 Task: Check the picks of the 2023 Victory Lane Racing NASCAR Cup Series for the race "Ambetter Health 400" on the track "Atlanta".
Action: Mouse moved to (184, 349)
Screenshot: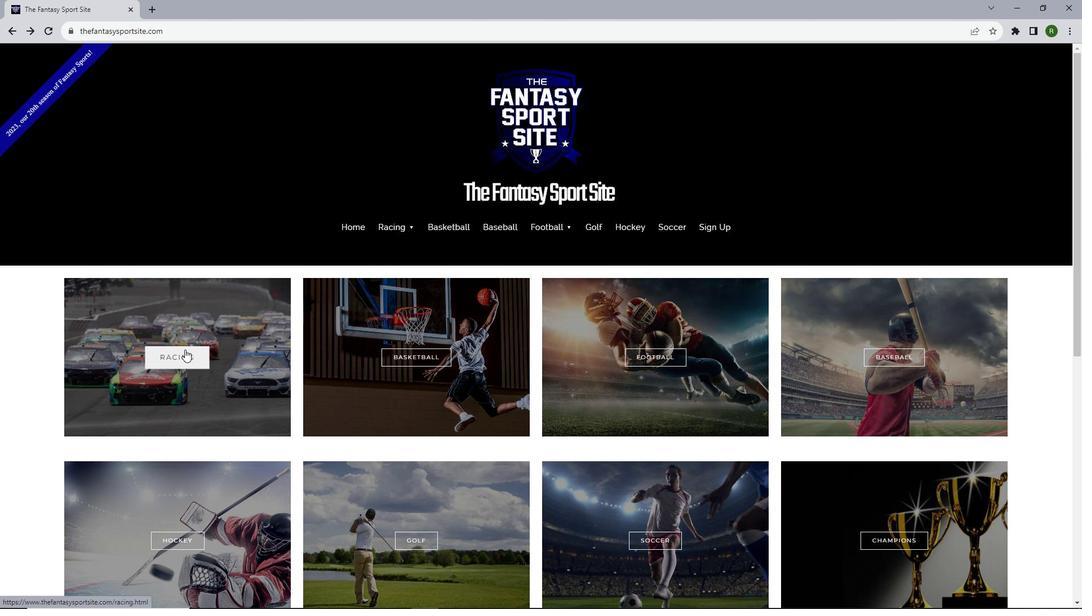 
Action: Mouse pressed left at (184, 349)
Screenshot: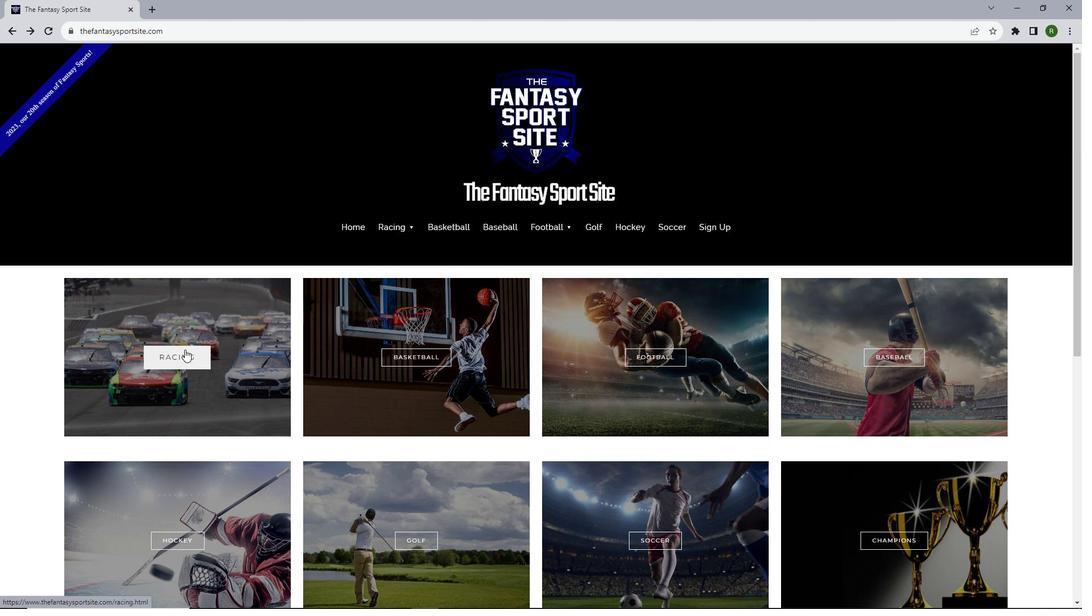 
Action: Mouse moved to (228, 315)
Screenshot: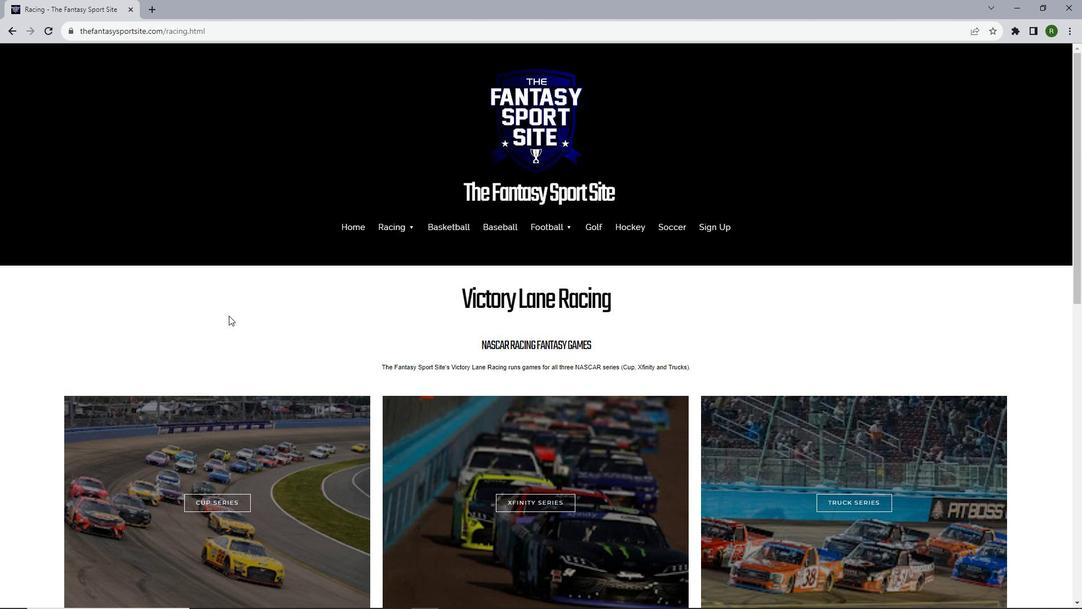 
Action: Mouse scrolled (228, 315) with delta (0, 0)
Screenshot: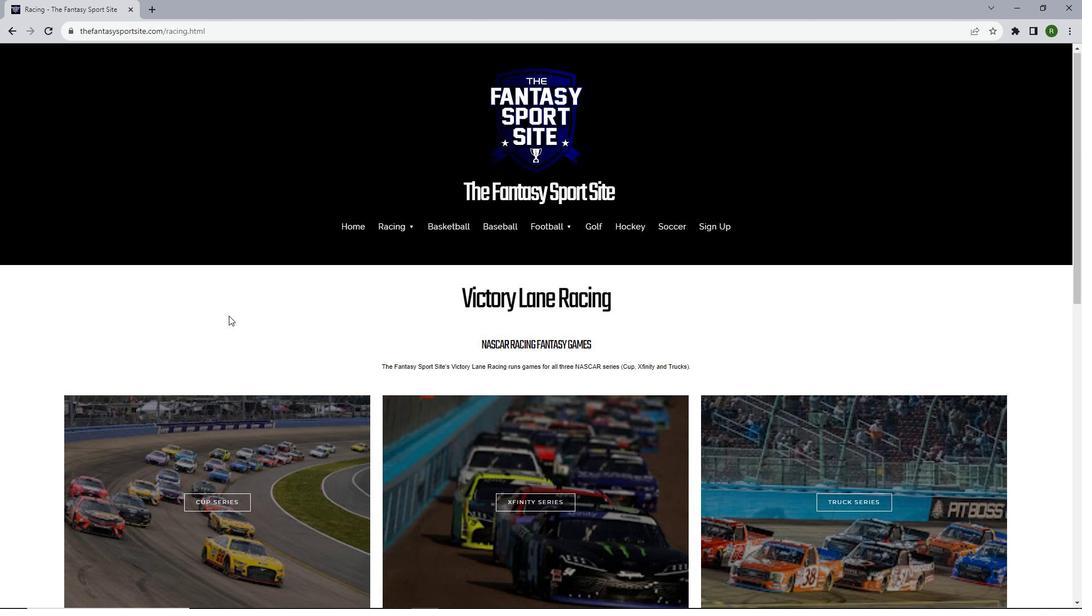 
Action: Mouse moved to (229, 450)
Screenshot: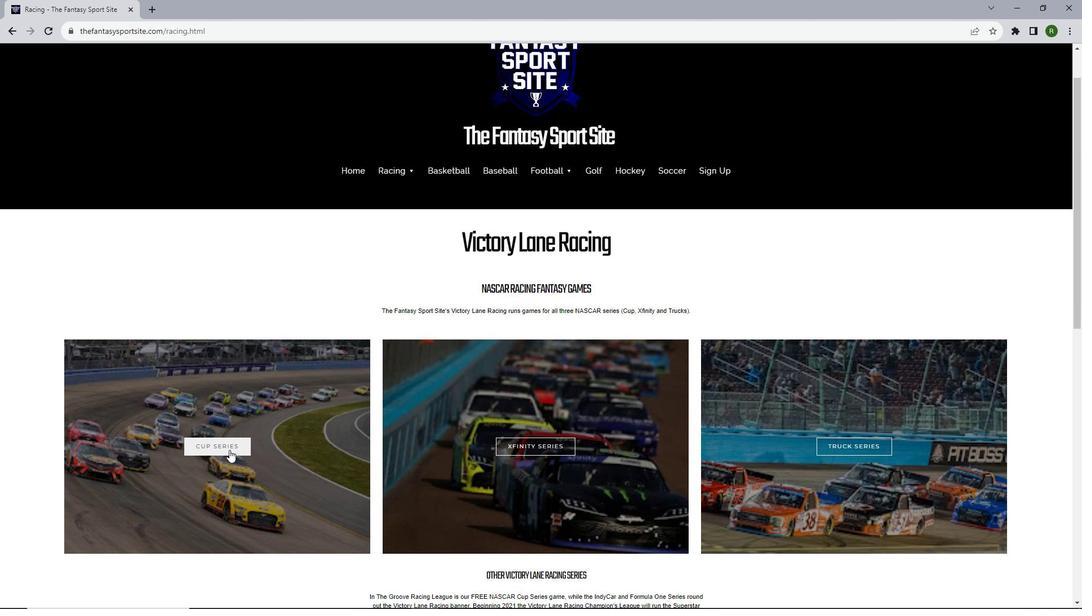 
Action: Mouse pressed left at (229, 450)
Screenshot: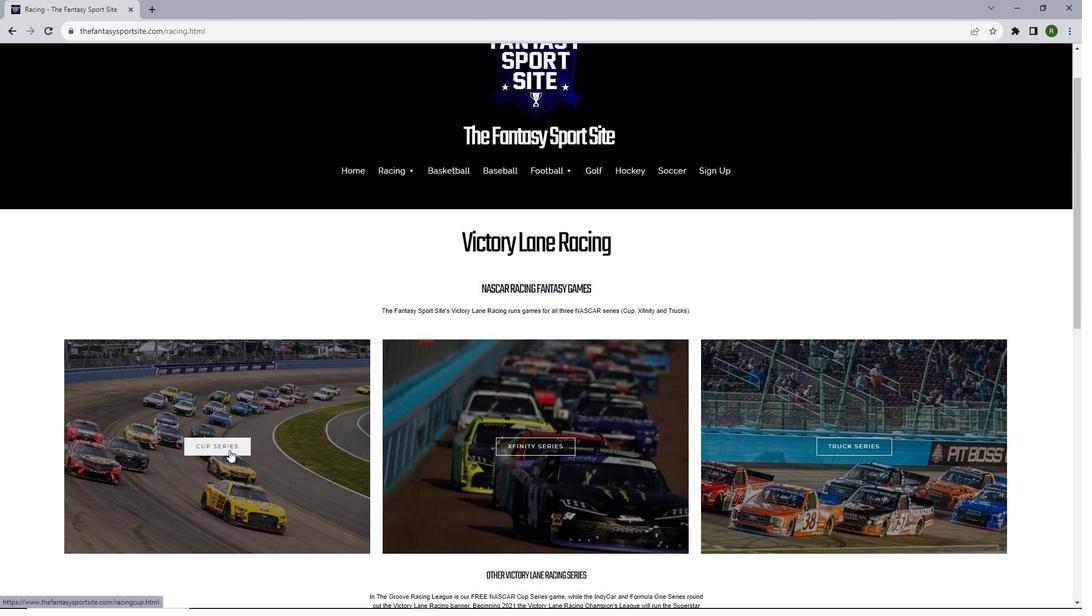 
Action: Mouse moved to (443, 389)
Screenshot: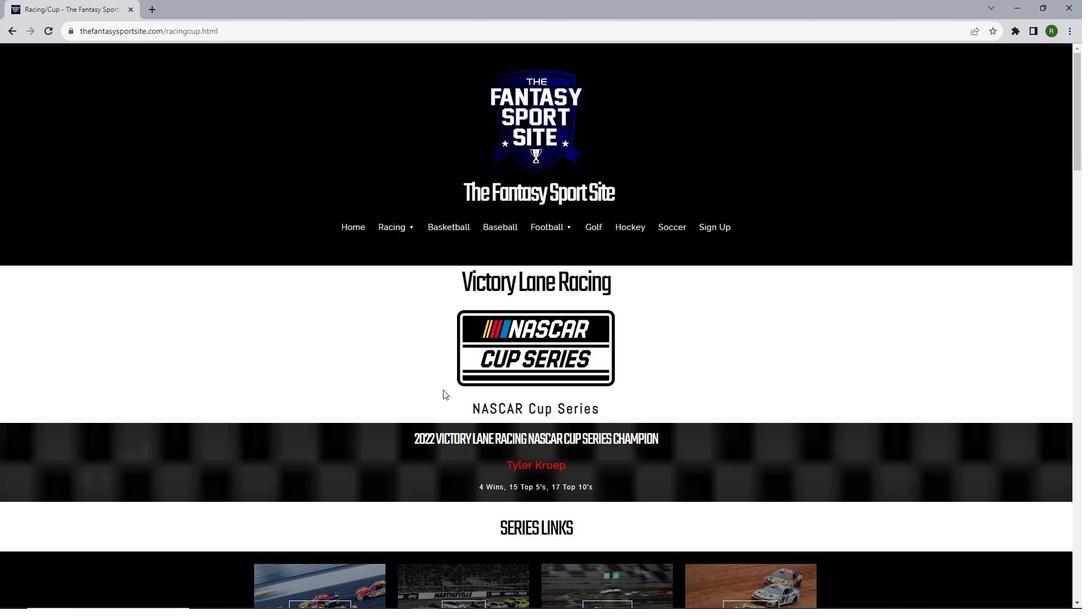 
Action: Mouse scrolled (443, 389) with delta (0, 0)
Screenshot: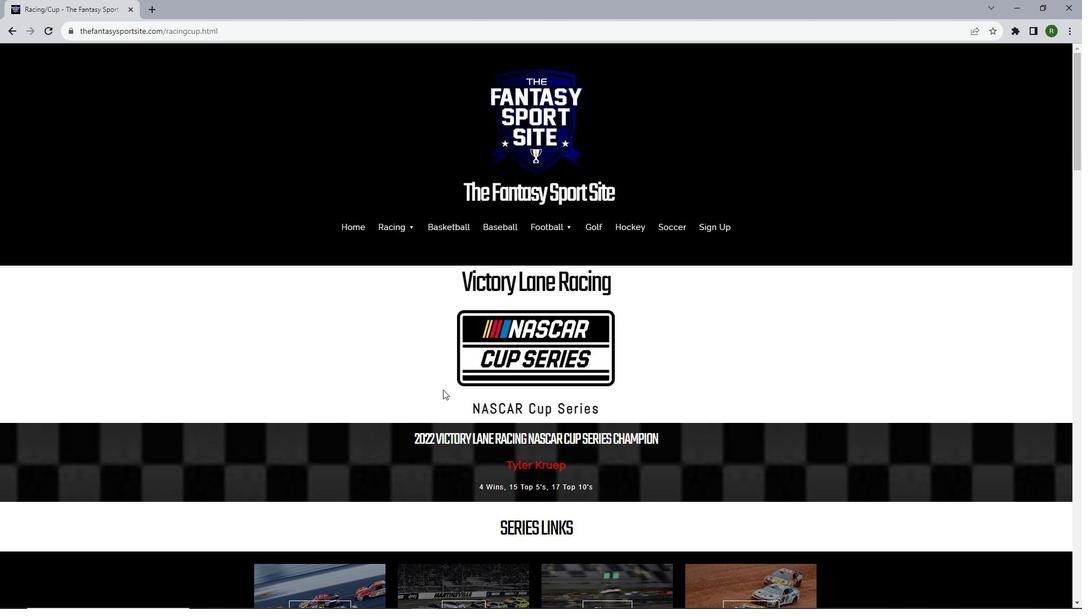 
Action: Mouse scrolled (443, 389) with delta (0, 0)
Screenshot: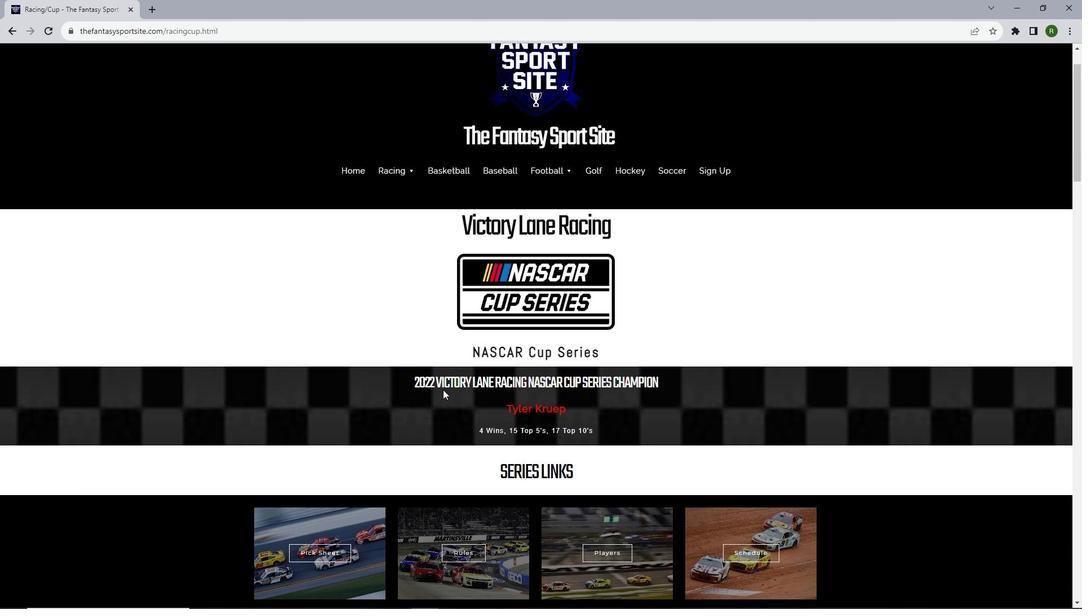 
Action: Mouse scrolled (443, 389) with delta (0, 0)
Screenshot: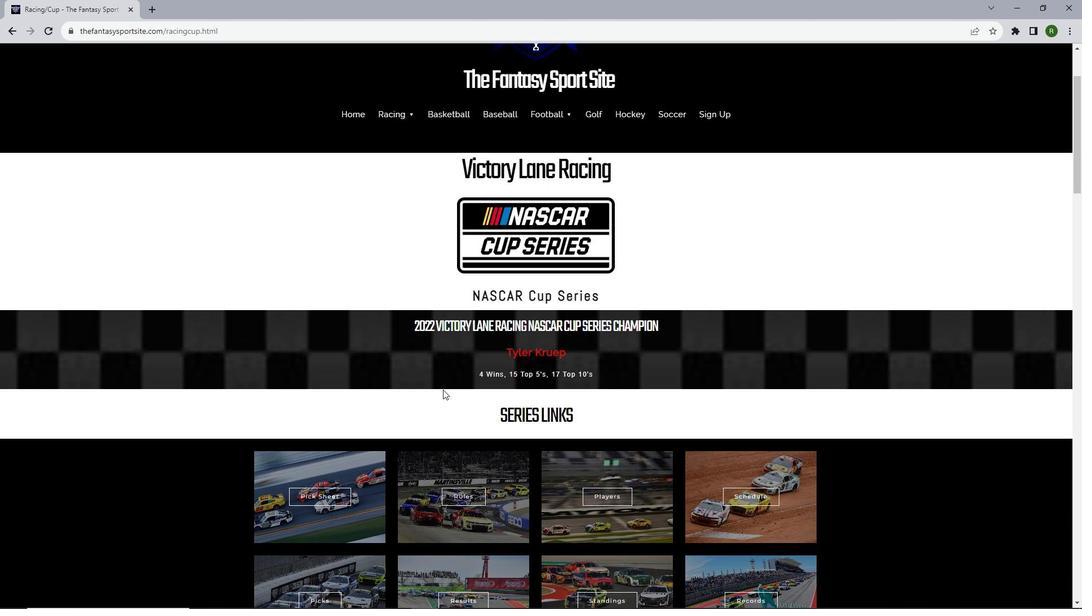 
Action: Mouse scrolled (443, 389) with delta (0, 0)
Screenshot: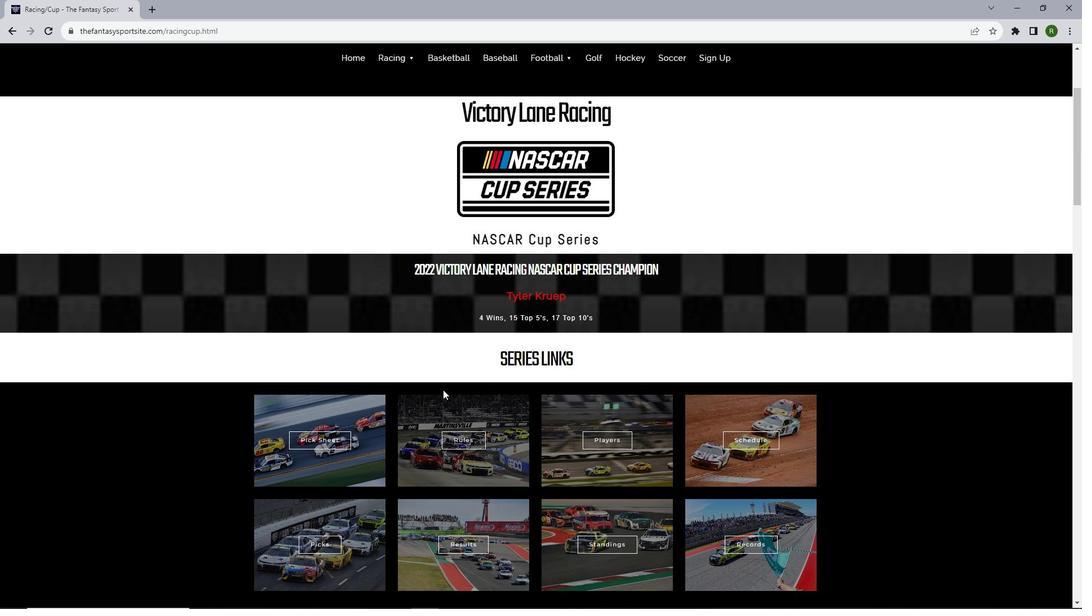 
Action: Mouse scrolled (443, 389) with delta (0, 0)
Screenshot: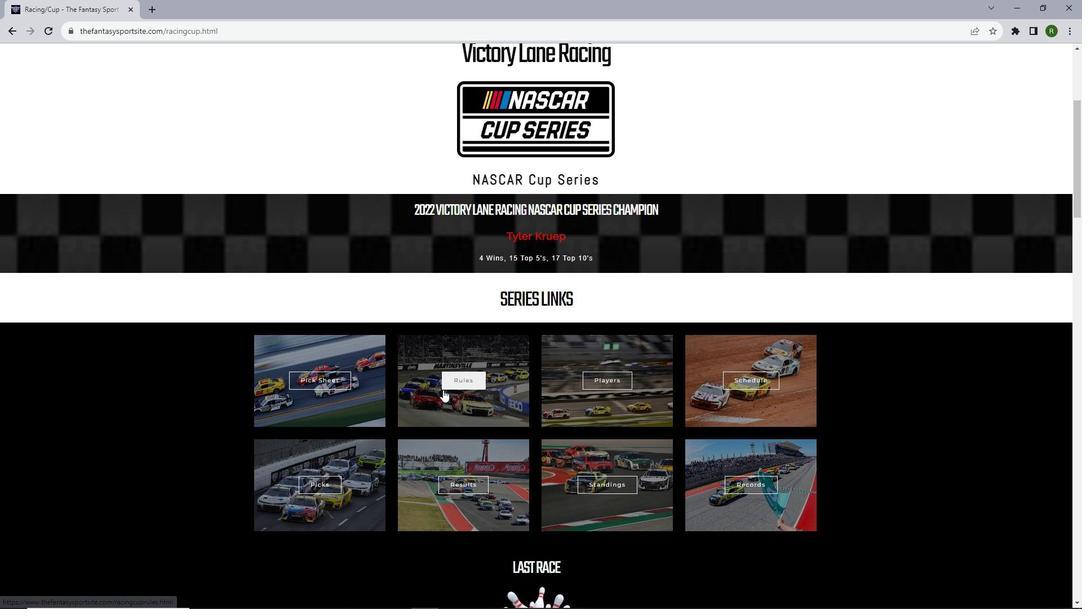 
Action: Mouse moved to (307, 434)
Screenshot: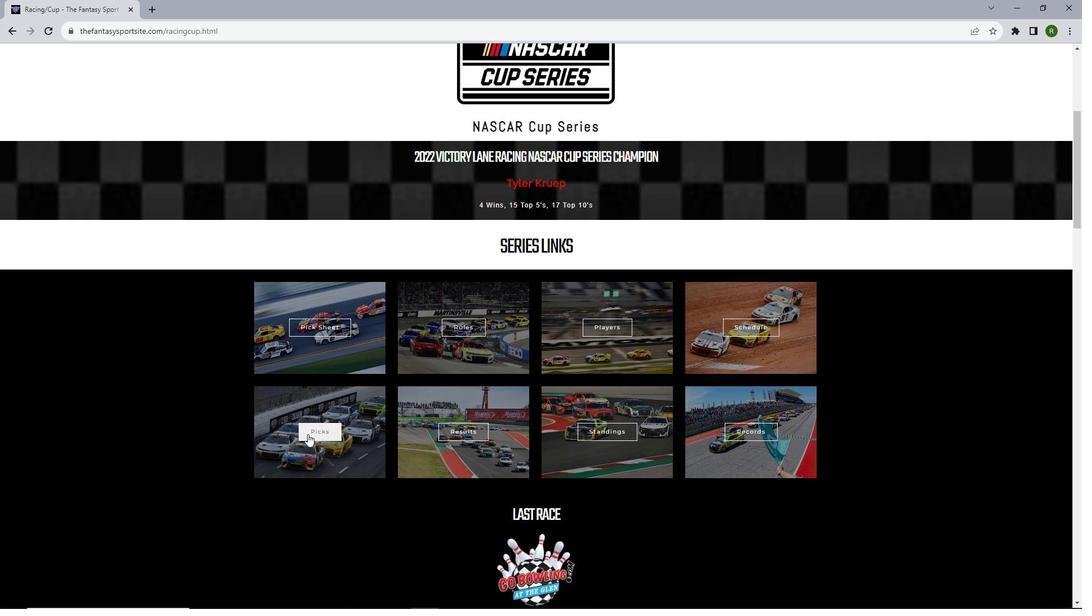 
Action: Mouse pressed left at (307, 434)
Screenshot: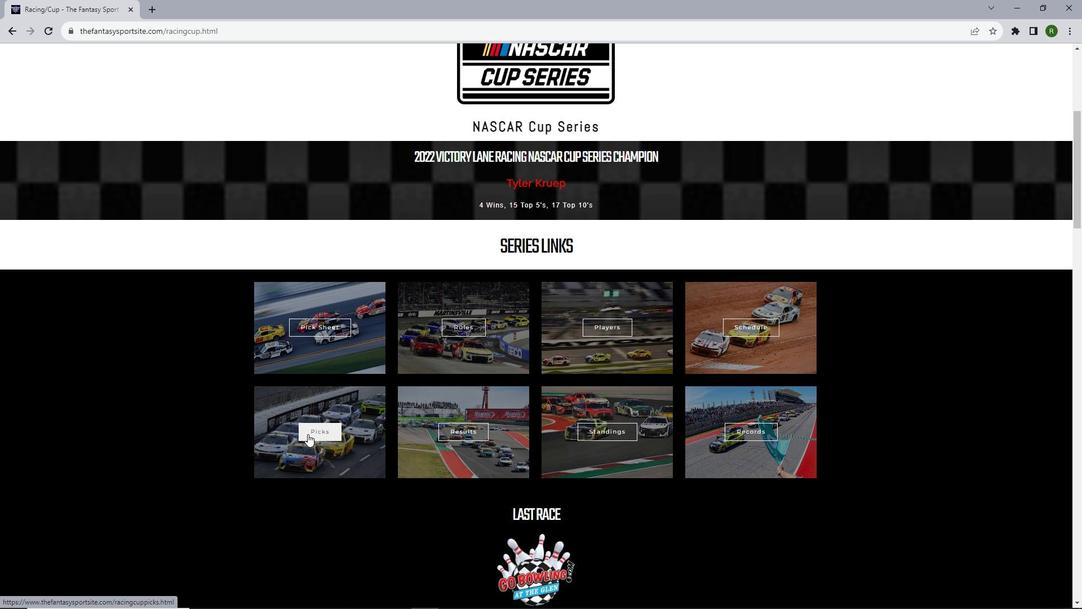 
Action: Mouse scrolled (307, 433) with delta (0, 0)
Screenshot: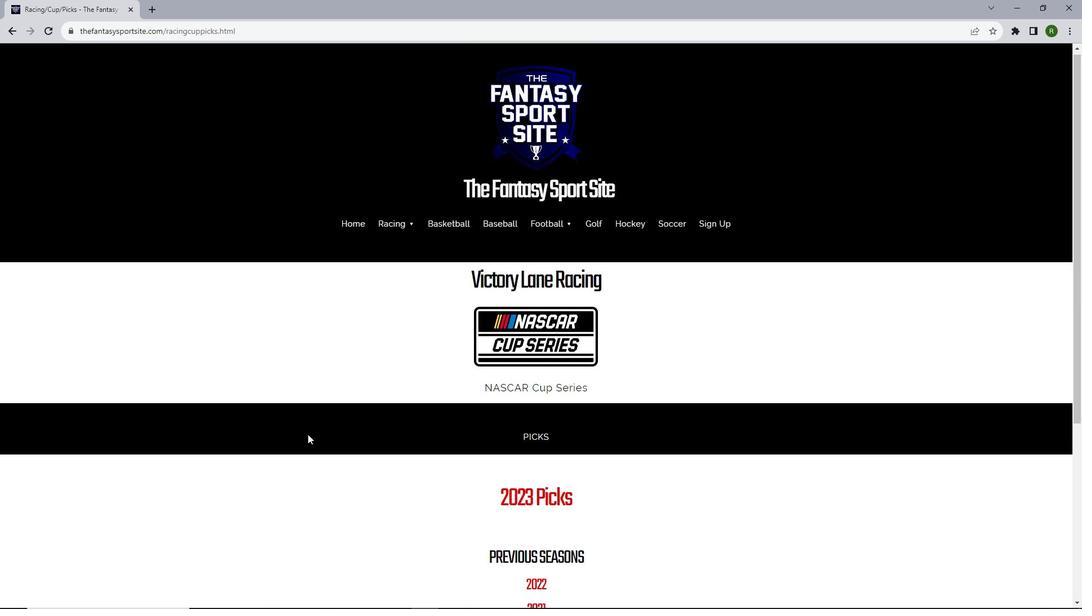 
Action: Mouse scrolled (307, 433) with delta (0, 0)
Screenshot: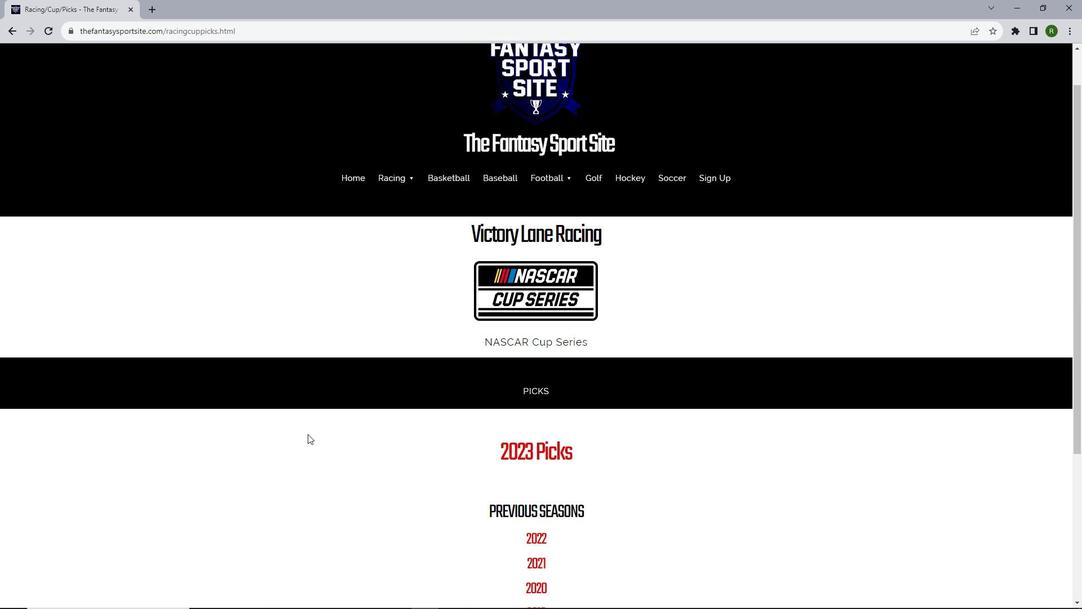 
Action: Mouse moved to (508, 388)
Screenshot: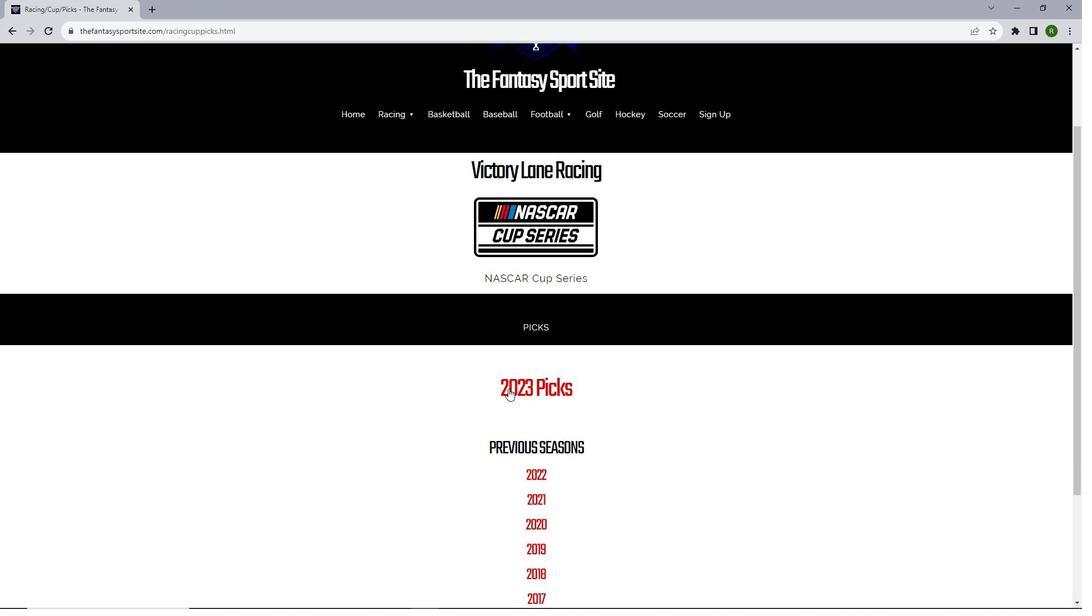 
Action: Mouse pressed left at (508, 388)
Screenshot: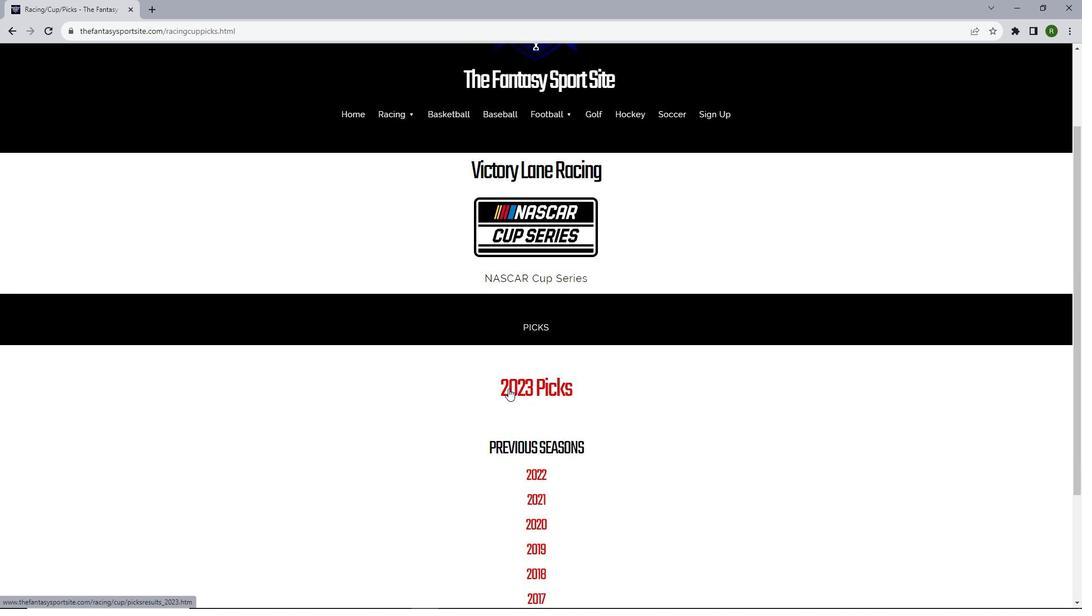 
Action: Mouse moved to (544, 166)
Screenshot: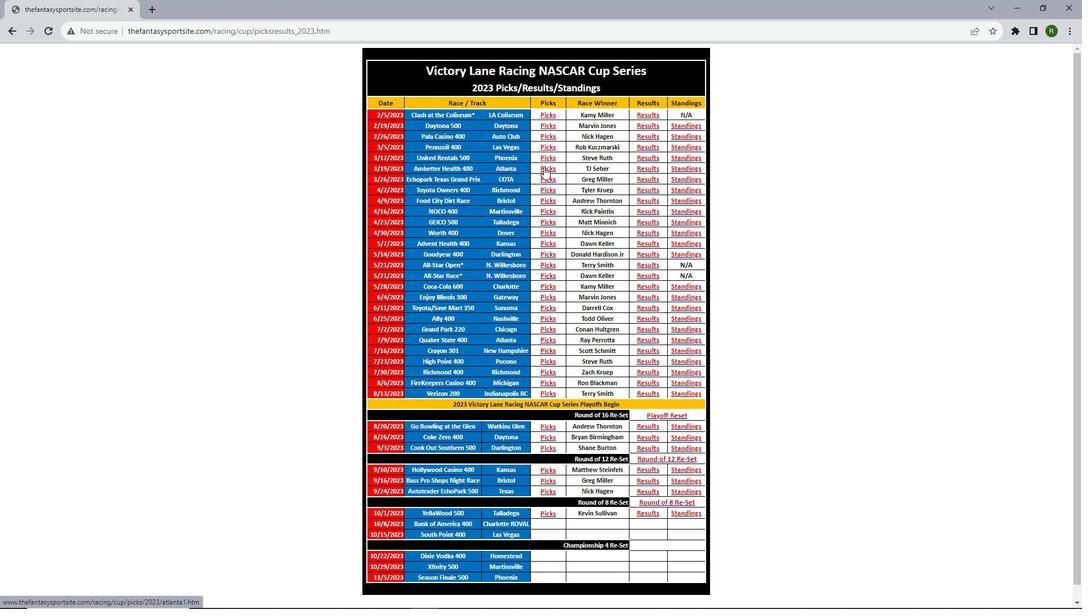 
Action: Mouse pressed left at (544, 166)
Screenshot: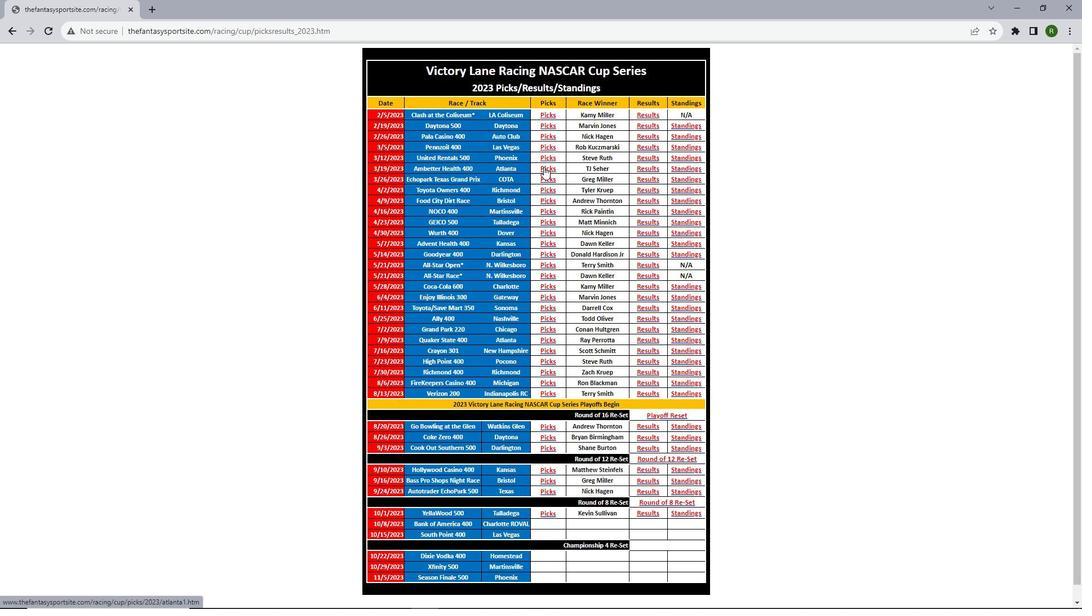 
Action: Mouse scrolled (544, 166) with delta (0, 0)
Screenshot: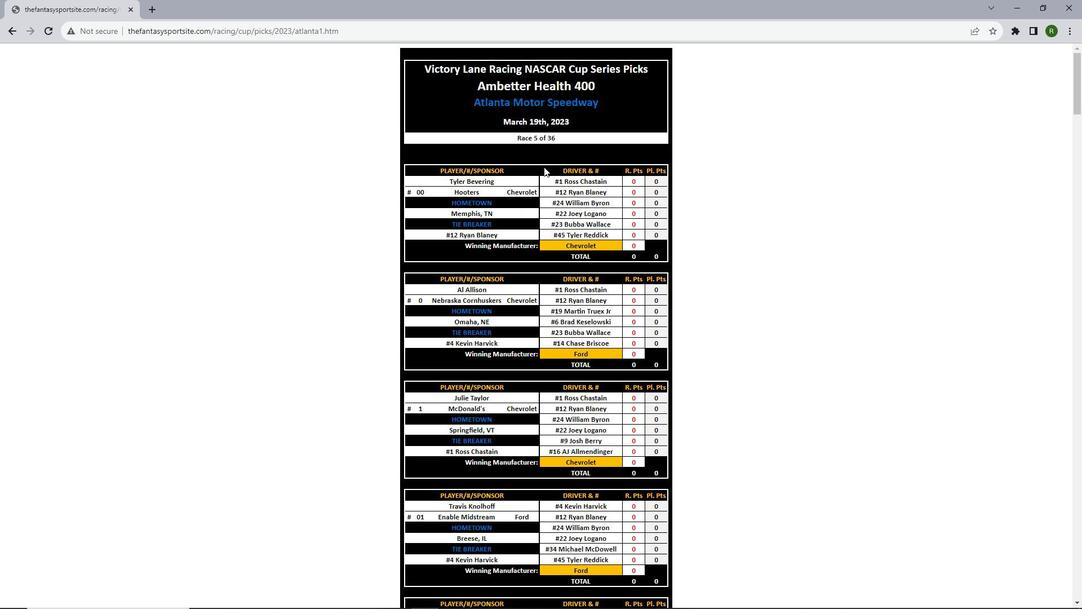 
Action: Mouse scrolled (544, 166) with delta (0, 0)
Screenshot: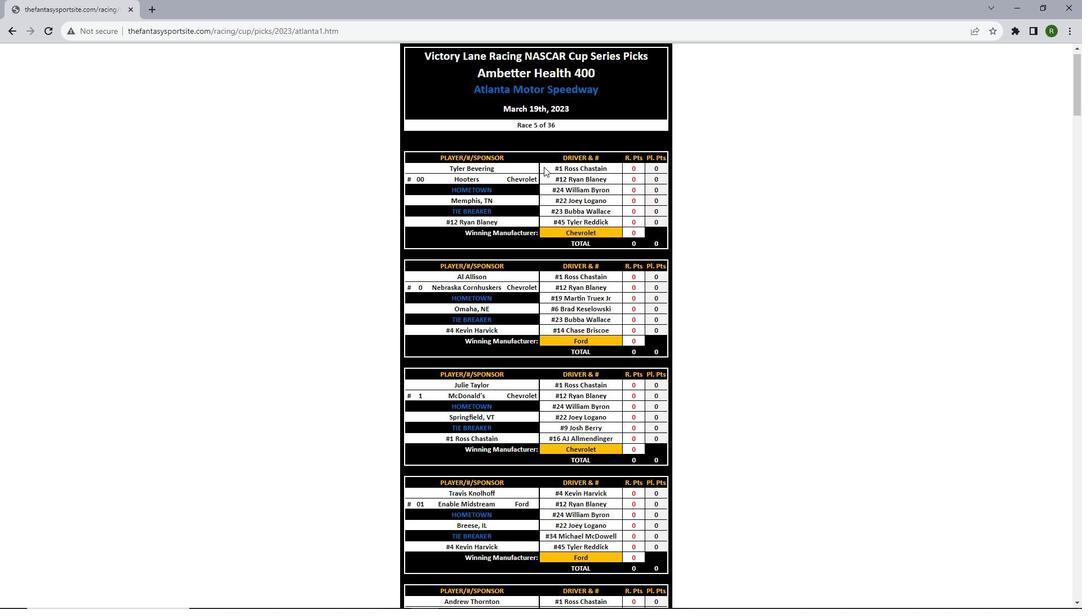 
Action: Mouse scrolled (544, 166) with delta (0, 0)
Screenshot: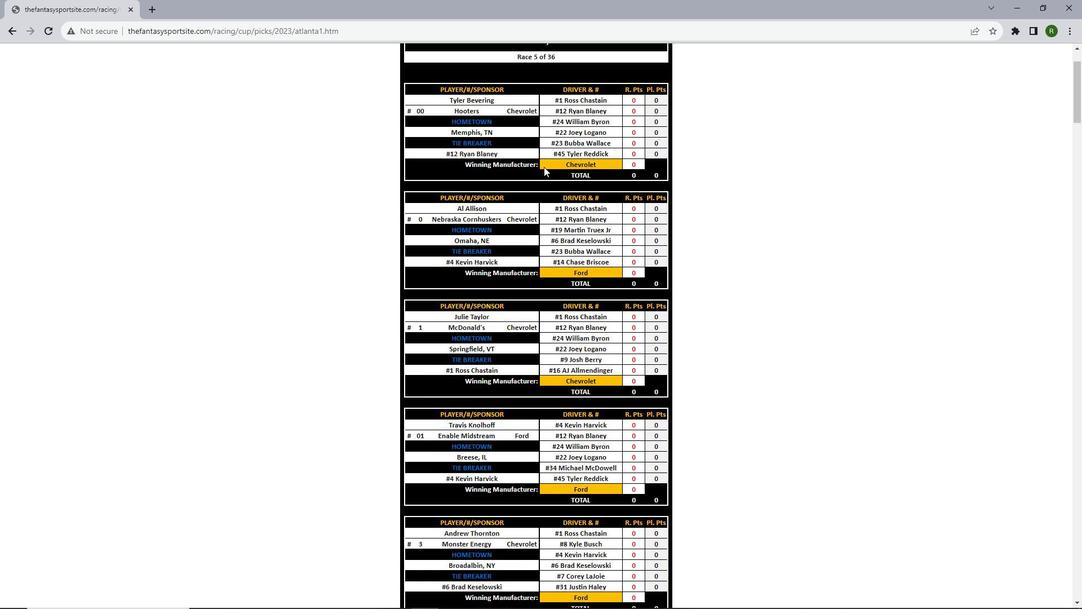 
Action: Mouse scrolled (544, 166) with delta (0, 0)
Screenshot: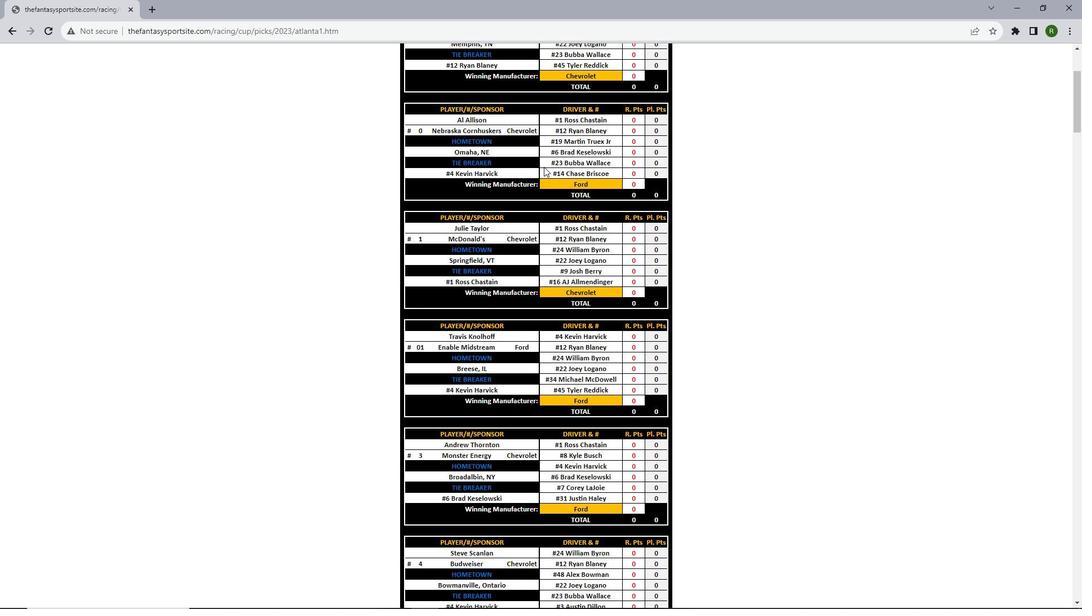 
Action: Mouse scrolled (544, 166) with delta (0, 0)
Screenshot: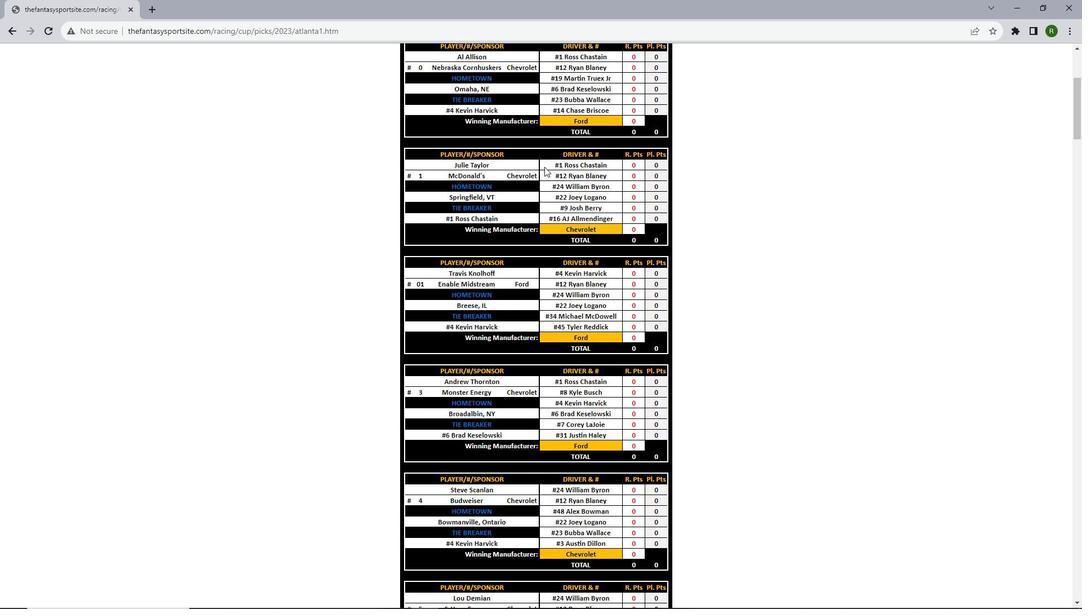 
Action: Mouse moved to (544, 166)
Screenshot: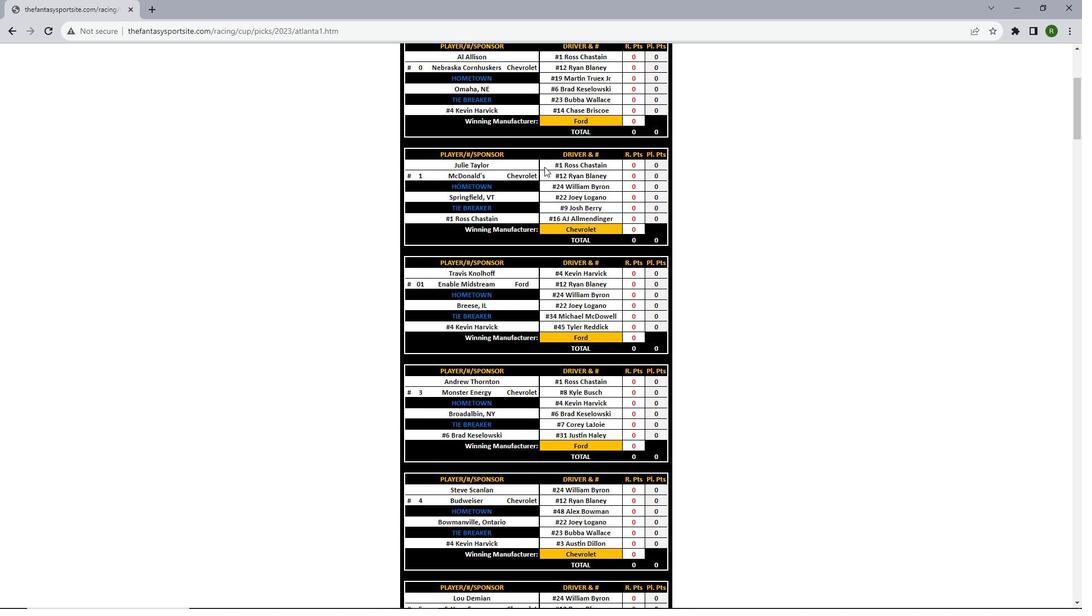
Action: Mouse scrolled (544, 166) with delta (0, 0)
Screenshot: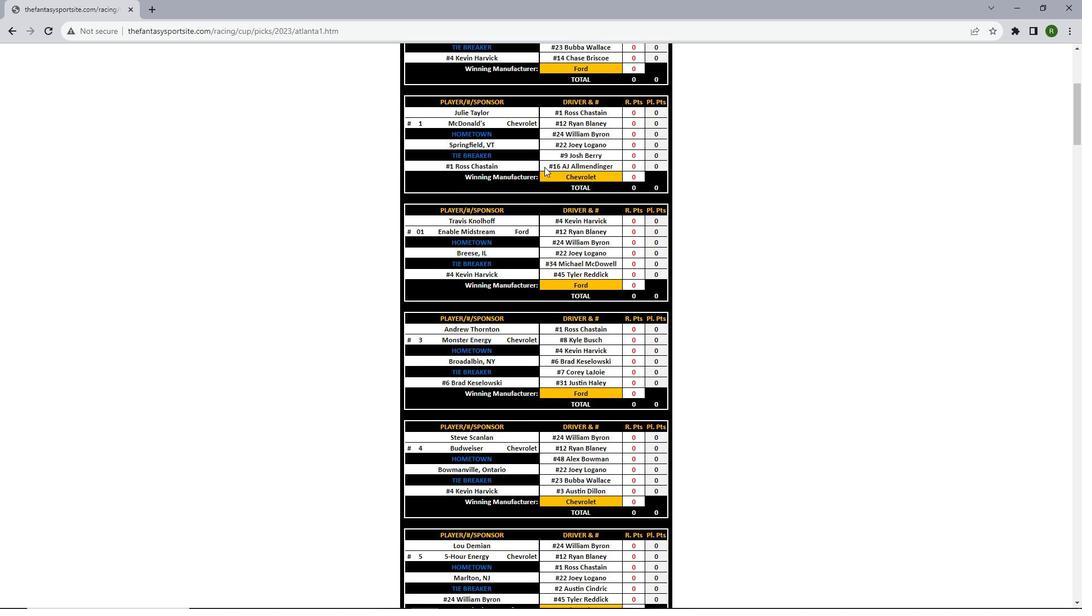 
Action: Mouse scrolled (544, 166) with delta (0, 0)
Screenshot: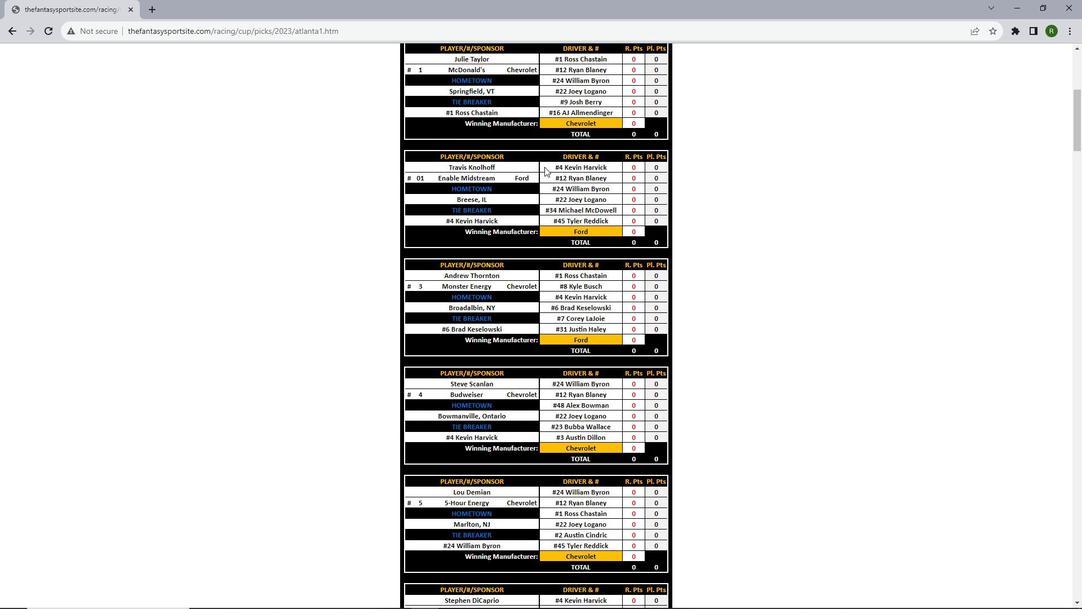 
Action: Mouse scrolled (544, 166) with delta (0, 0)
Screenshot: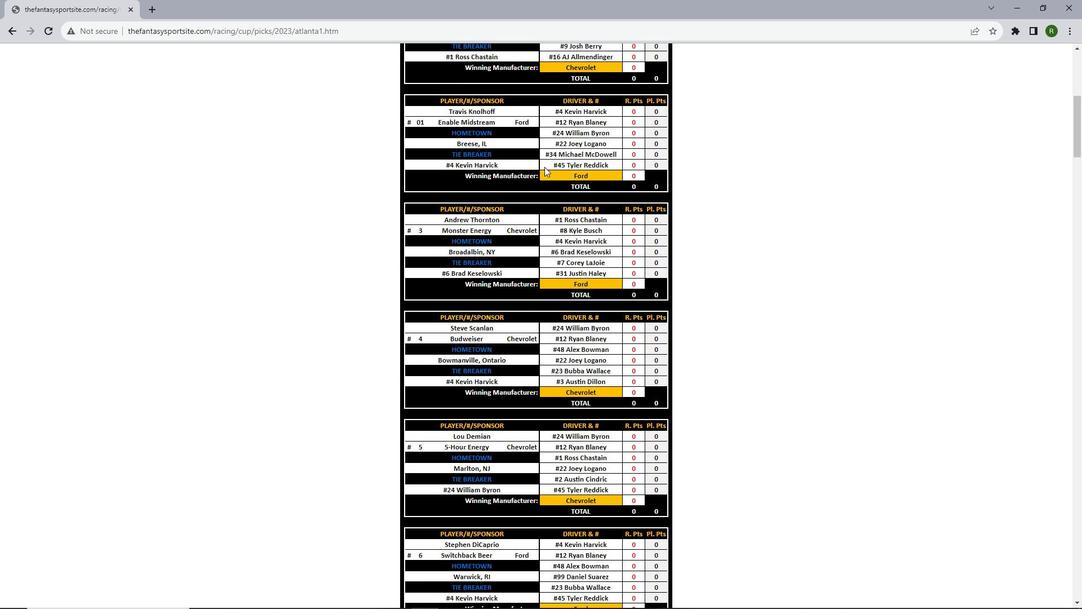 
Action: Mouse scrolled (544, 166) with delta (0, 0)
Screenshot: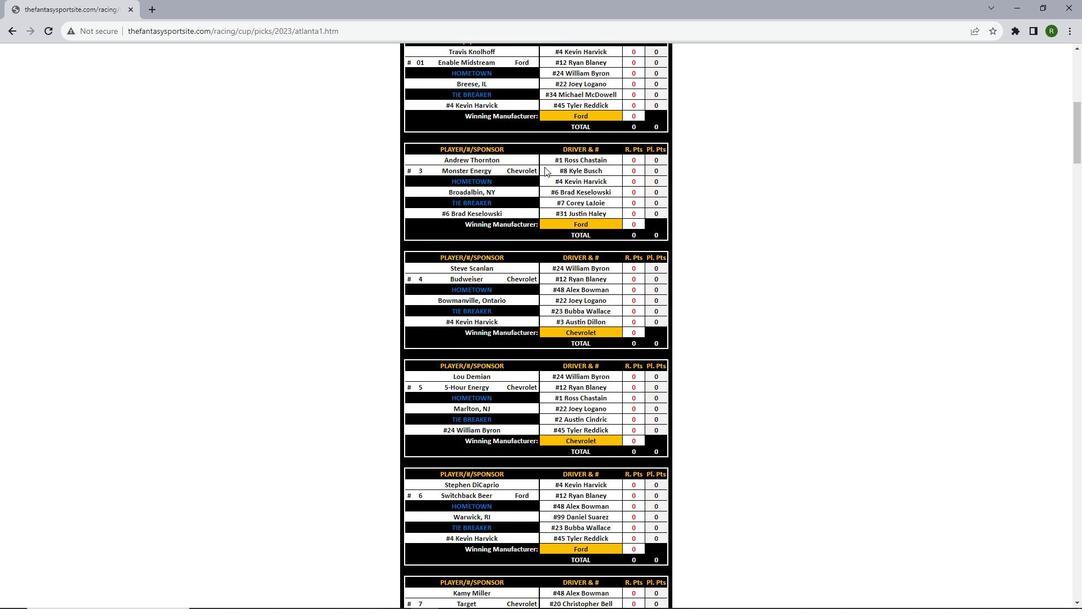
Action: Mouse scrolled (544, 166) with delta (0, 0)
Screenshot: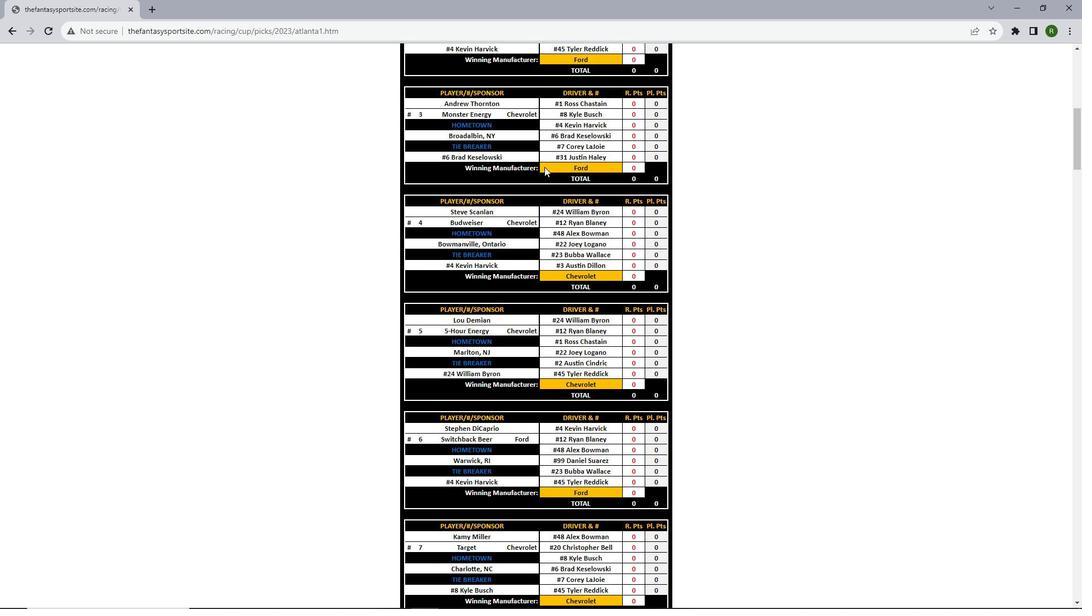 
Action: Mouse scrolled (544, 166) with delta (0, 0)
Screenshot: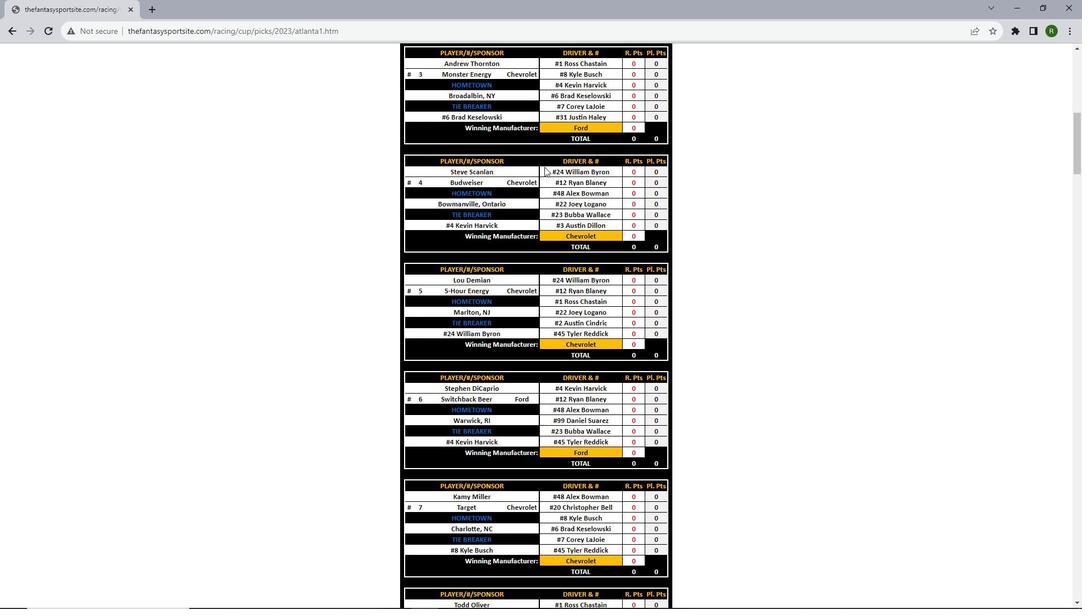 
Action: Mouse scrolled (544, 166) with delta (0, 0)
Screenshot: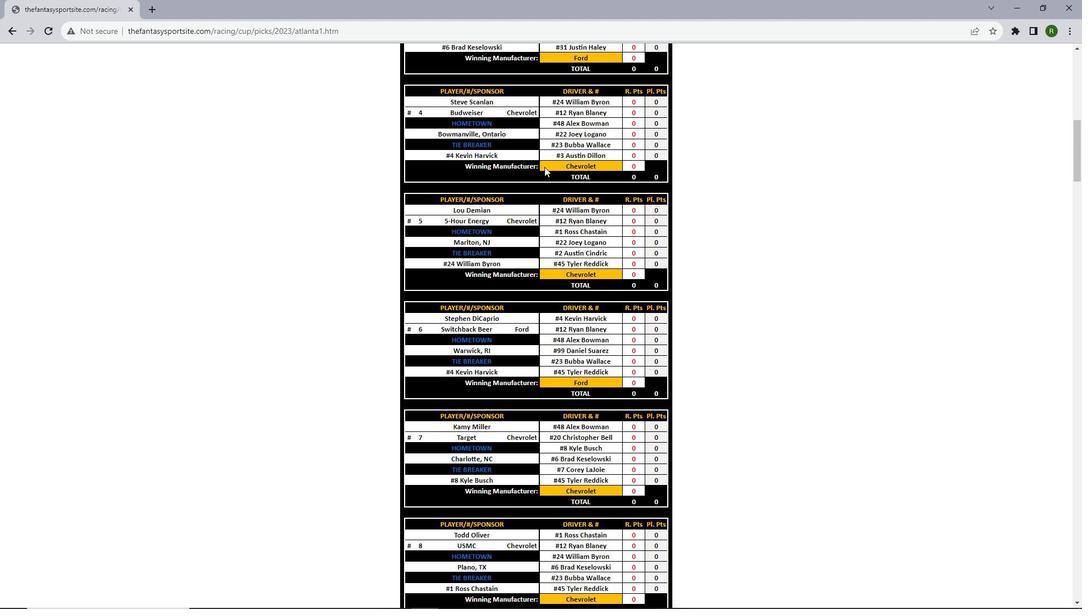 
Action: Mouse scrolled (544, 166) with delta (0, 0)
Screenshot: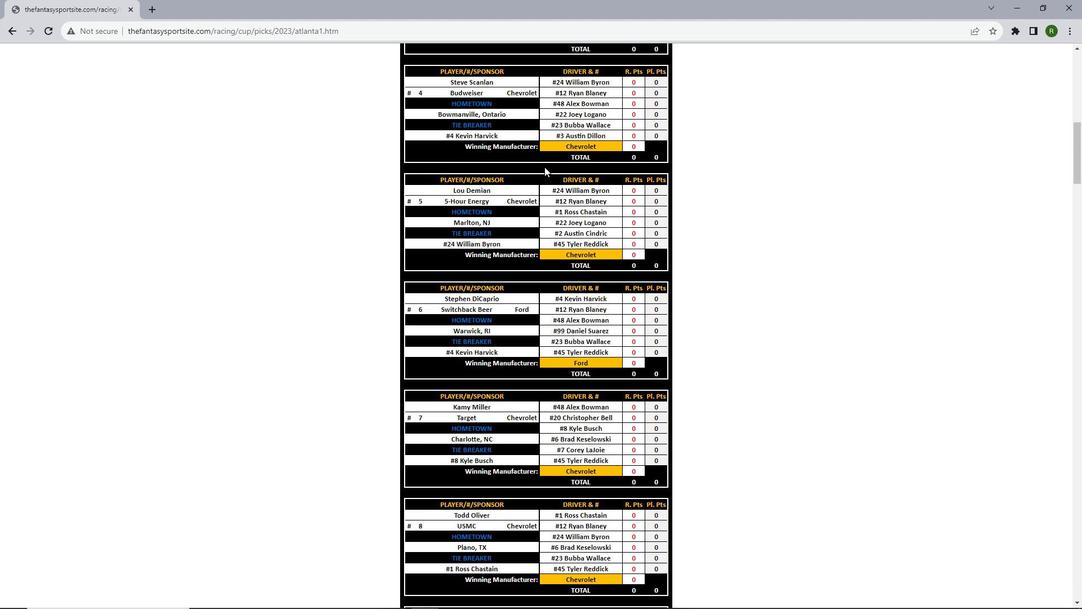 
Action: Mouse scrolled (544, 166) with delta (0, 0)
Screenshot: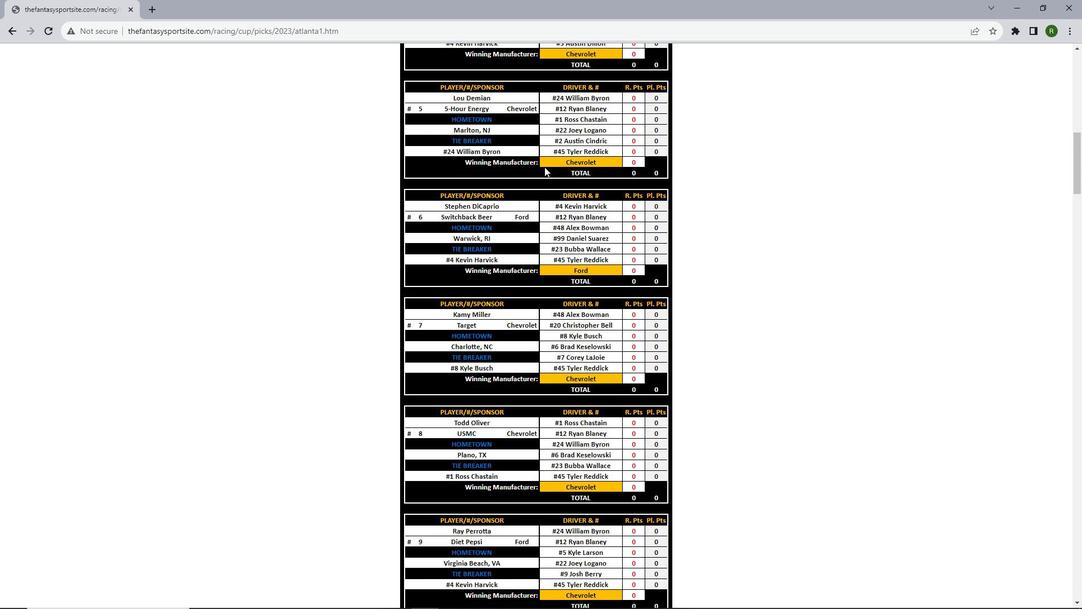 
Action: Mouse scrolled (544, 166) with delta (0, 0)
Screenshot: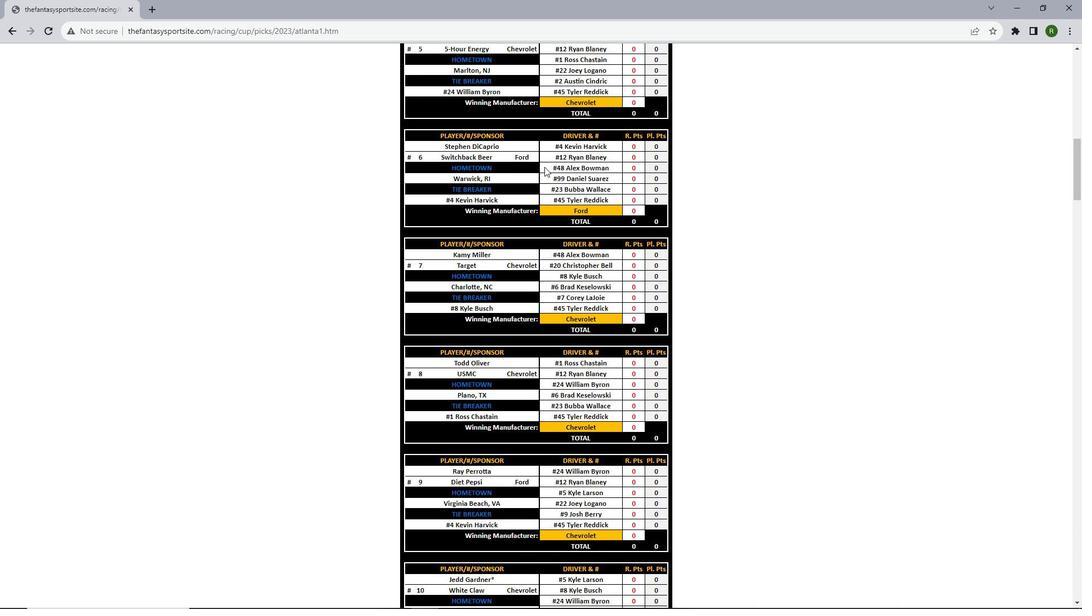 
Action: Mouse scrolled (544, 166) with delta (0, 0)
Screenshot: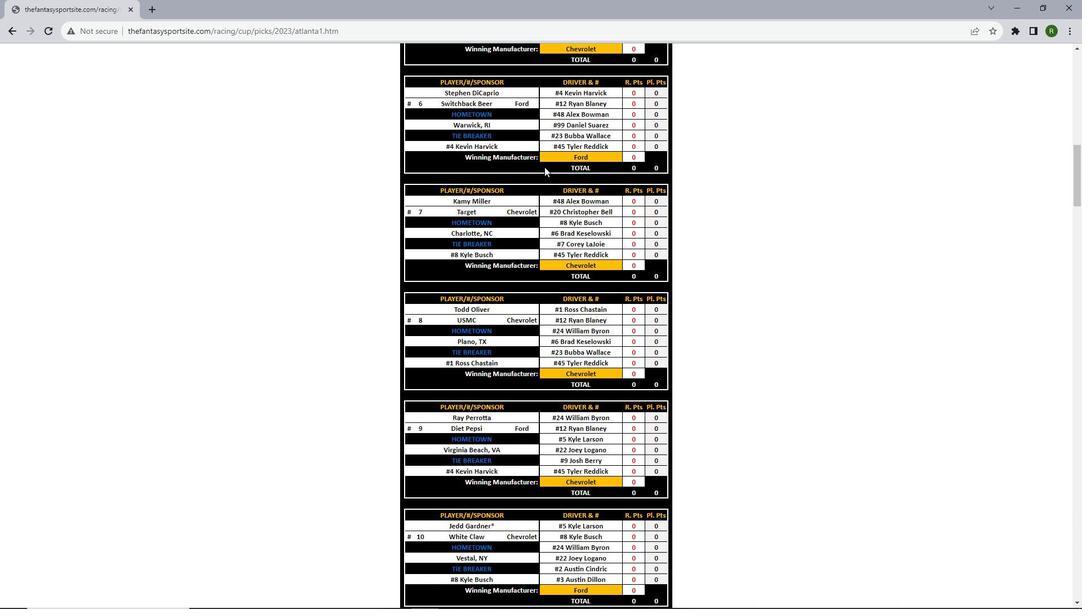 
Action: Mouse scrolled (544, 166) with delta (0, 0)
Screenshot: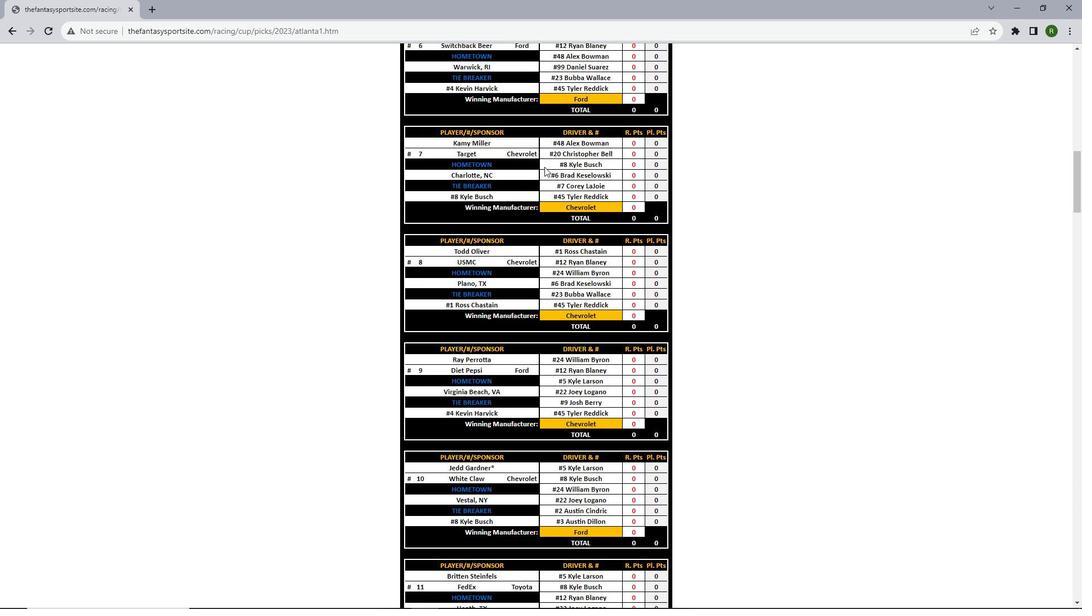 
Action: Mouse scrolled (544, 166) with delta (0, 0)
Screenshot: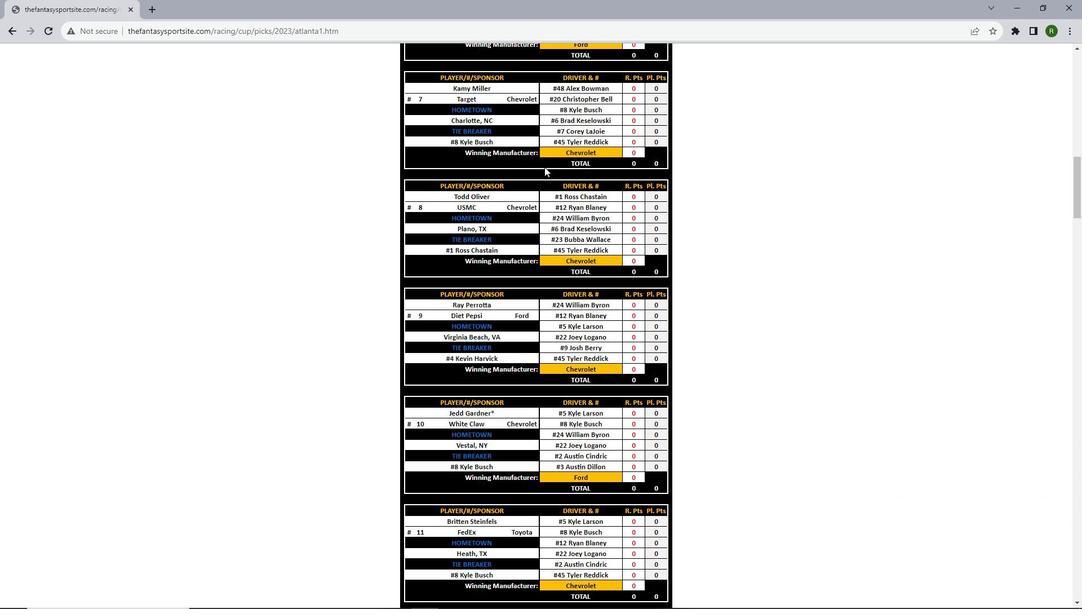 
Action: Mouse scrolled (544, 166) with delta (0, 0)
Screenshot: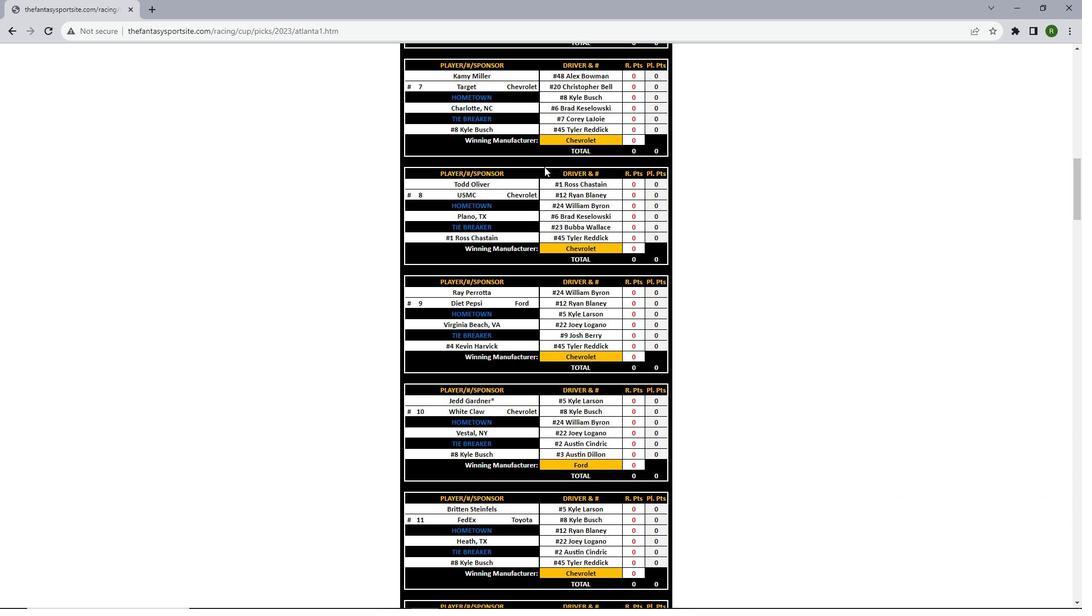 
Action: Mouse scrolled (544, 166) with delta (0, 0)
Screenshot: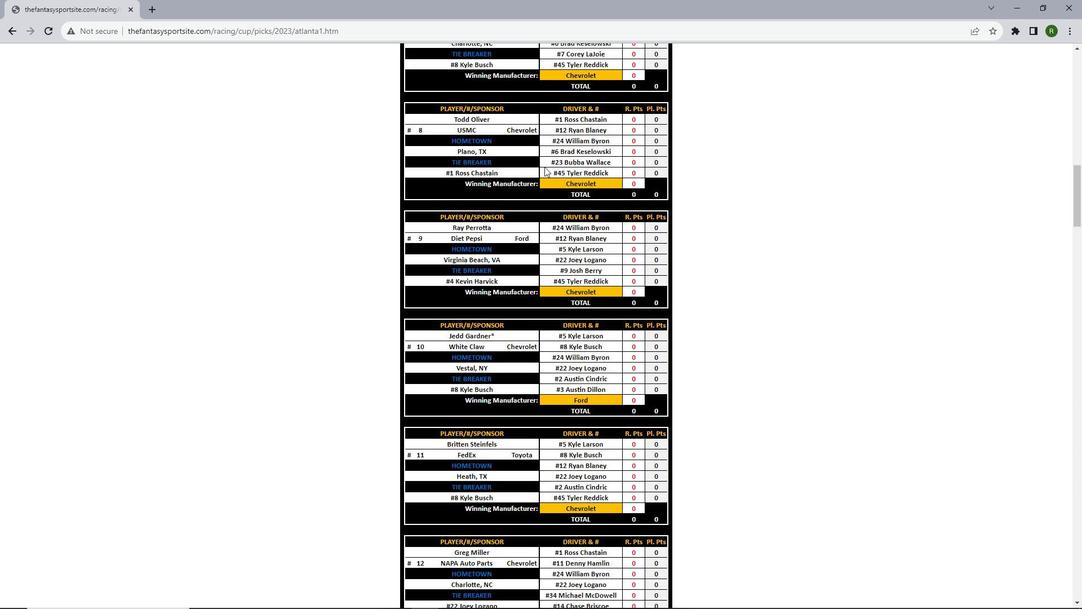 
Action: Mouse scrolled (544, 166) with delta (0, 0)
Screenshot: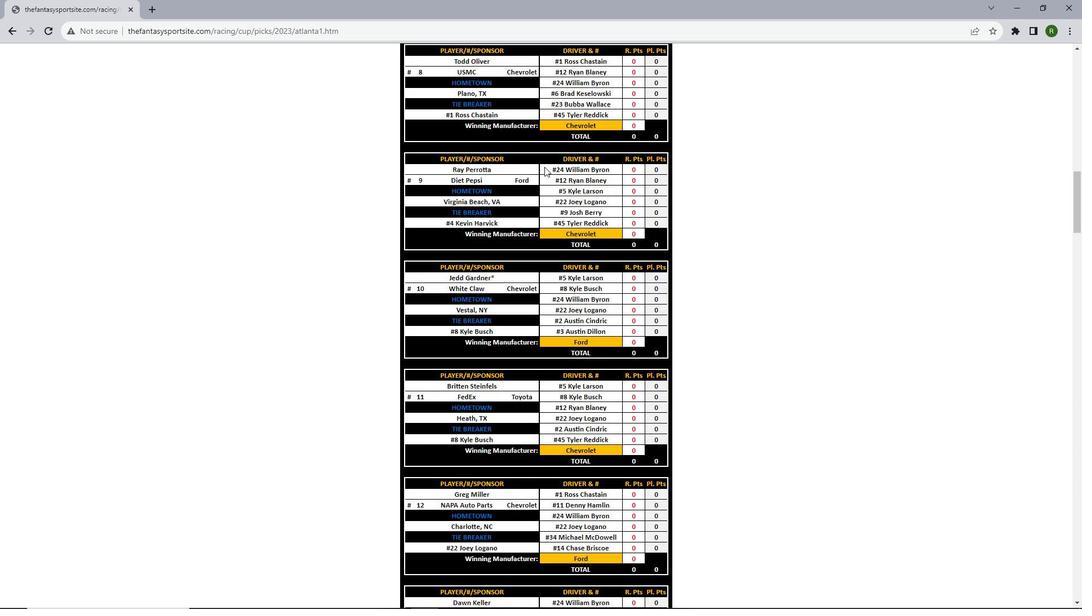 
Action: Mouse scrolled (544, 166) with delta (0, 0)
Screenshot: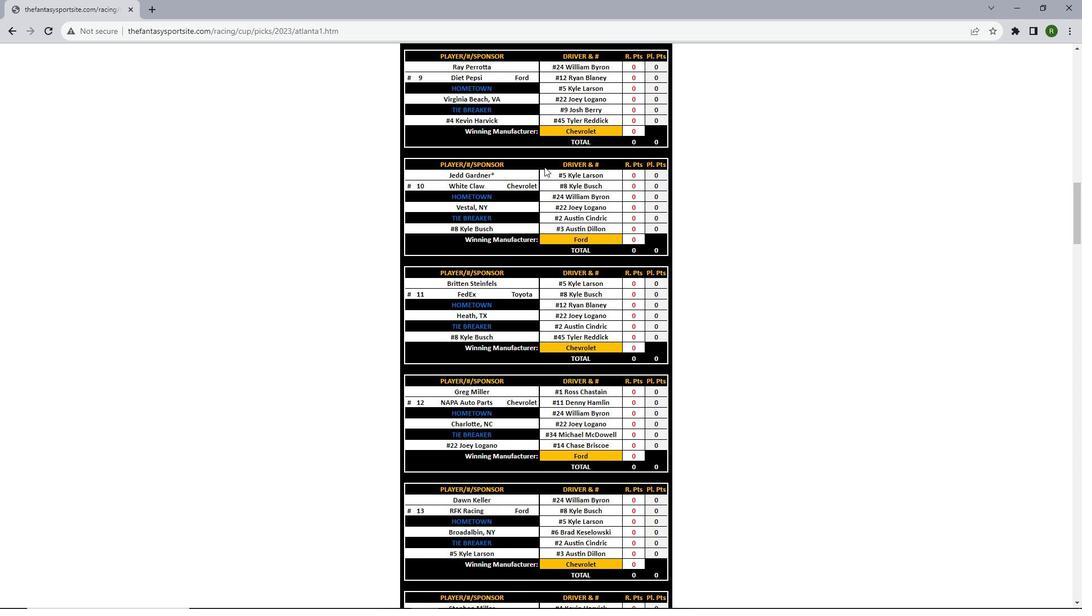 
Action: Mouse scrolled (544, 166) with delta (0, 0)
Screenshot: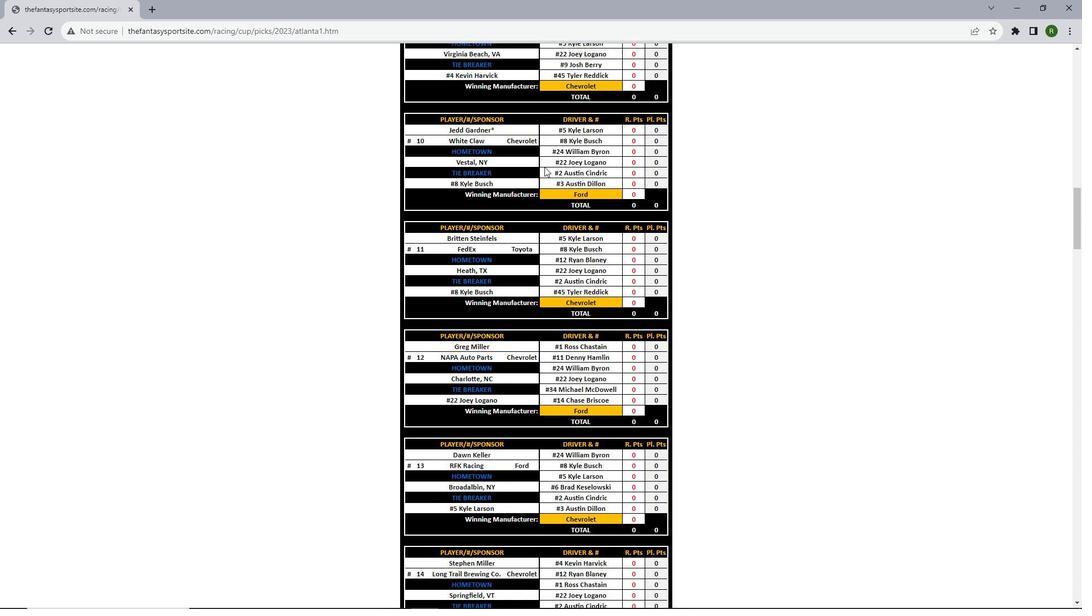 
Action: Mouse scrolled (544, 166) with delta (0, 0)
Screenshot: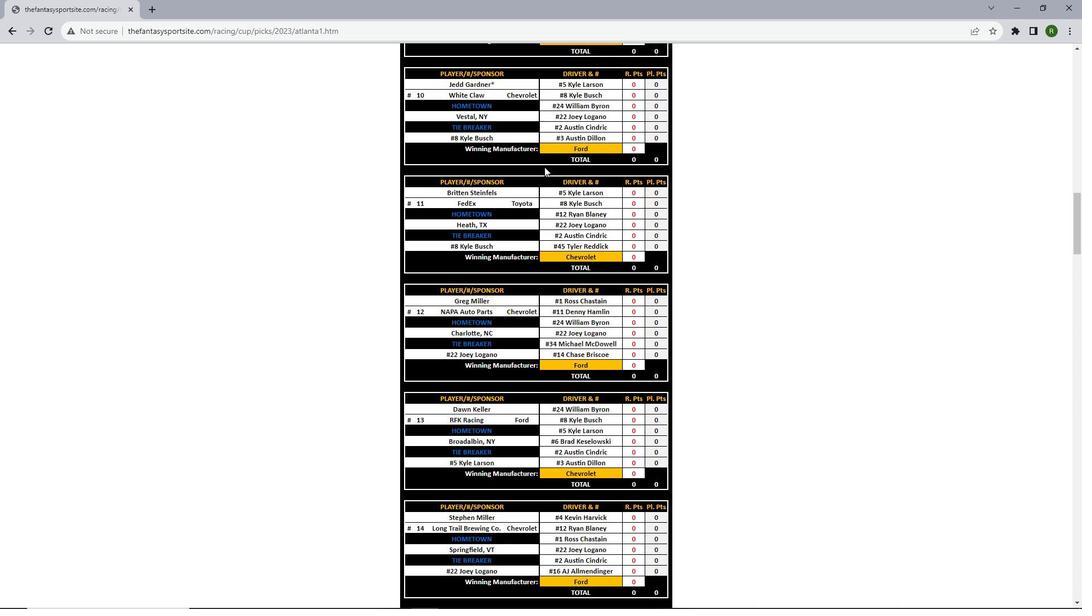 
Action: Mouse scrolled (544, 166) with delta (0, 0)
Screenshot: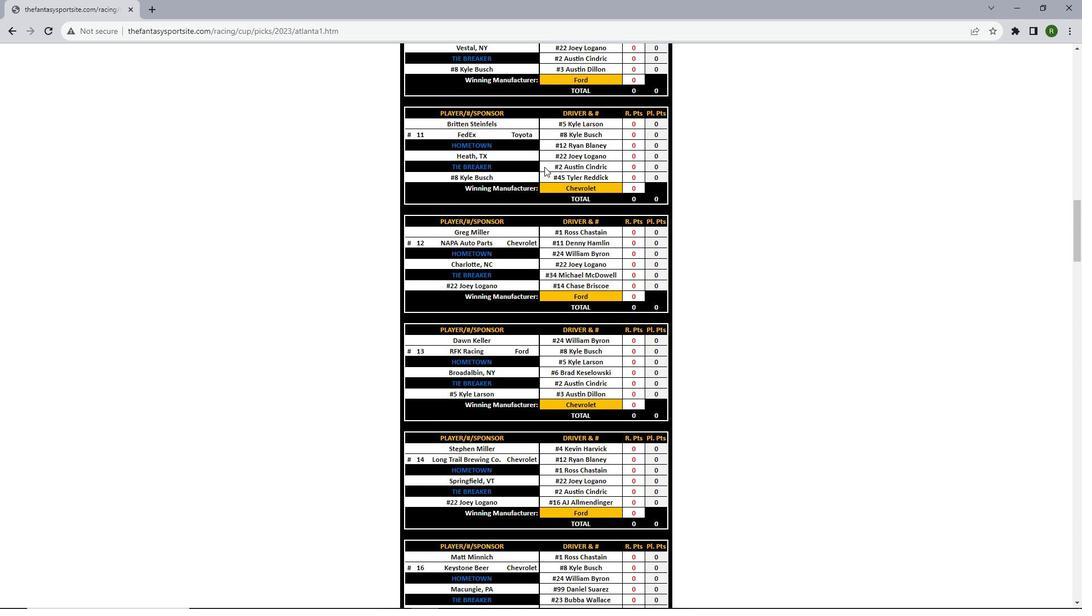 
Action: Mouse scrolled (544, 166) with delta (0, 0)
Screenshot: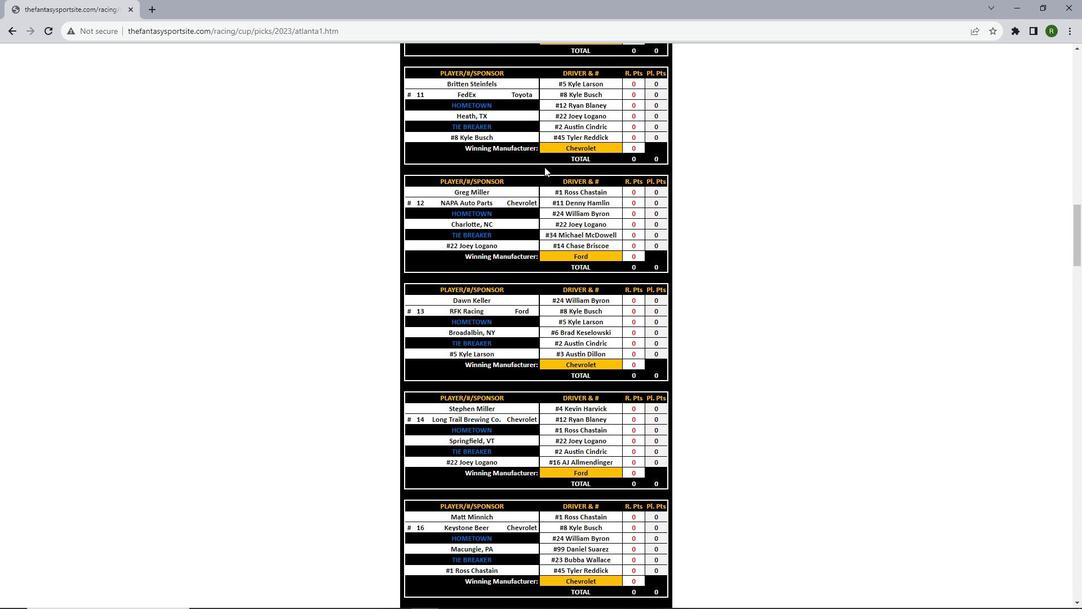 
Action: Mouse scrolled (544, 166) with delta (0, 0)
Screenshot: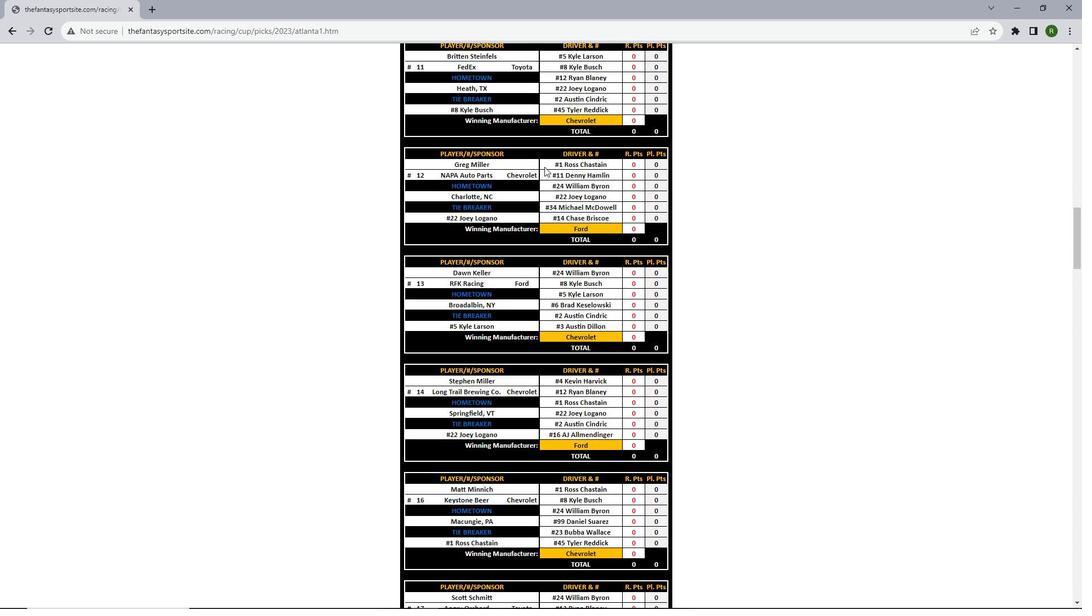 
Action: Mouse scrolled (544, 166) with delta (0, 0)
Screenshot: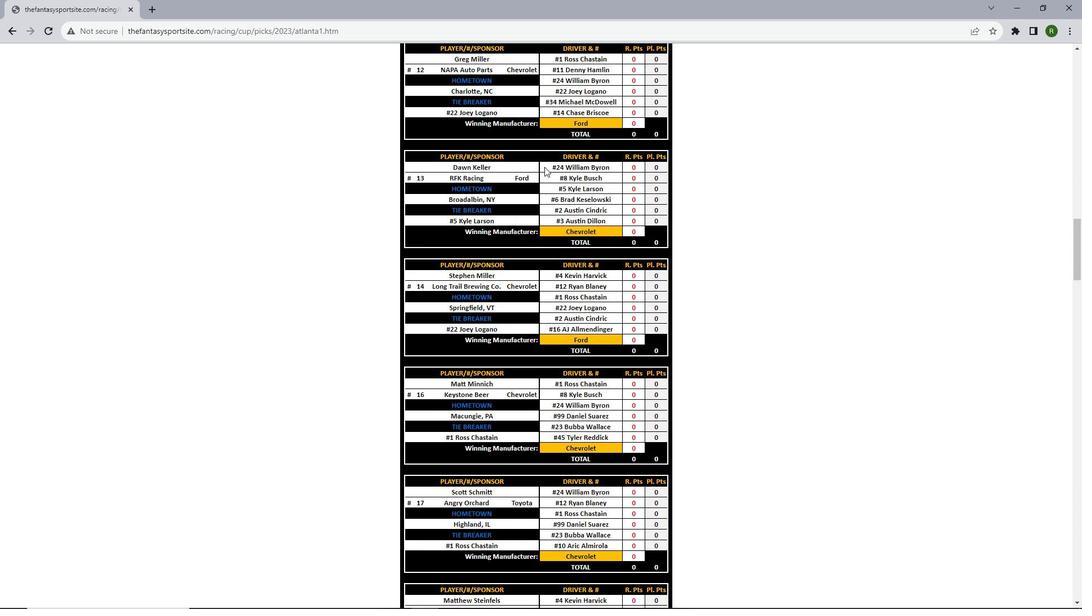 
Action: Mouse scrolled (544, 166) with delta (0, 0)
Screenshot: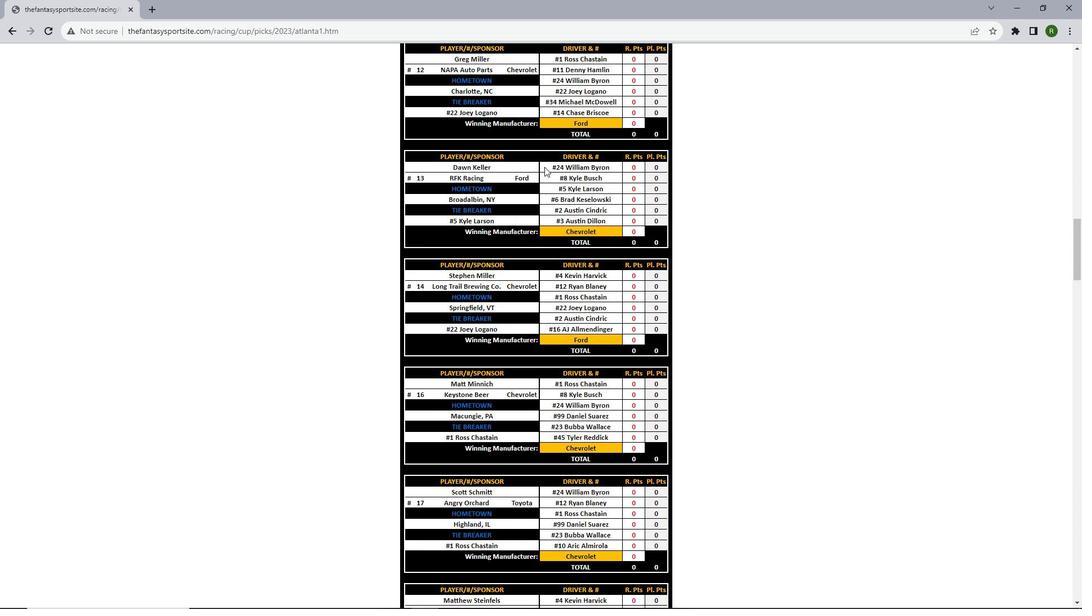 
Action: Mouse scrolled (544, 166) with delta (0, 0)
Screenshot: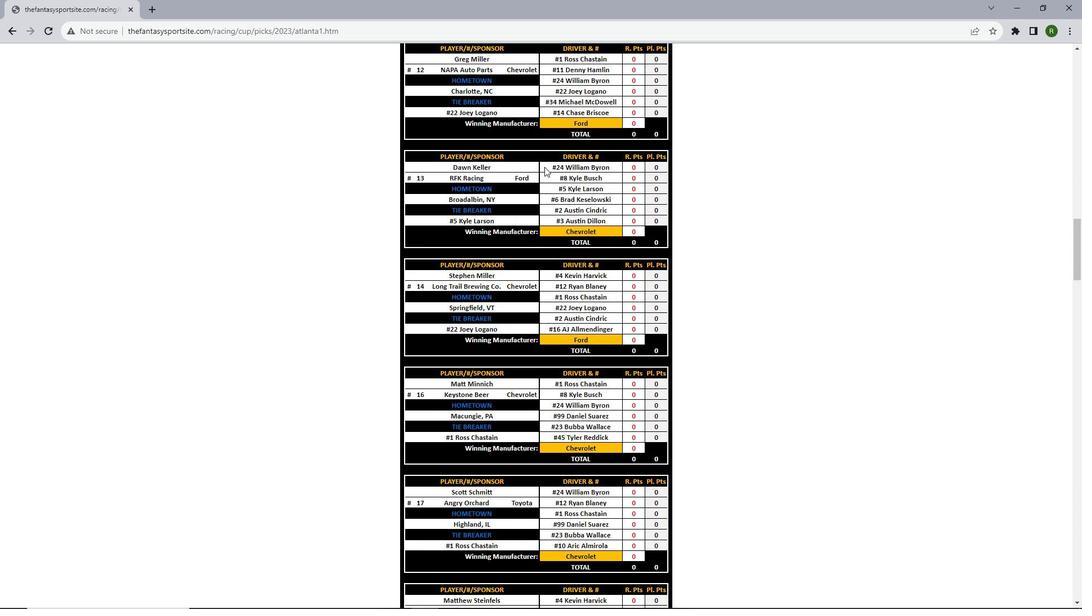 
Action: Mouse scrolled (544, 166) with delta (0, 0)
Screenshot: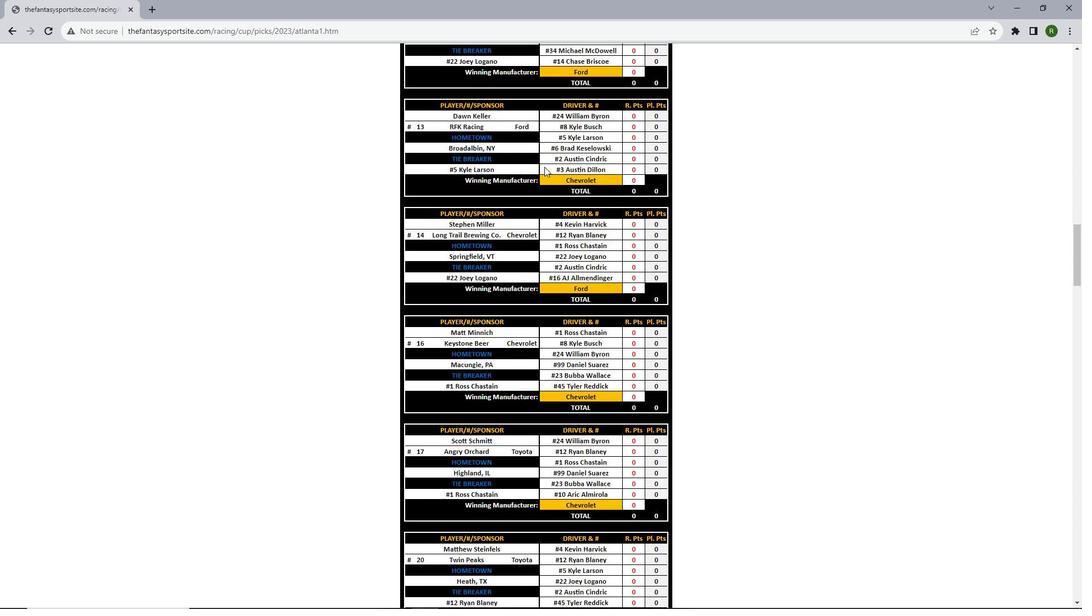
Action: Mouse scrolled (544, 166) with delta (0, 0)
Screenshot: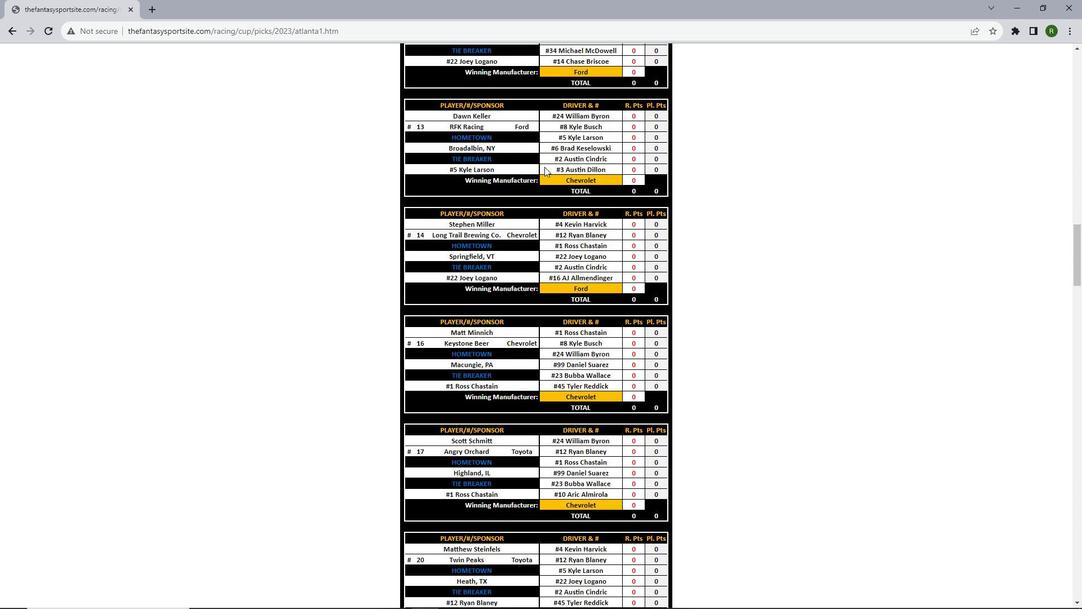 
Action: Mouse scrolled (544, 166) with delta (0, 0)
Screenshot: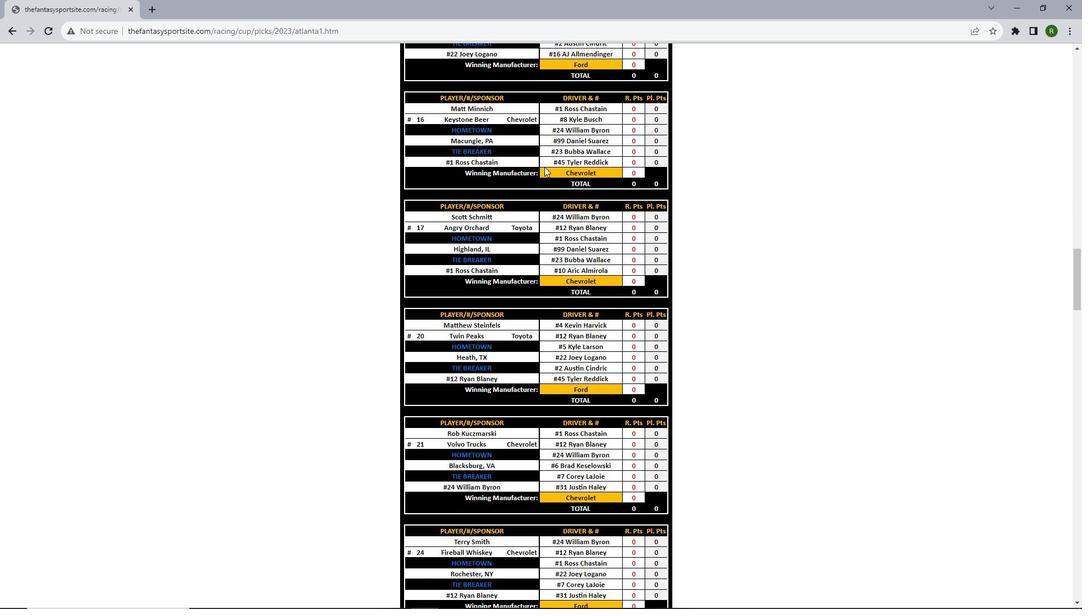 
Action: Mouse scrolled (544, 166) with delta (0, 0)
Screenshot: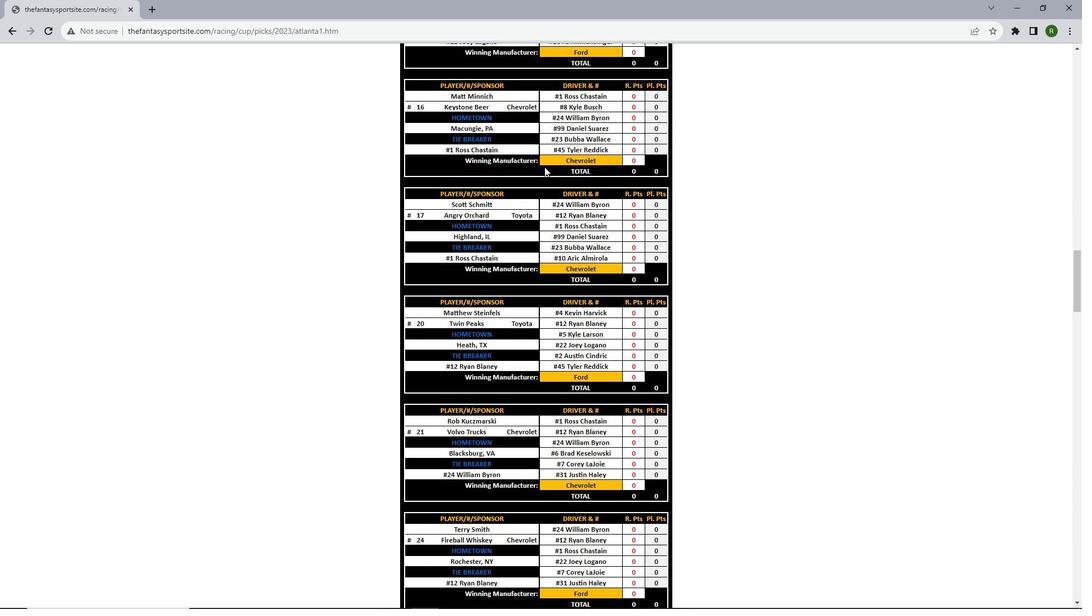 
Action: Mouse scrolled (544, 166) with delta (0, 0)
Screenshot: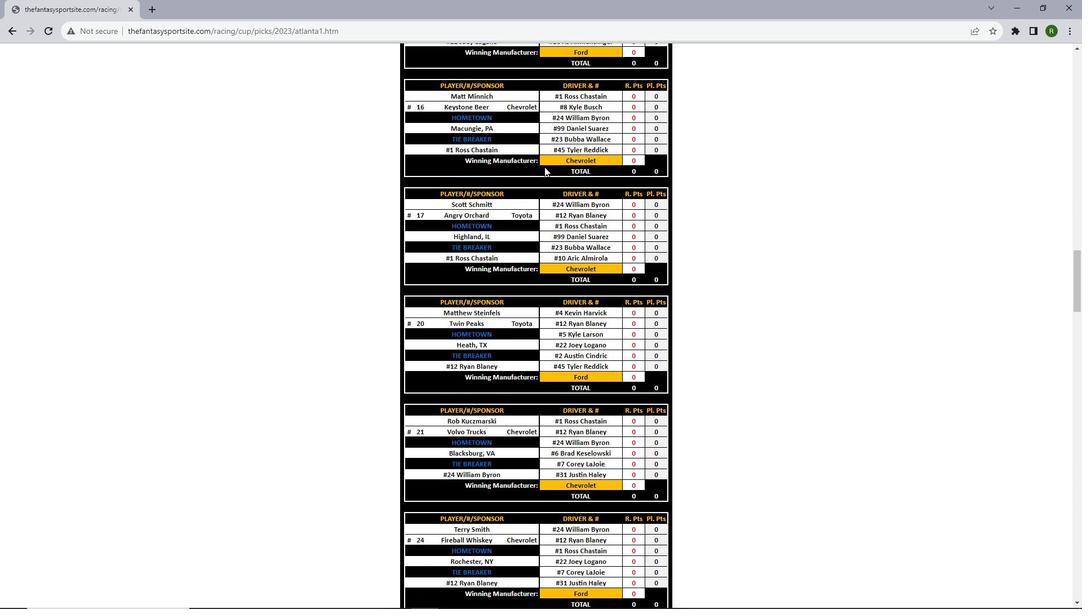 
Action: Mouse scrolled (544, 166) with delta (0, 0)
Screenshot: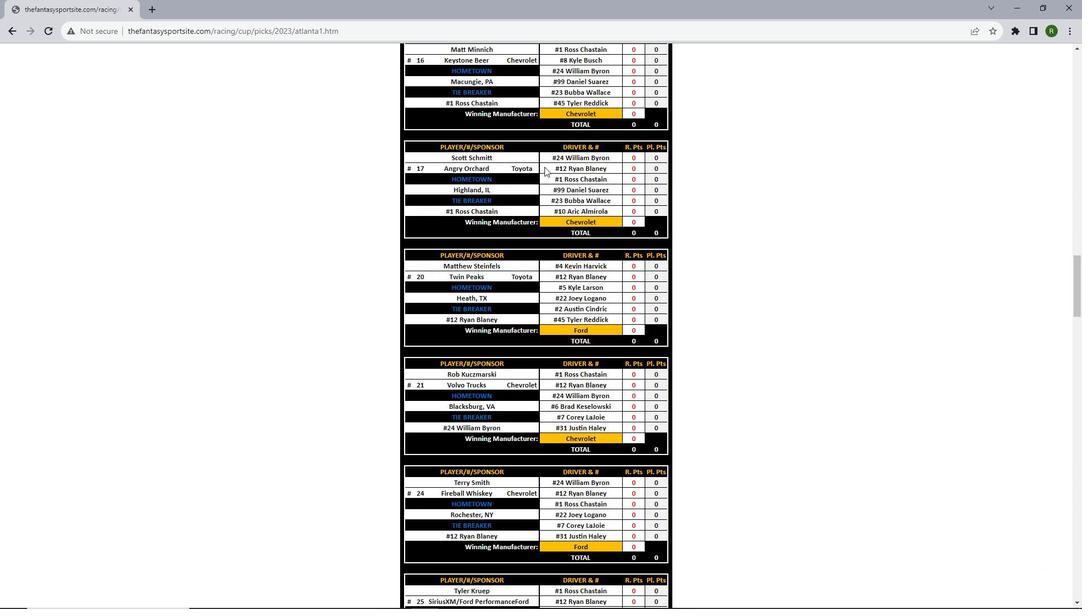 
Action: Mouse scrolled (544, 166) with delta (0, 0)
Screenshot: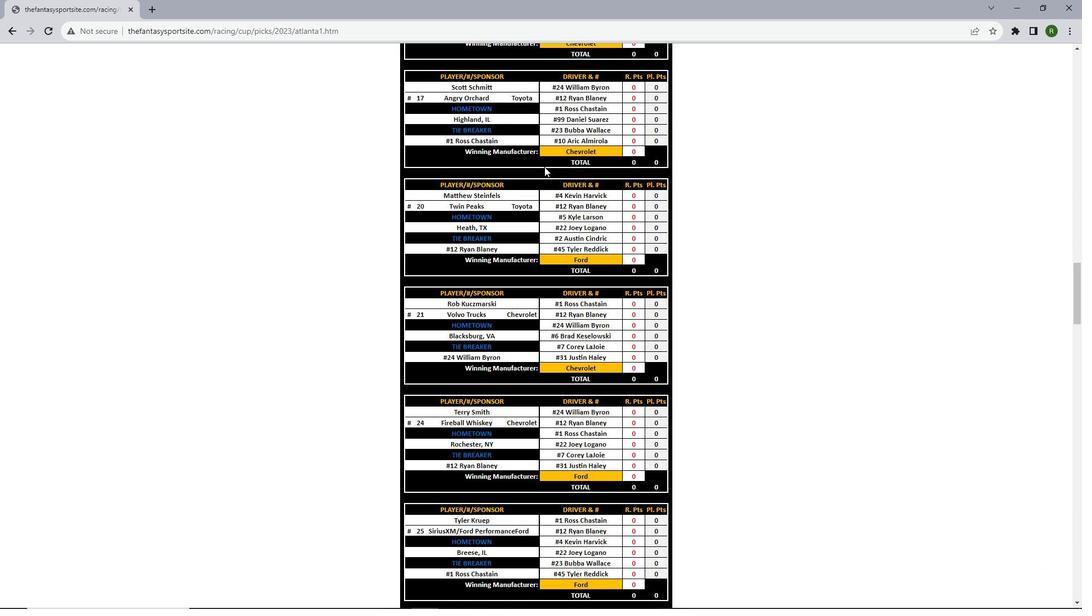 
Action: Mouse scrolled (544, 166) with delta (0, 0)
Screenshot: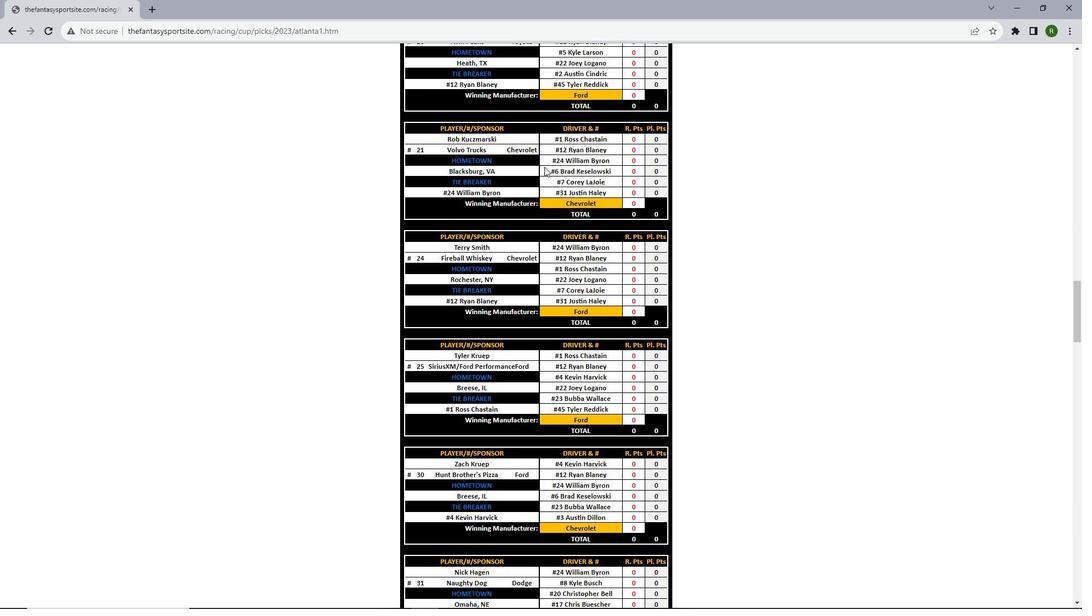 
Action: Mouse scrolled (544, 166) with delta (0, 0)
Screenshot: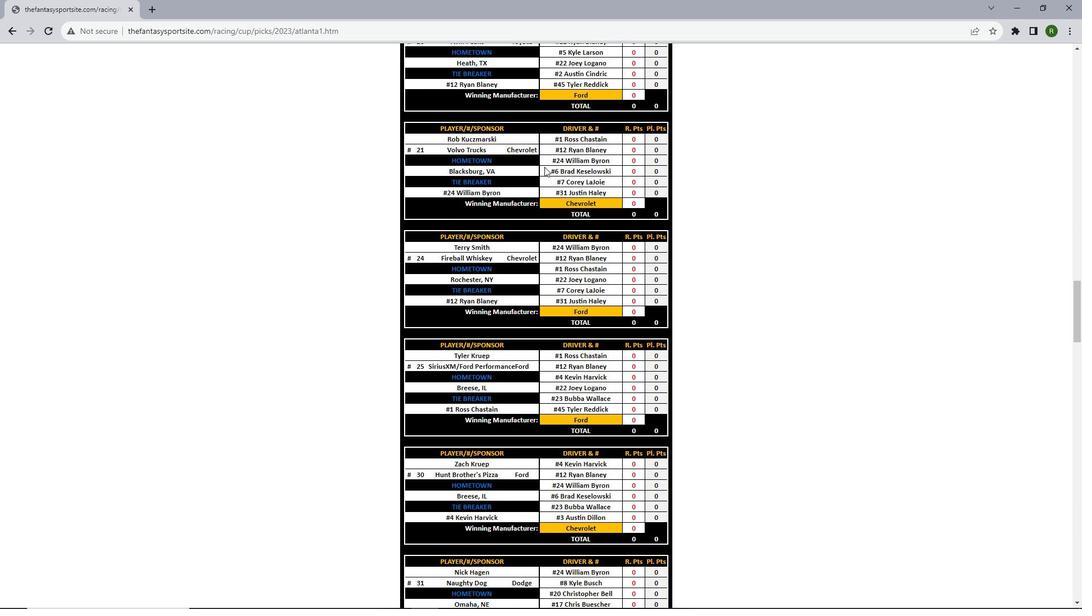 
Action: Mouse scrolled (544, 166) with delta (0, 0)
Screenshot: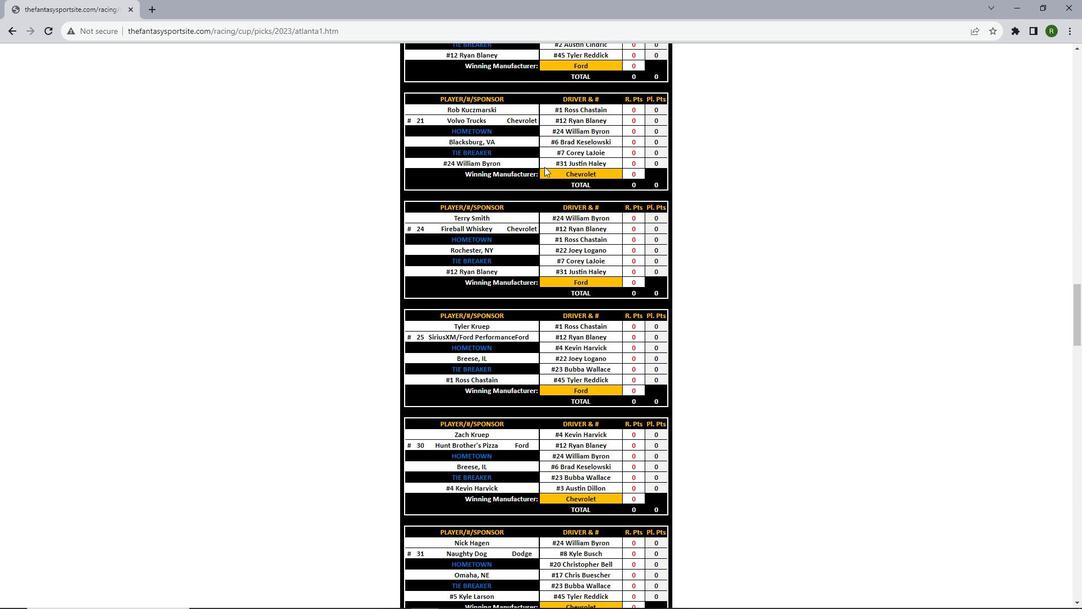 
Action: Mouse scrolled (544, 166) with delta (0, 0)
Screenshot: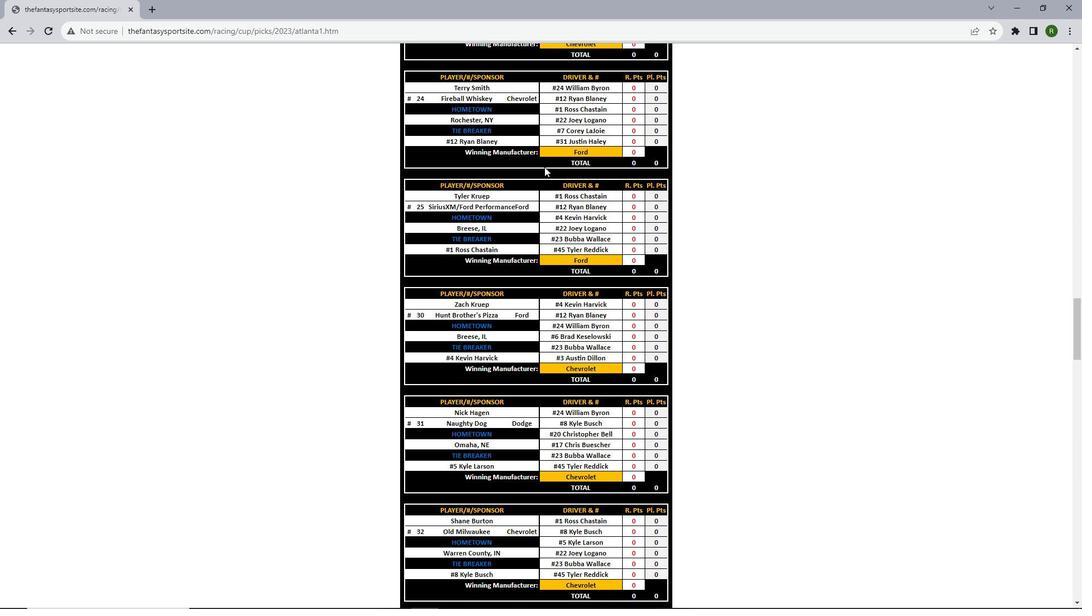 
Action: Mouse scrolled (544, 166) with delta (0, 0)
Screenshot: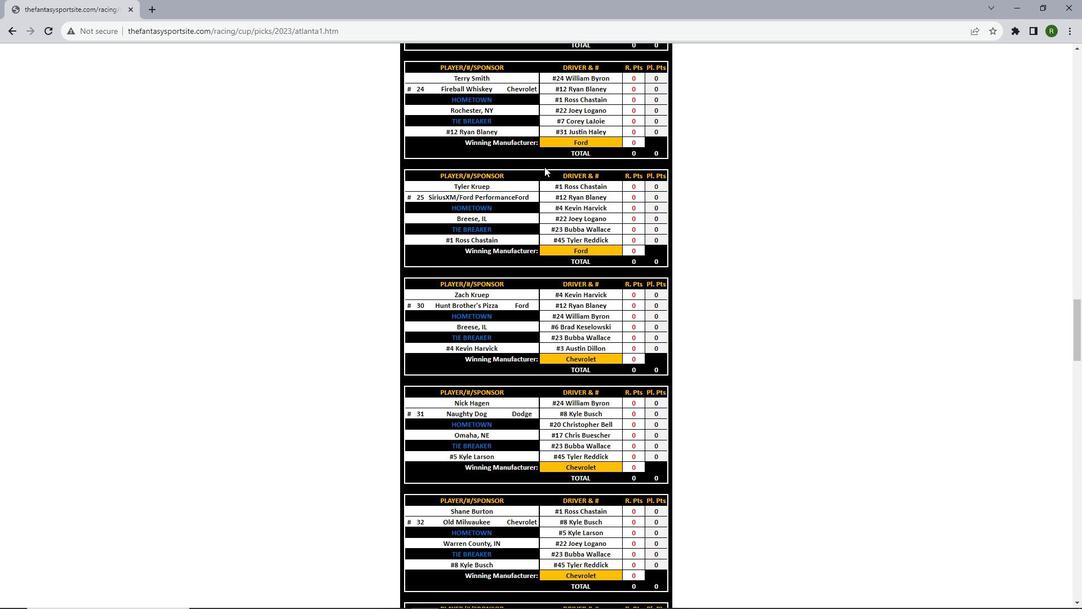 
Action: Mouse scrolled (544, 166) with delta (0, 0)
Screenshot: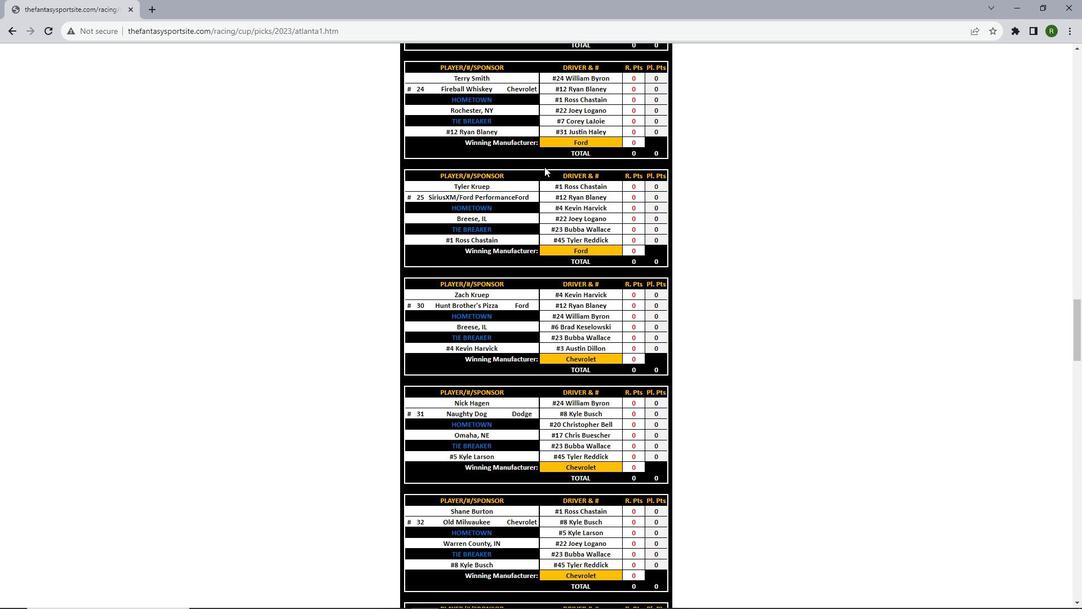 
Action: Mouse scrolled (544, 166) with delta (0, 0)
Screenshot: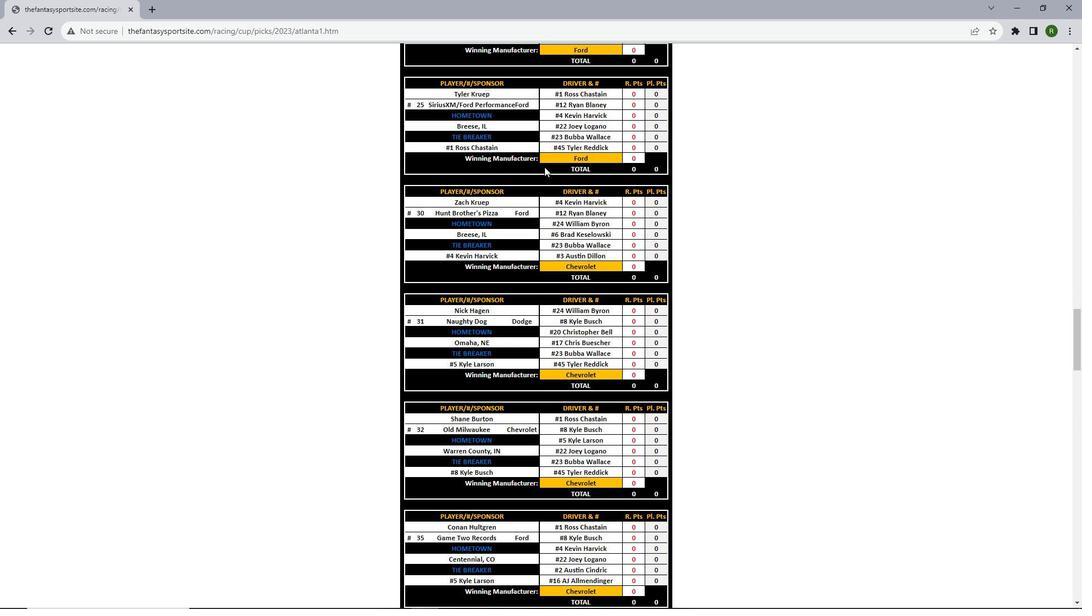 
Action: Mouse scrolled (544, 166) with delta (0, 0)
Screenshot: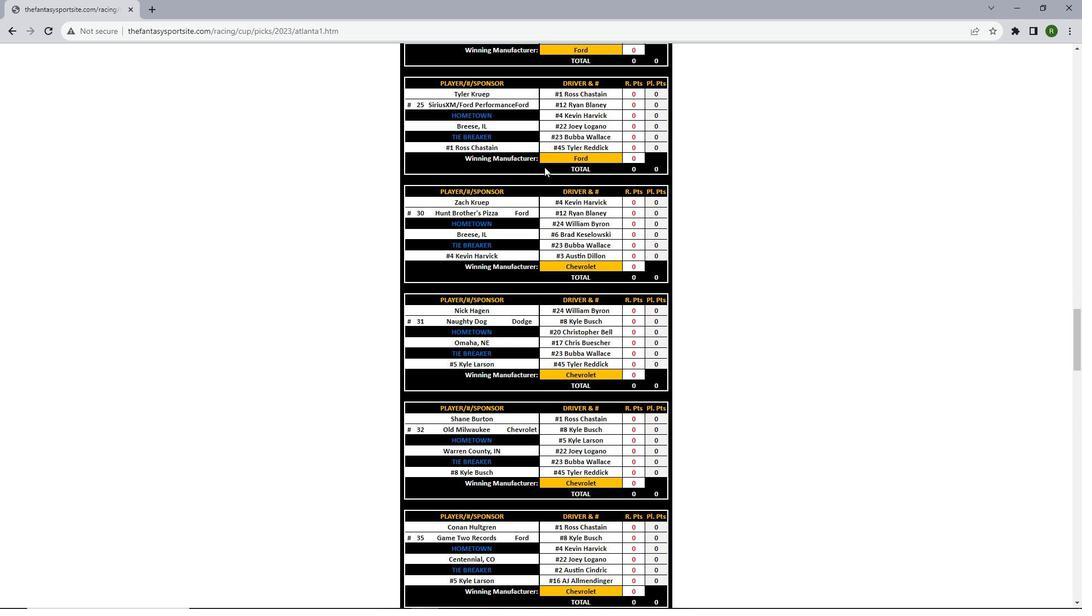
Action: Mouse scrolled (544, 166) with delta (0, 0)
Screenshot: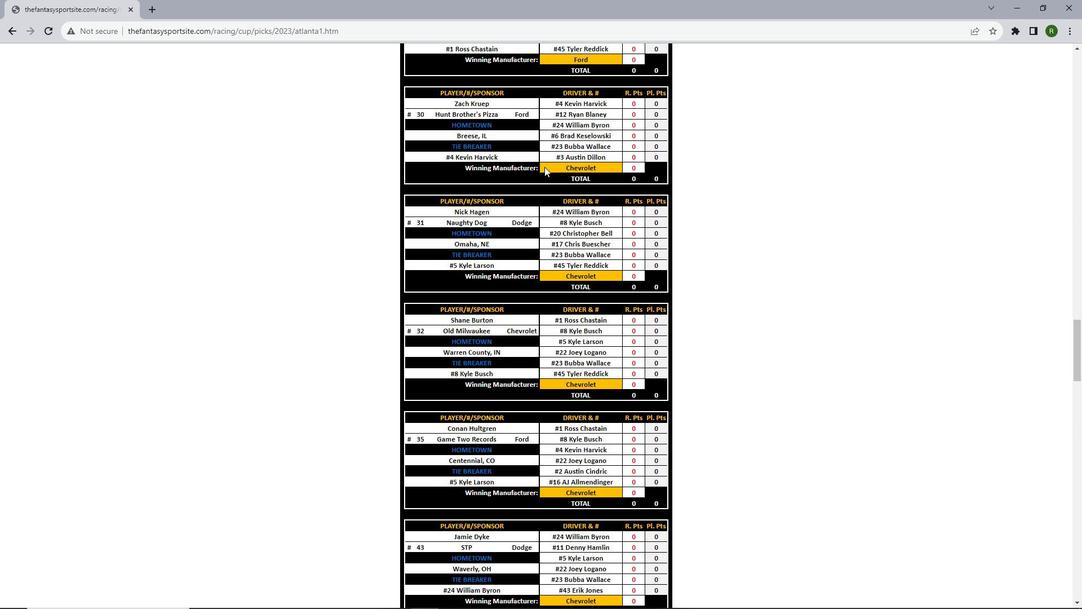 
Action: Mouse scrolled (544, 166) with delta (0, 0)
Screenshot: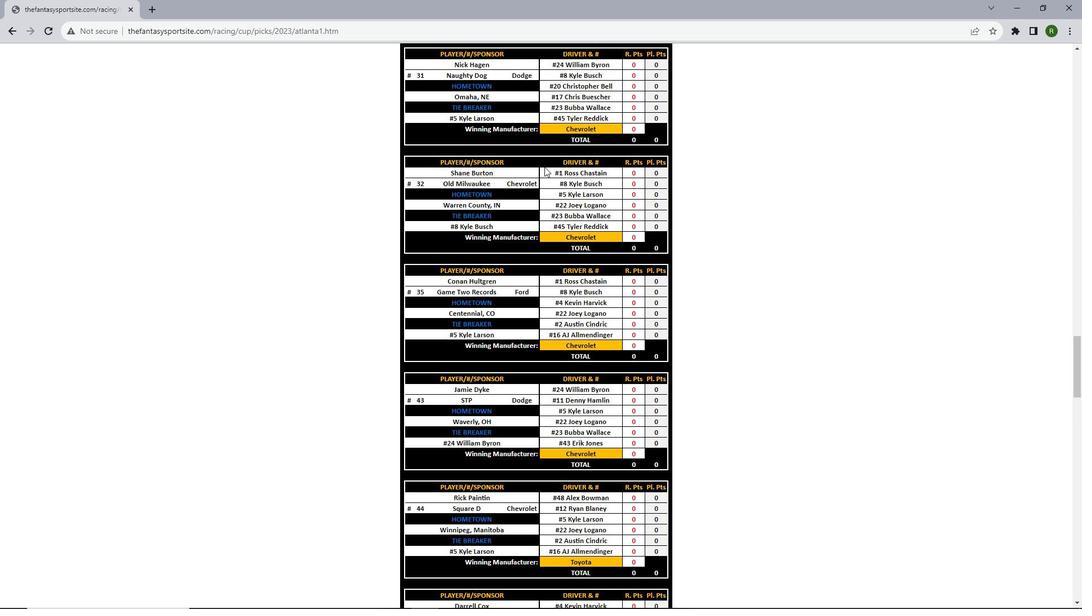 
Action: Mouse scrolled (544, 166) with delta (0, 0)
Screenshot: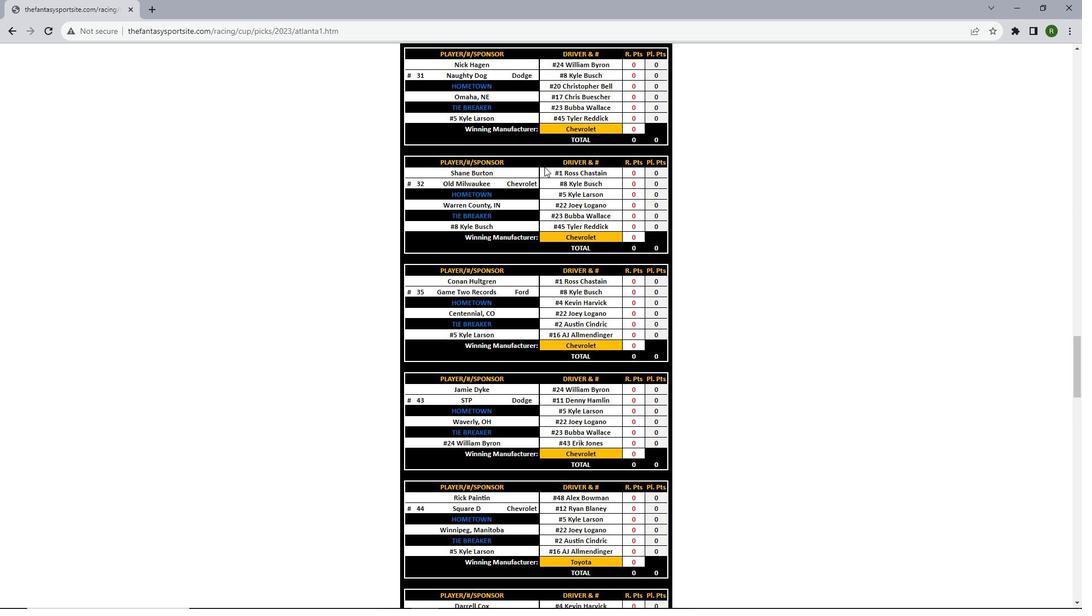 
Action: Mouse scrolled (544, 166) with delta (0, 0)
Screenshot: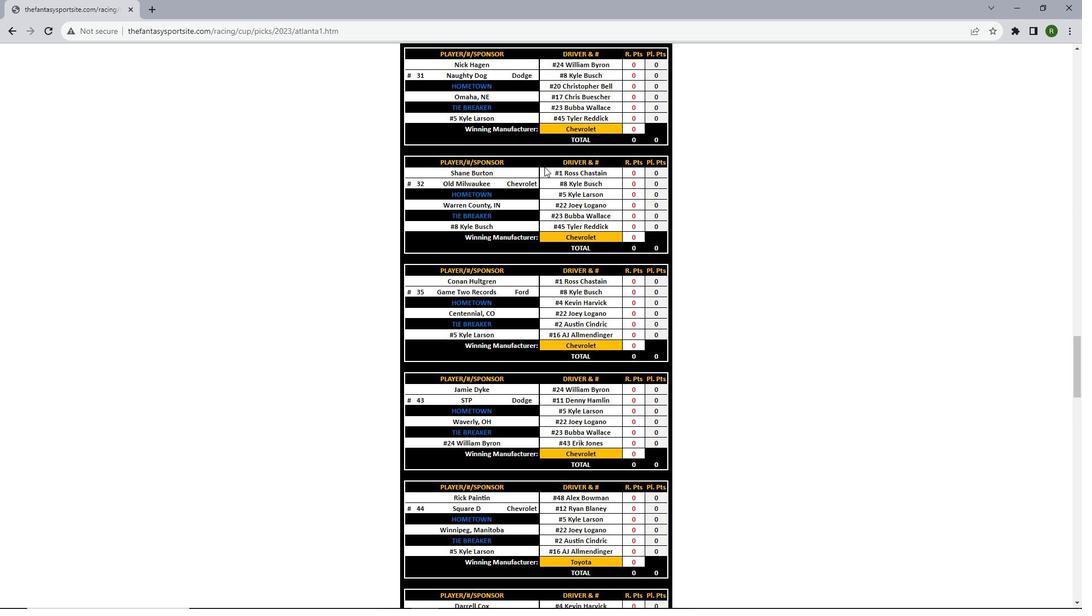
Action: Mouse scrolled (544, 166) with delta (0, 0)
Screenshot: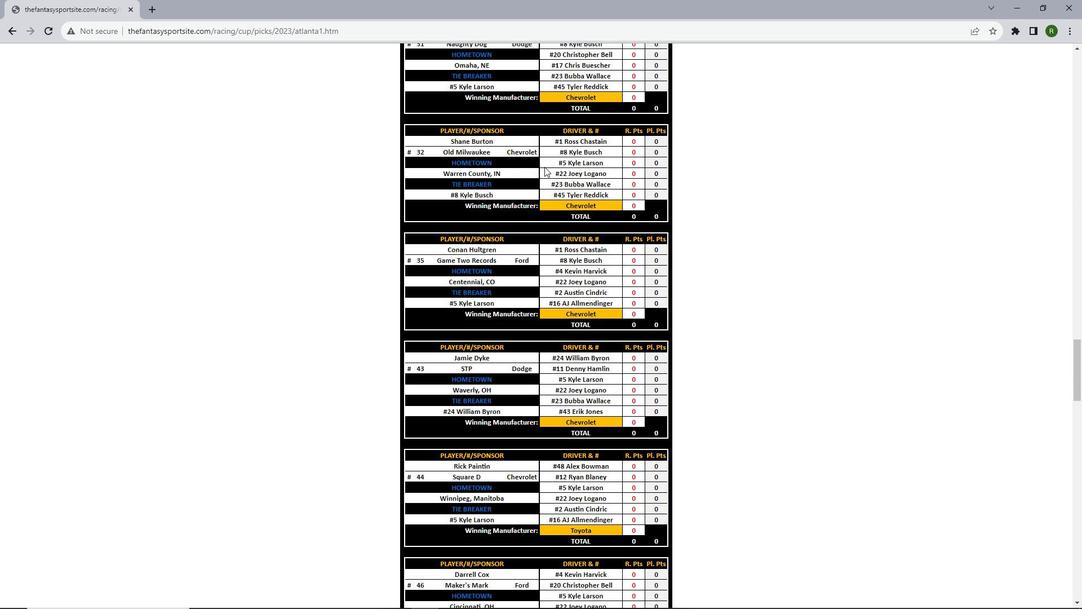 
Action: Mouse scrolled (544, 166) with delta (0, 0)
Screenshot: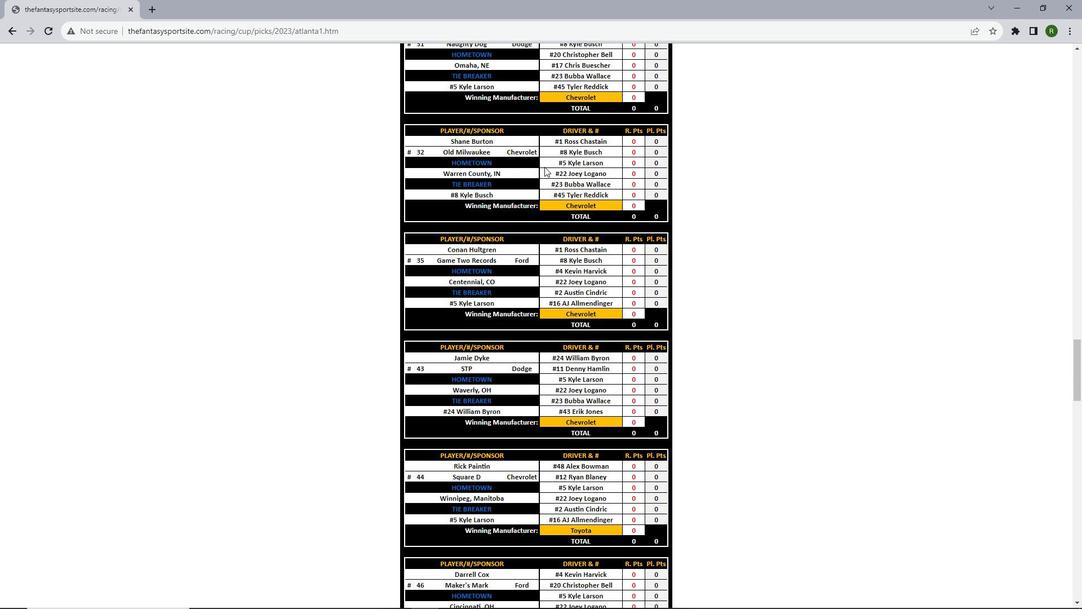 
Action: Mouse scrolled (544, 166) with delta (0, 0)
Screenshot: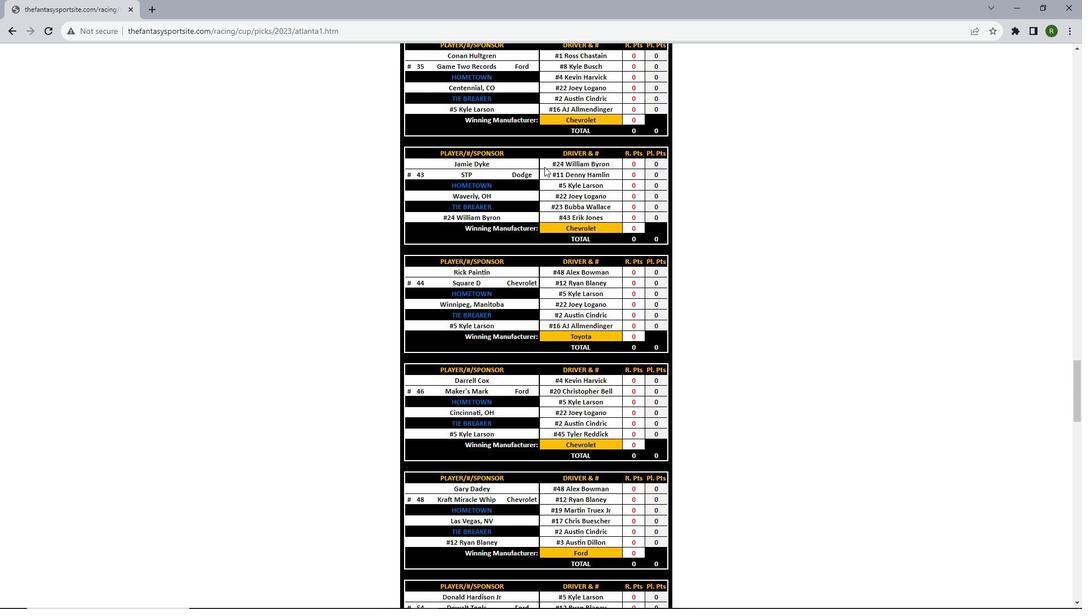 
Action: Mouse scrolled (544, 166) with delta (0, 0)
Screenshot: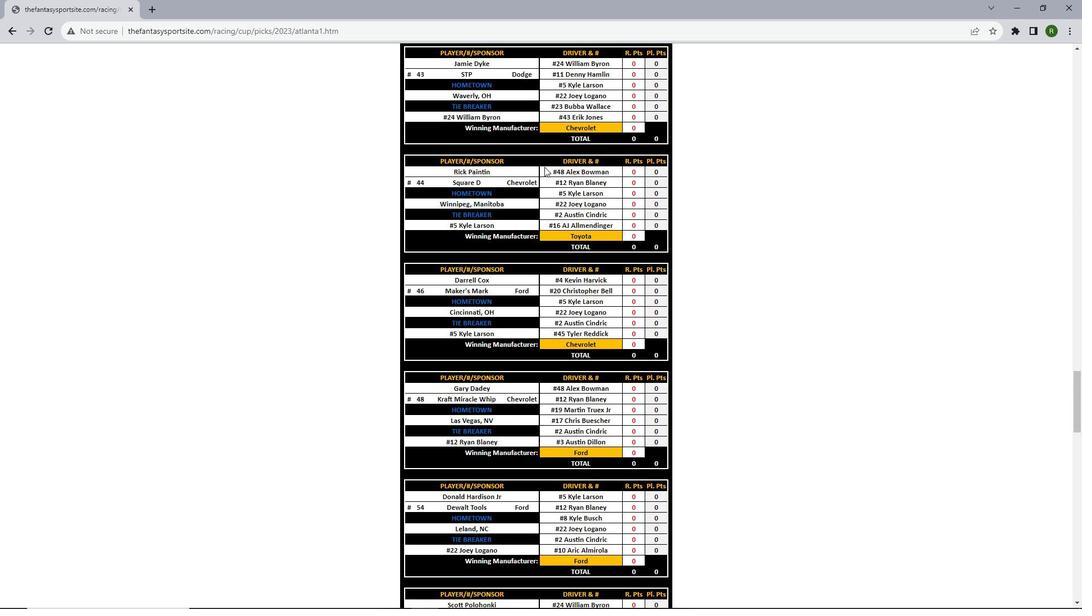 
Action: Mouse scrolled (544, 166) with delta (0, 0)
Screenshot: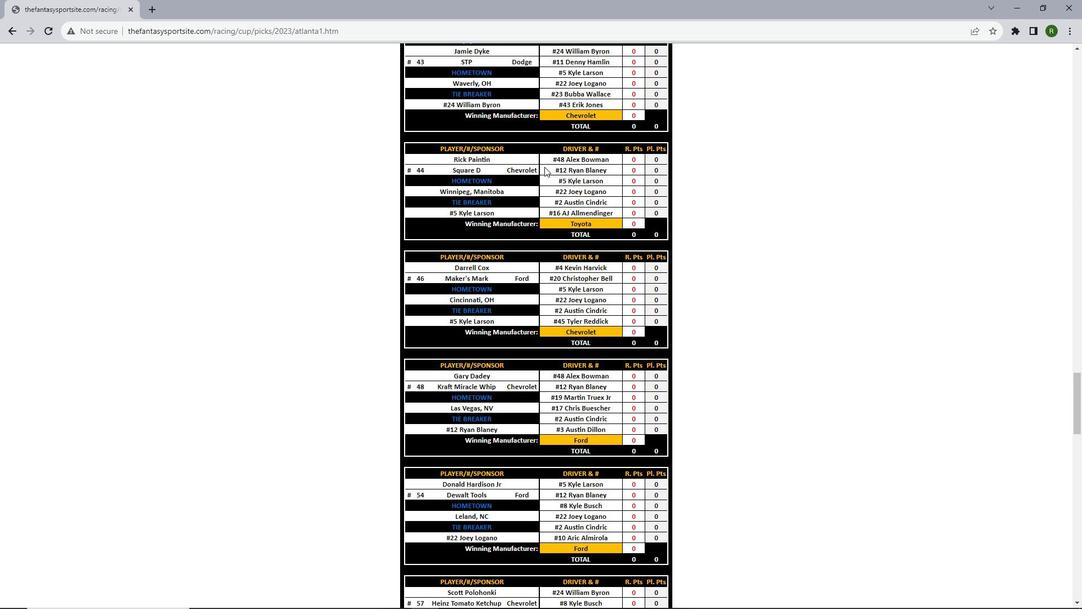 
Action: Mouse scrolled (544, 166) with delta (0, 0)
Screenshot: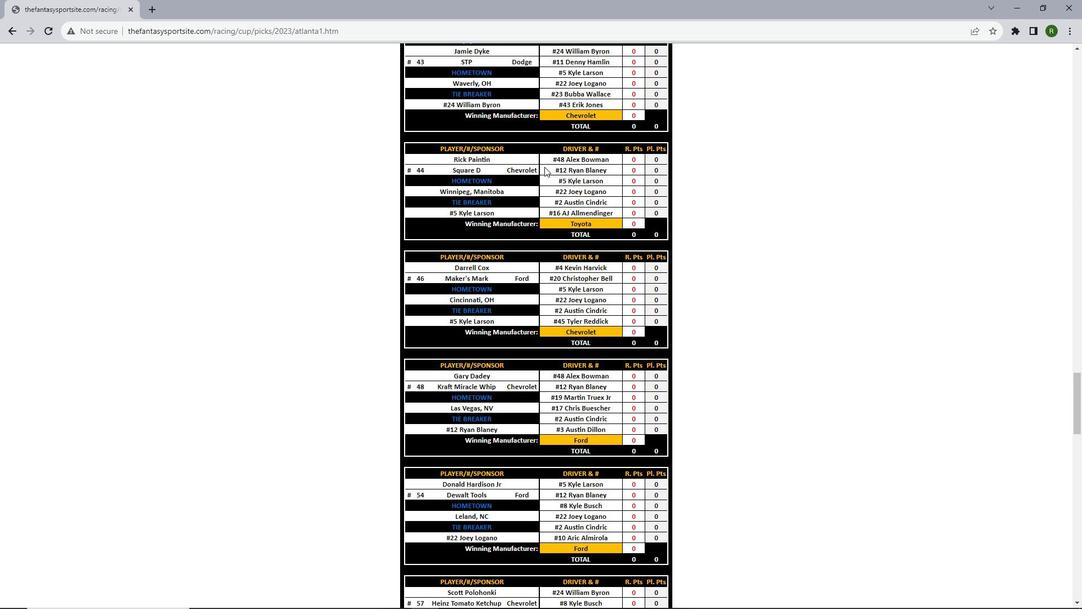 
Action: Mouse scrolled (544, 166) with delta (0, 0)
Screenshot: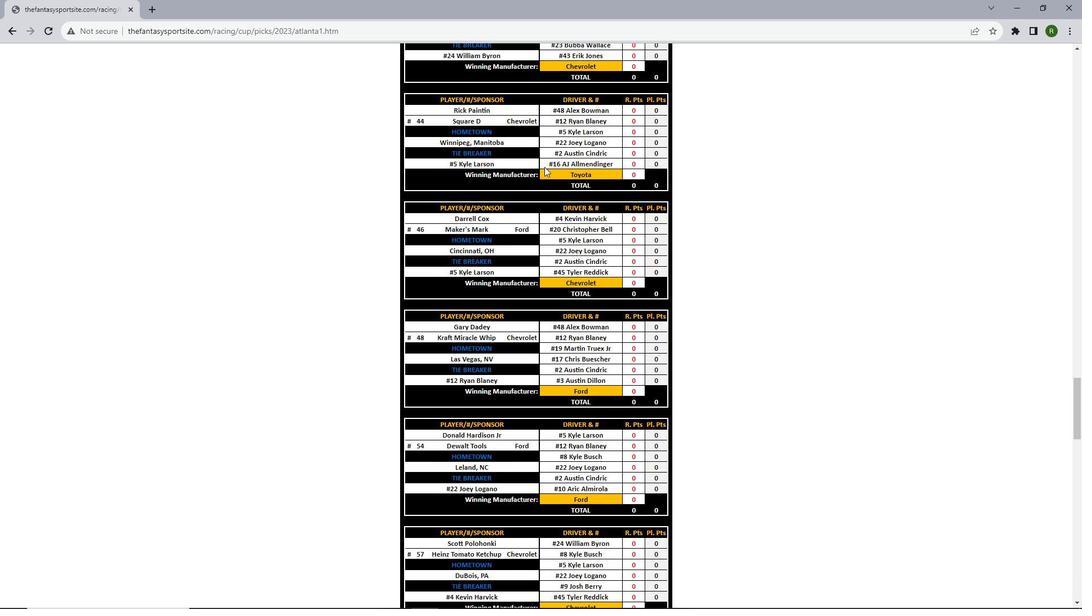 
Action: Mouse scrolled (544, 166) with delta (0, 0)
Screenshot: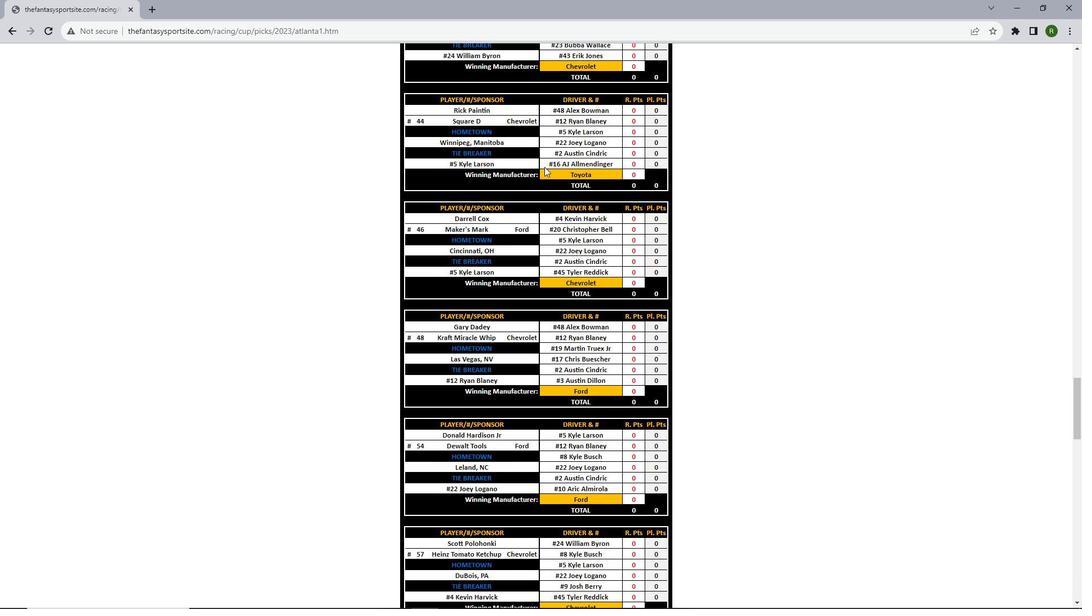 
Action: Mouse scrolled (544, 166) with delta (0, 0)
Screenshot: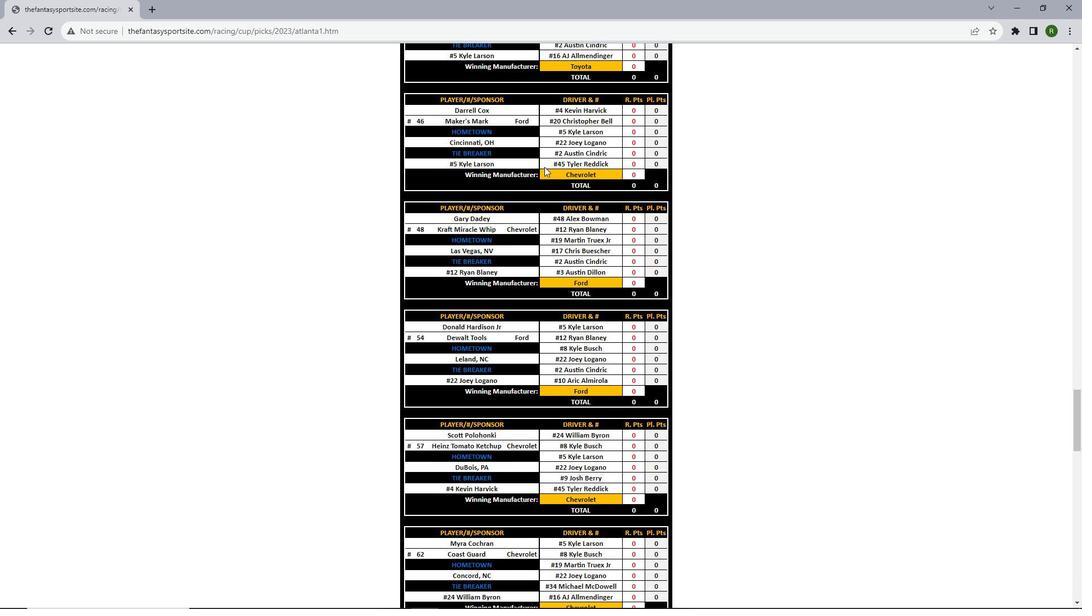 
Action: Mouse scrolled (544, 166) with delta (0, 0)
Screenshot: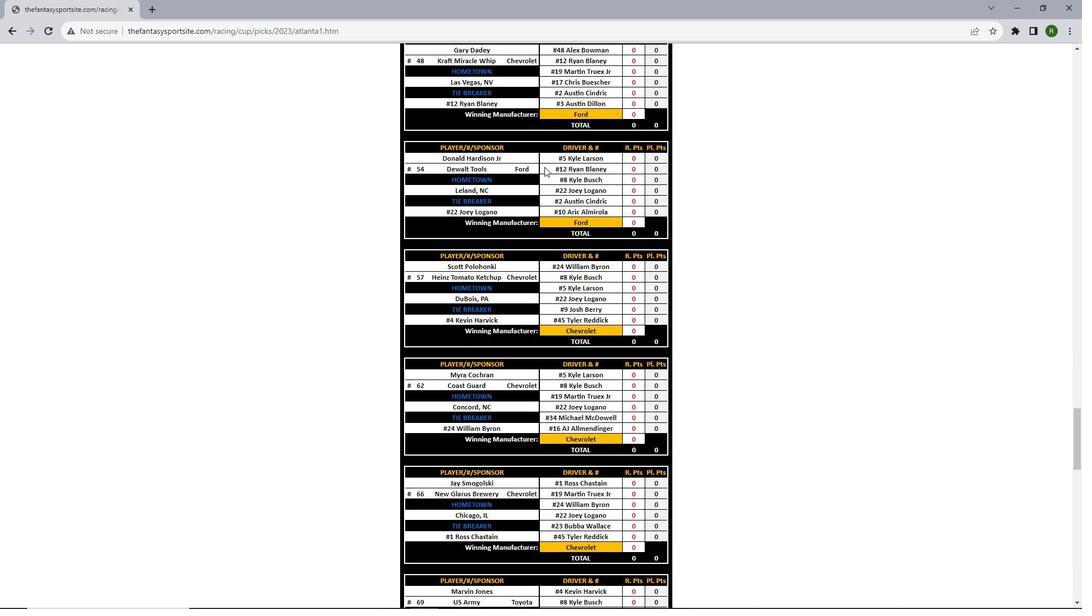 
Action: Mouse scrolled (544, 166) with delta (0, 0)
Screenshot: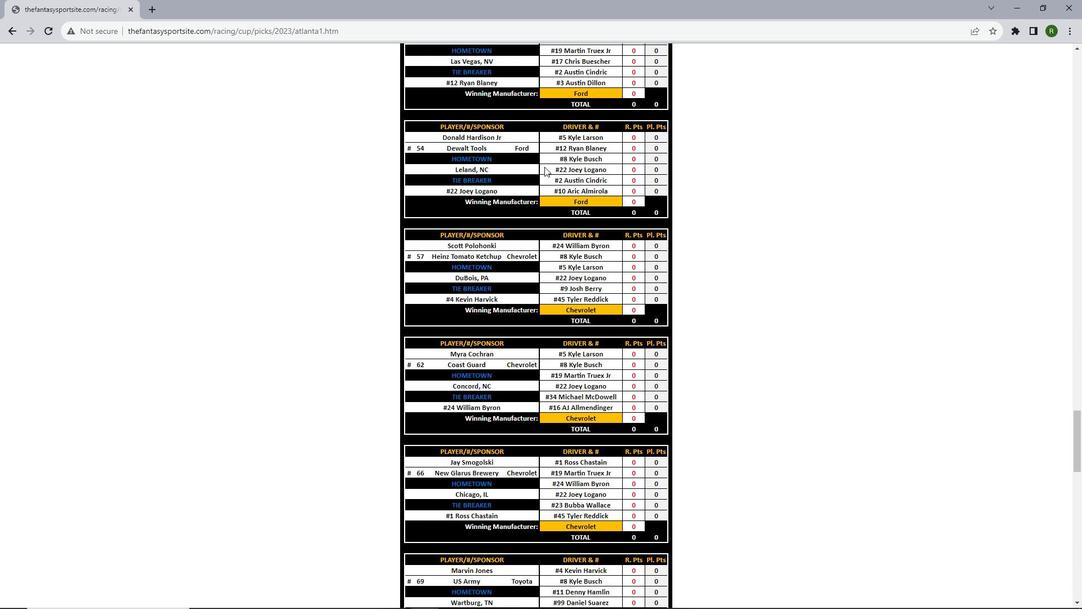 
Action: Mouse scrolled (544, 166) with delta (0, 0)
Screenshot: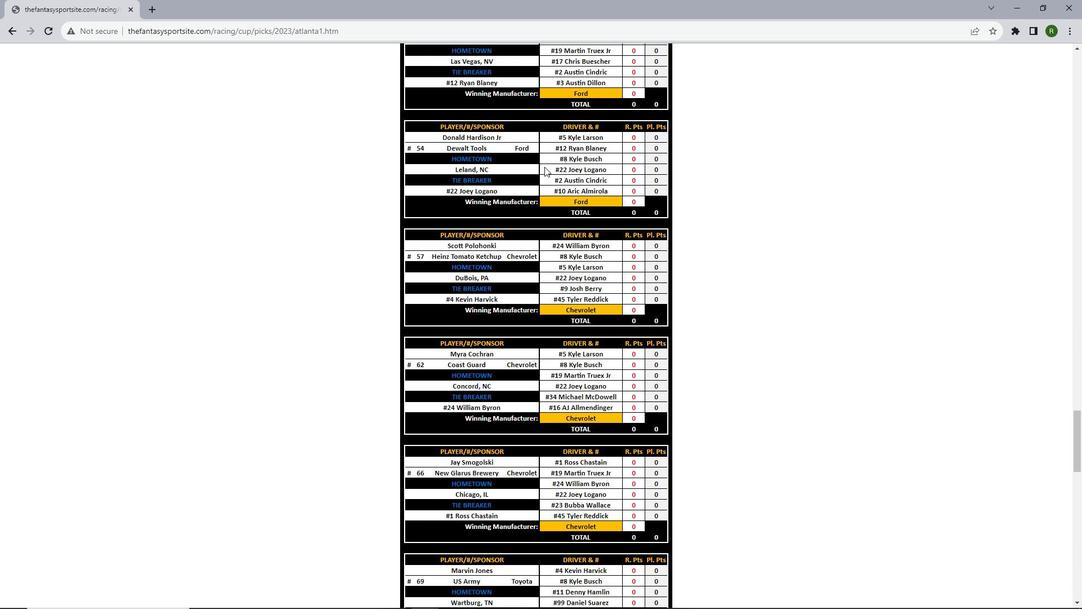 
Action: Mouse scrolled (544, 166) with delta (0, 0)
Screenshot: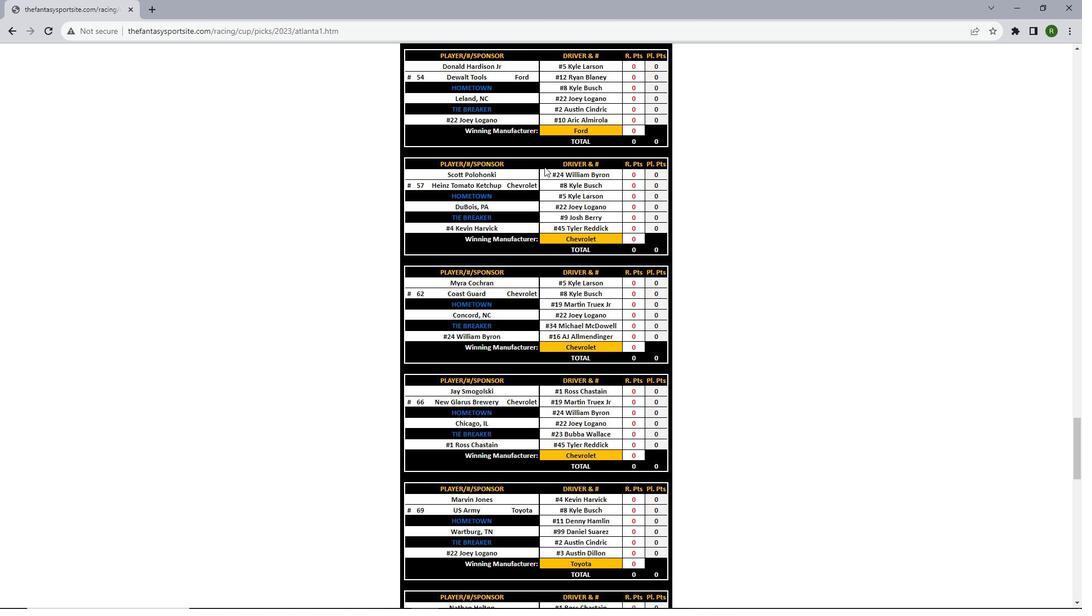 
Action: Mouse scrolled (544, 166) with delta (0, 0)
Screenshot: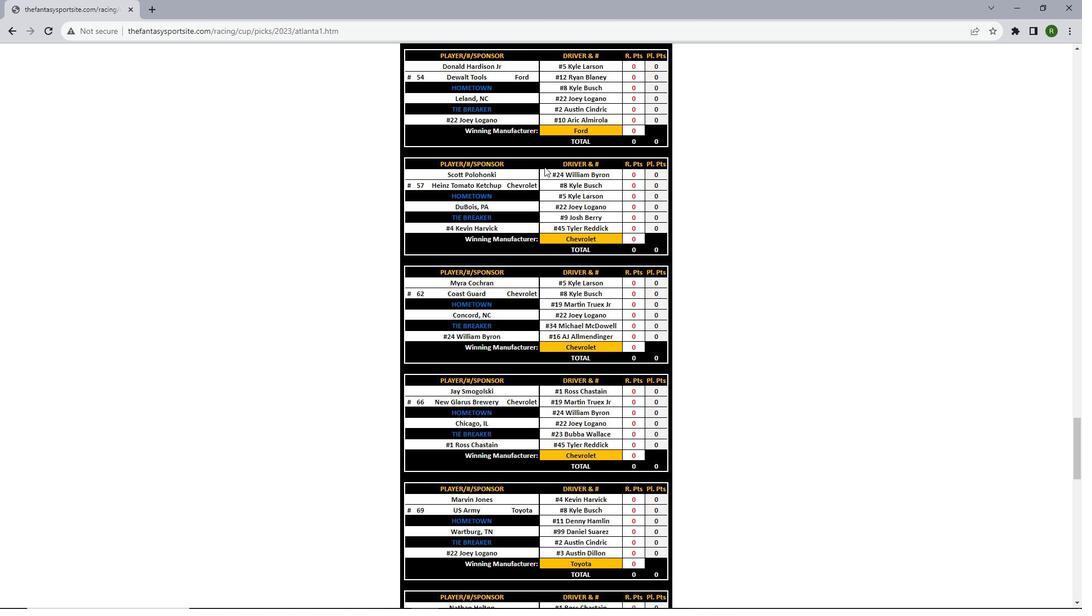 
Action: Mouse scrolled (544, 166) with delta (0, 0)
Screenshot: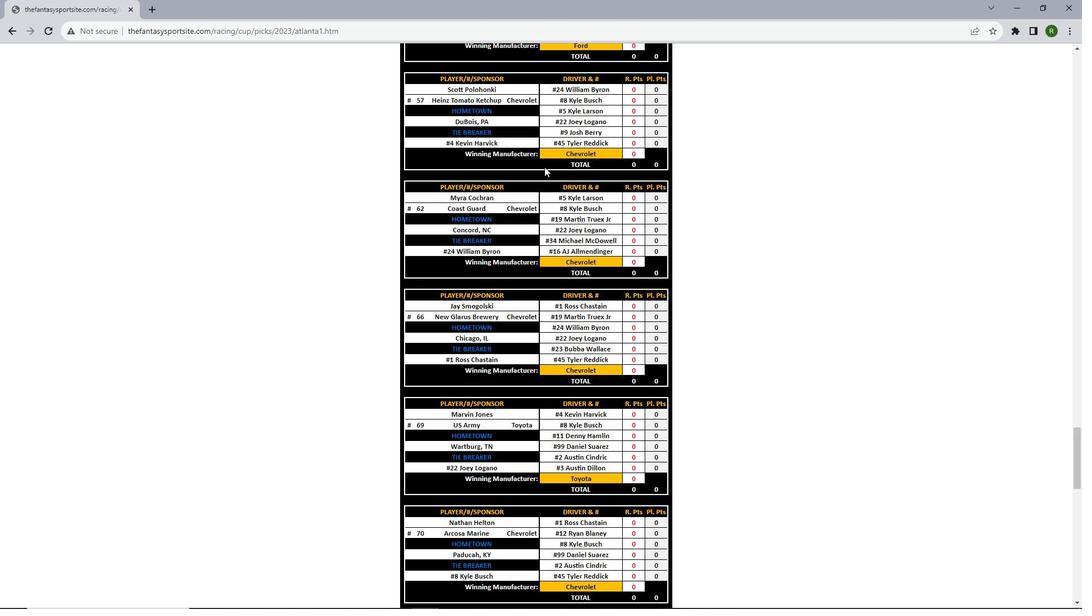 
Action: Mouse scrolled (544, 166) with delta (0, 0)
Screenshot: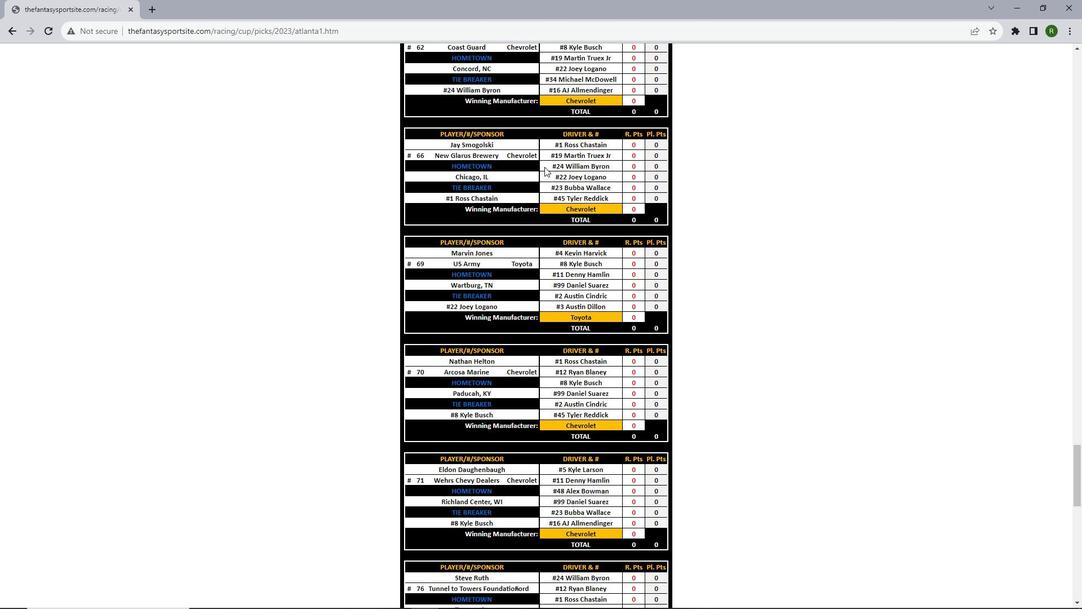 
Action: Mouse scrolled (544, 166) with delta (0, 0)
Screenshot: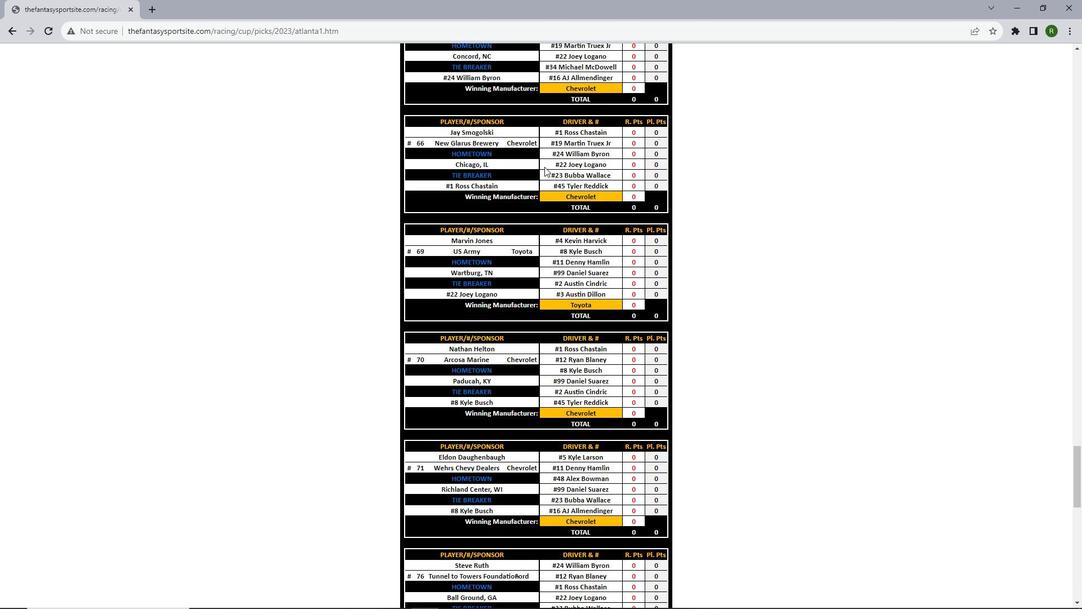 
Action: Mouse scrolled (544, 166) with delta (0, 0)
Screenshot: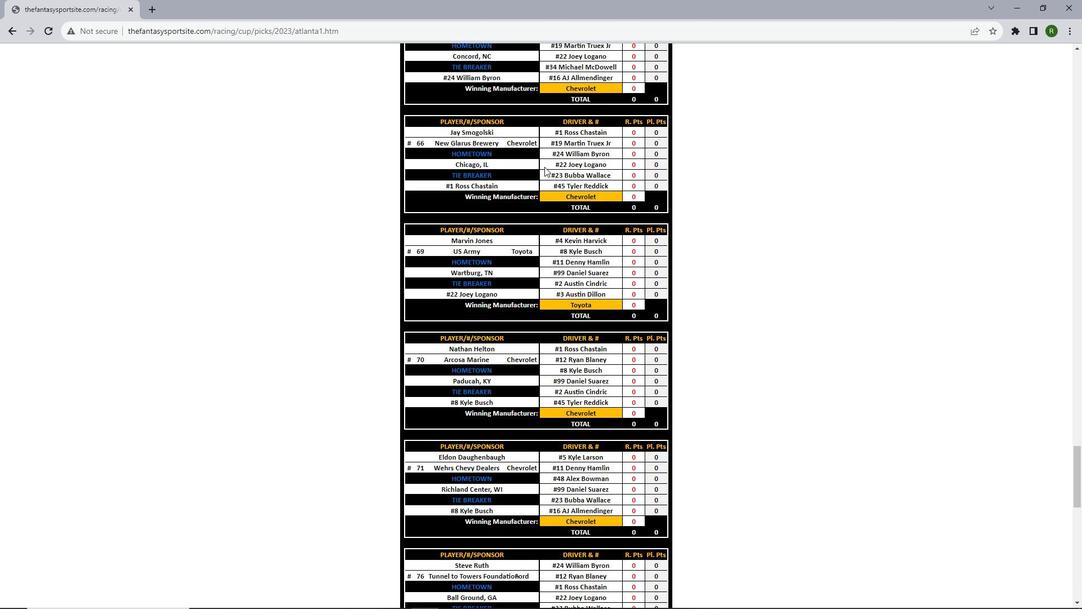 
Action: Mouse scrolled (544, 166) with delta (0, 0)
Screenshot: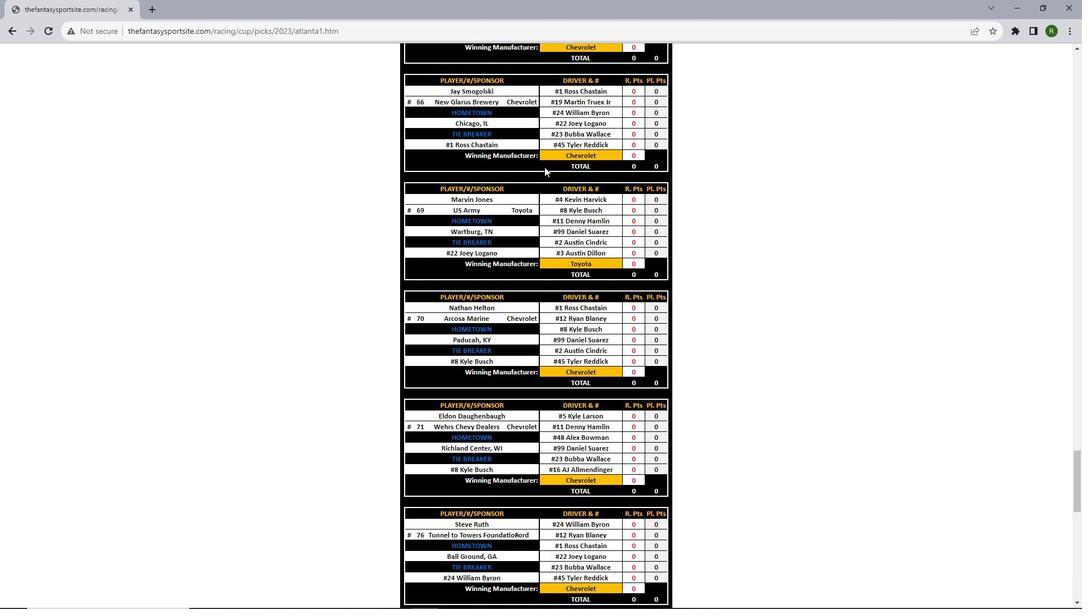 
Action: Mouse scrolled (544, 166) with delta (0, 0)
Screenshot: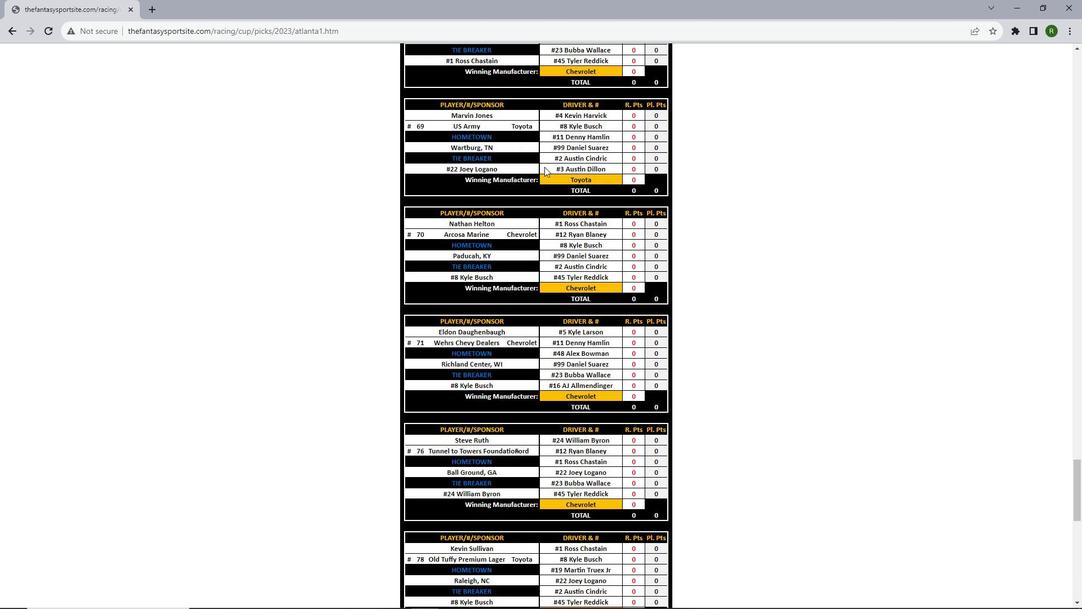
Action: Mouse scrolled (544, 166) with delta (0, 0)
Screenshot: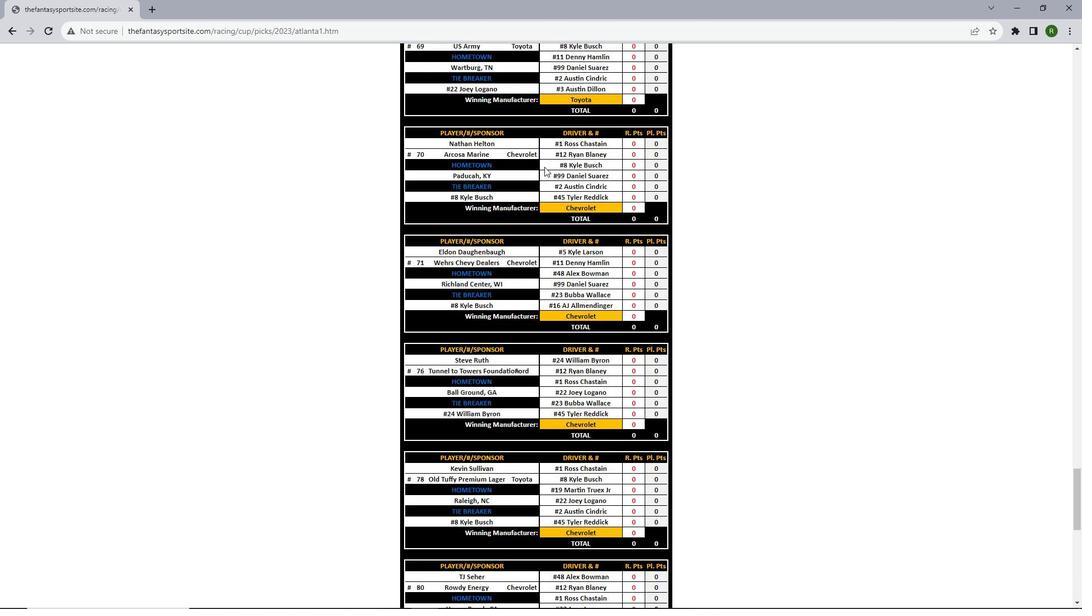 
Action: Mouse scrolled (544, 166) with delta (0, 0)
Screenshot: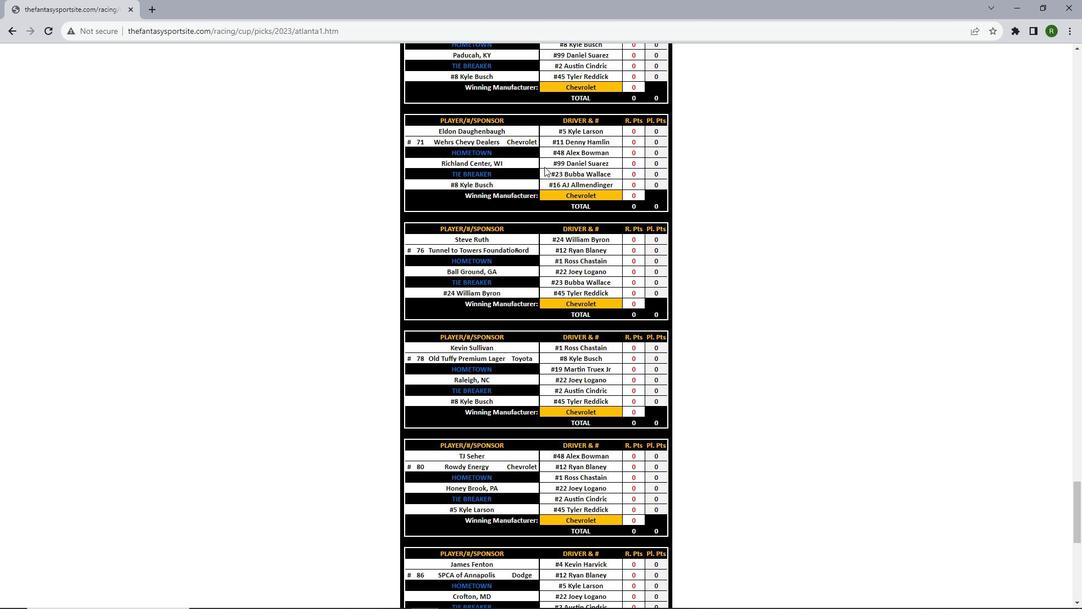 
Action: Mouse scrolled (544, 166) with delta (0, 0)
Screenshot: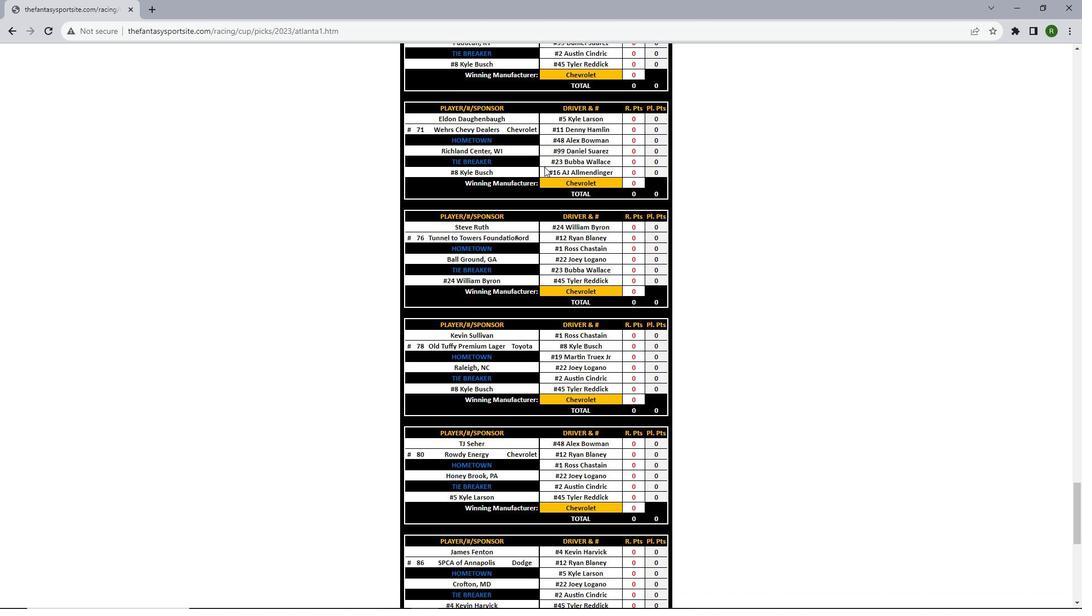 
Action: Mouse scrolled (544, 166) with delta (0, 0)
Screenshot: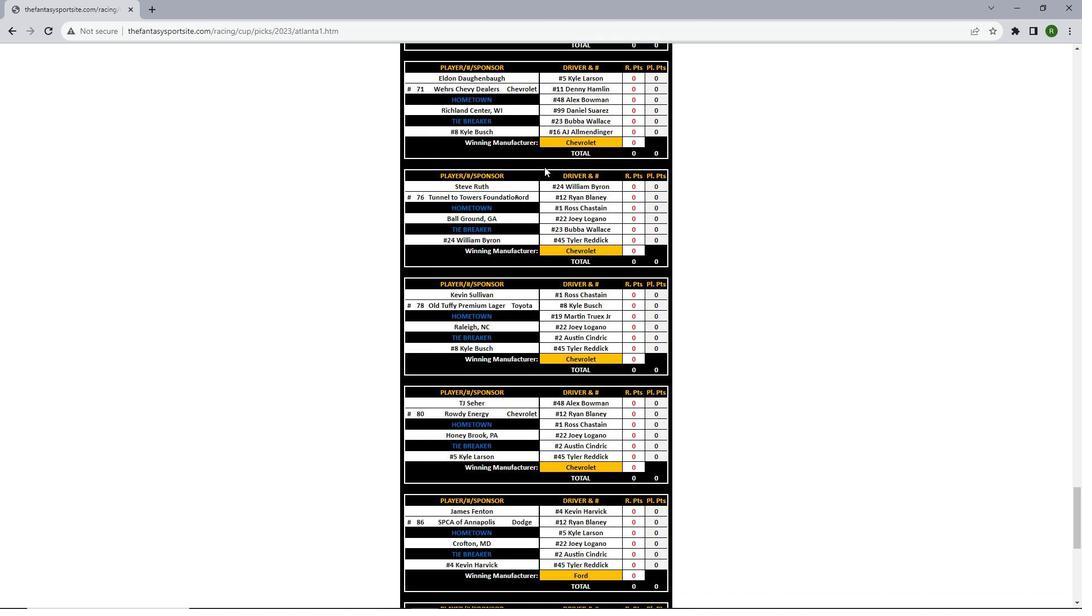 
Action: Mouse scrolled (544, 166) with delta (0, 0)
Screenshot: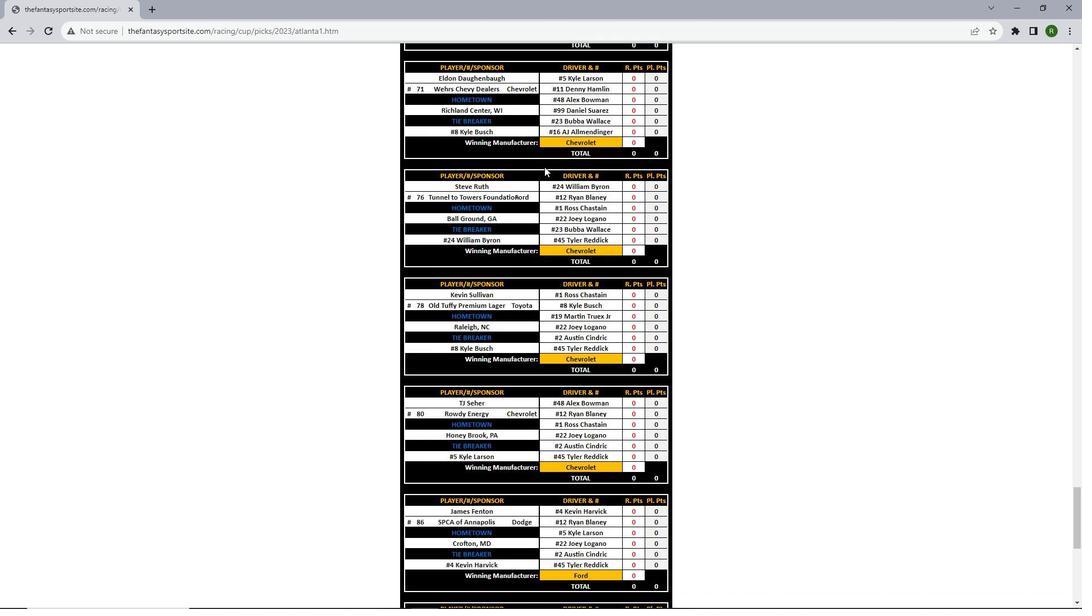 
Action: Mouse scrolled (544, 166) with delta (0, 0)
Screenshot: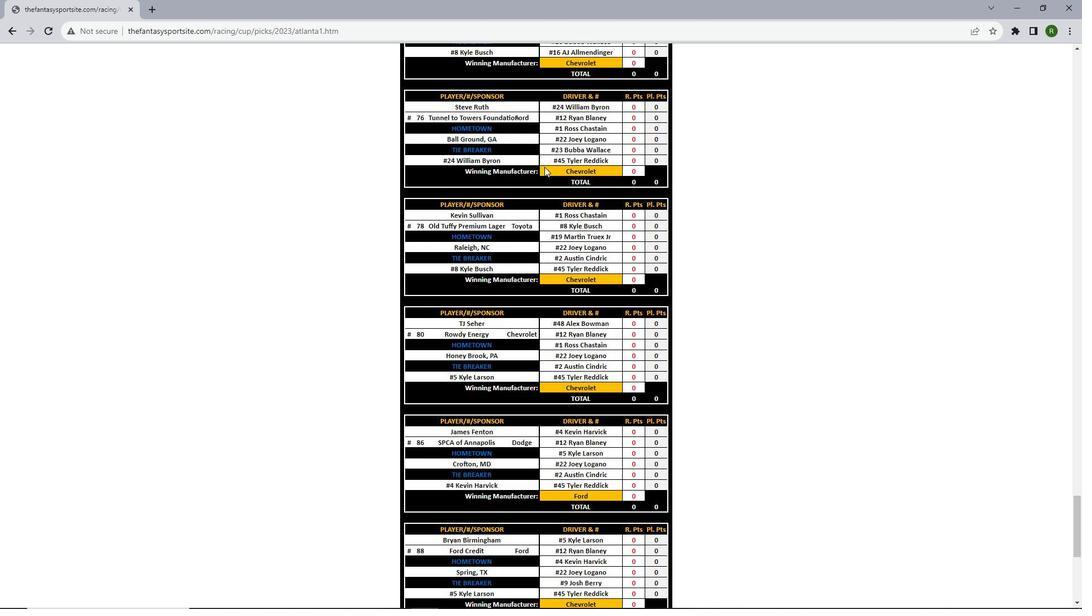 
Action: Mouse scrolled (544, 166) with delta (0, 0)
Screenshot: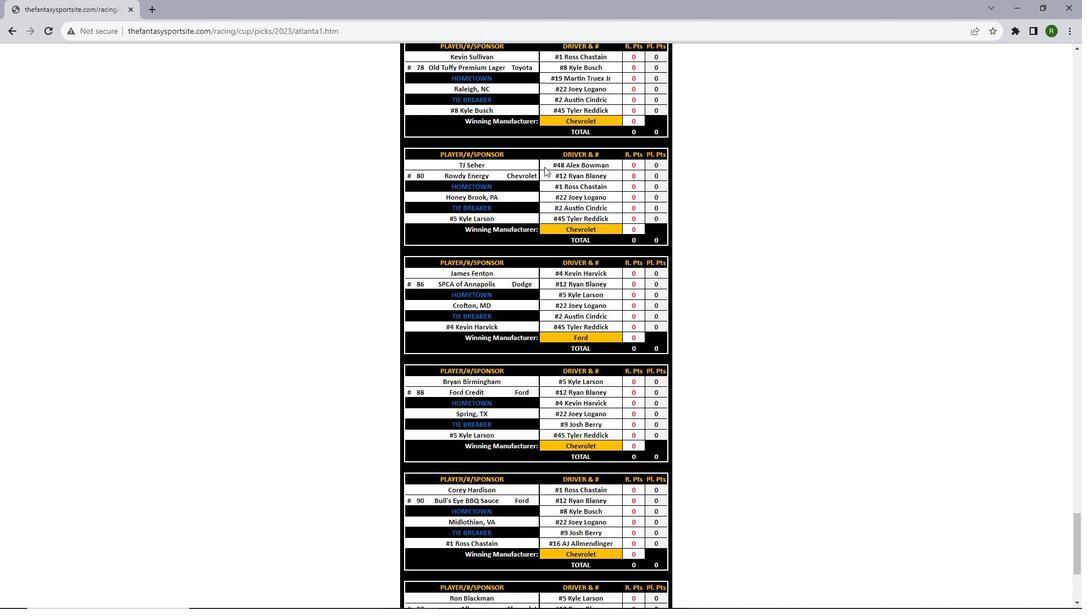 
Action: Mouse scrolled (544, 166) with delta (0, 0)
Screenshot: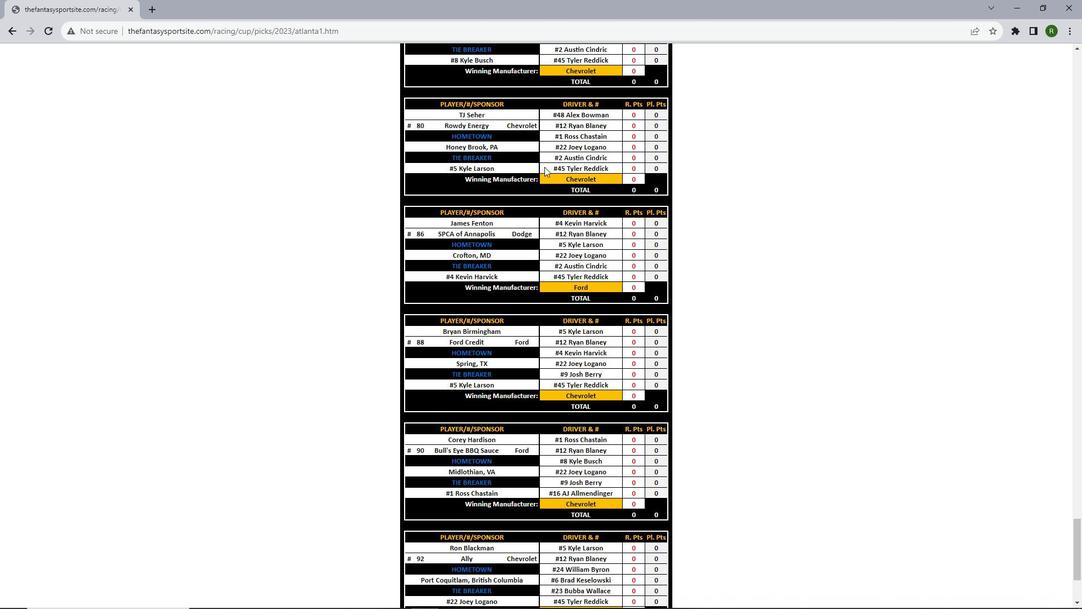 
Action: Mouse scrolled (544, 166) with delta (0, 0)
Screenshot: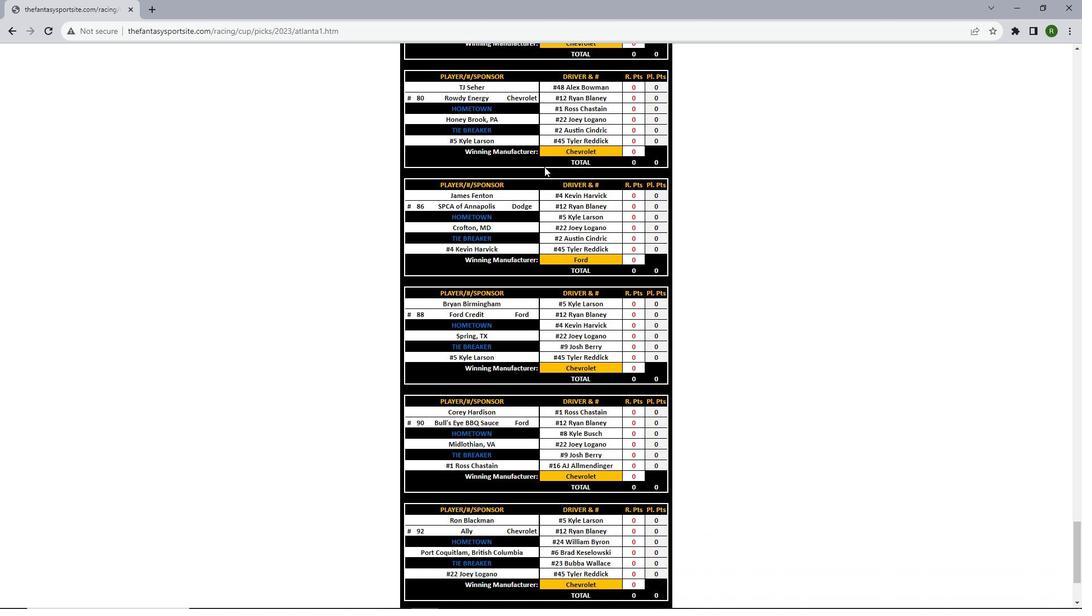 
Action: Mouse scrolled (544, 166) with delta (0, 0)
Screenshot: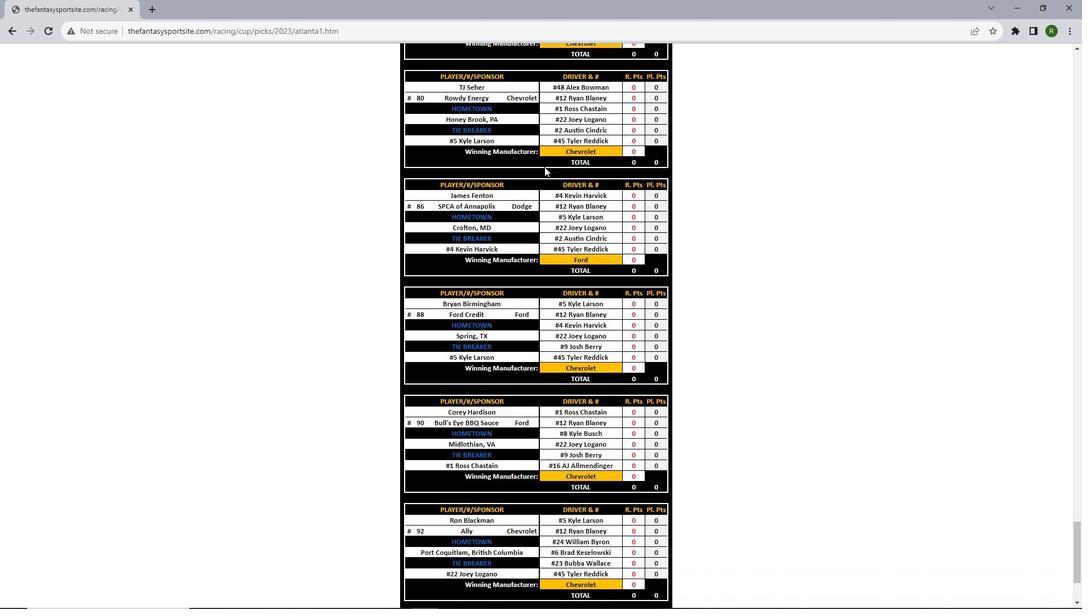 
Action: Mouse scrolled (544, 166) with delta (0, 0)
Screenshot: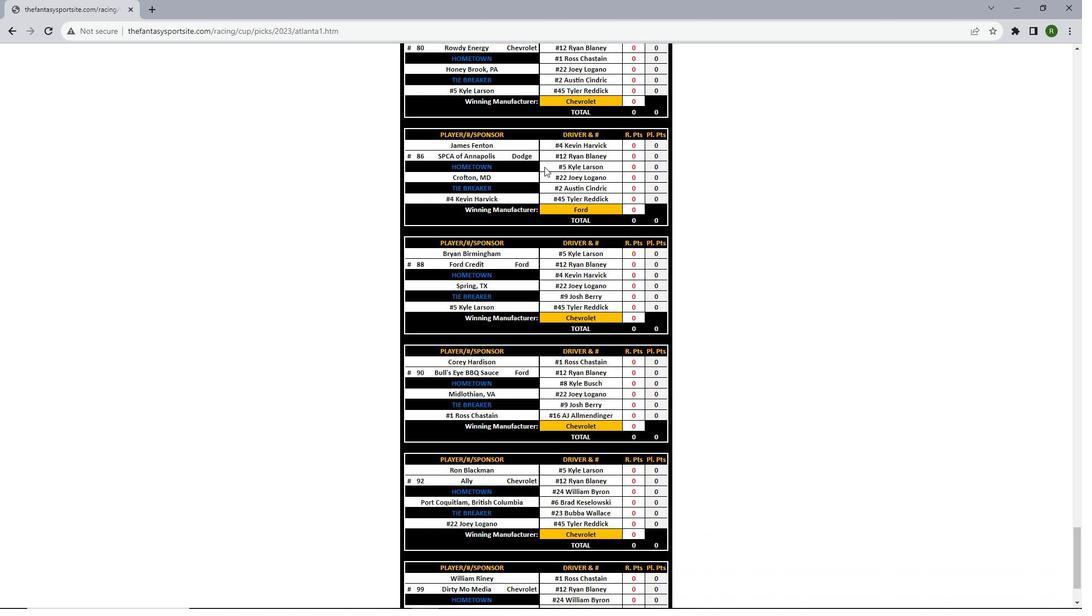 
Action: Mouse scrolled (544, 166) with delta (0, 0)
Screenshot: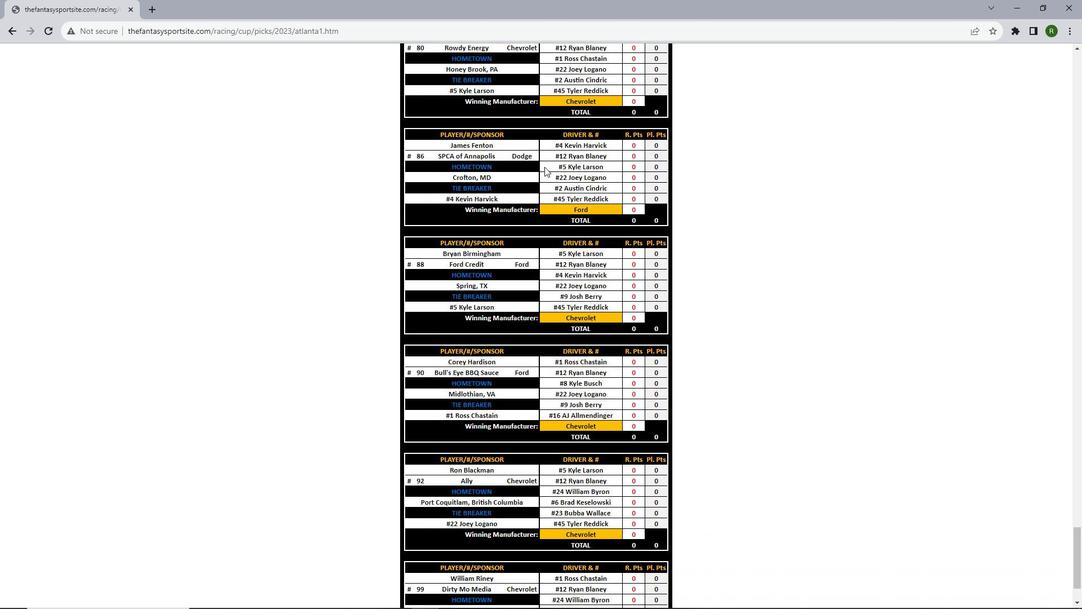 
Action: Mouse scrolled (544, 166) with delta (0, 0)
Screenshot: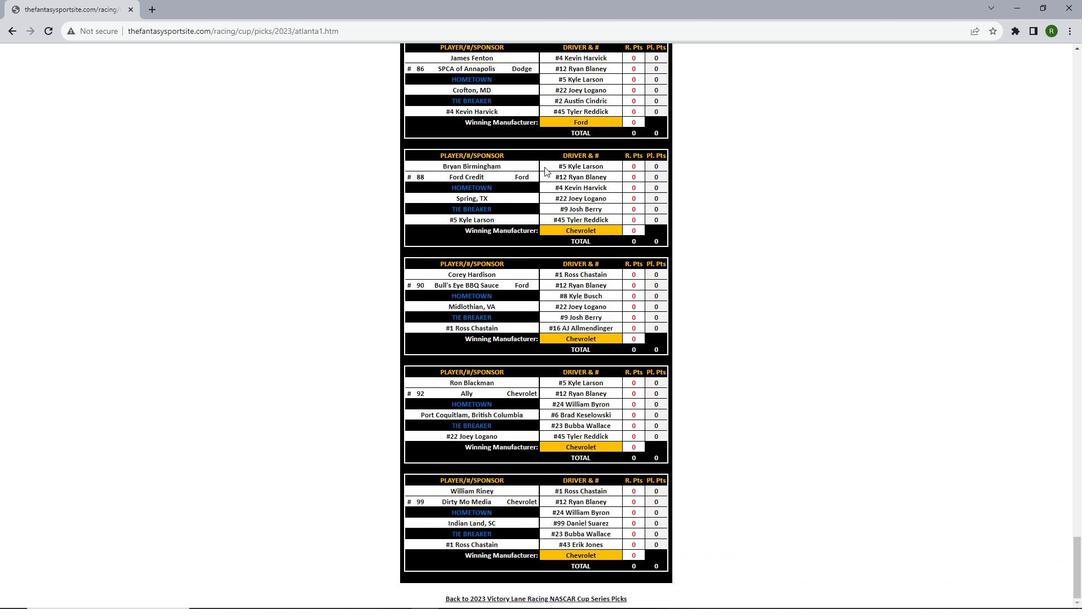 
Action: Mouse scrolled (544, 166) with delta (0, 0)
Screenshot: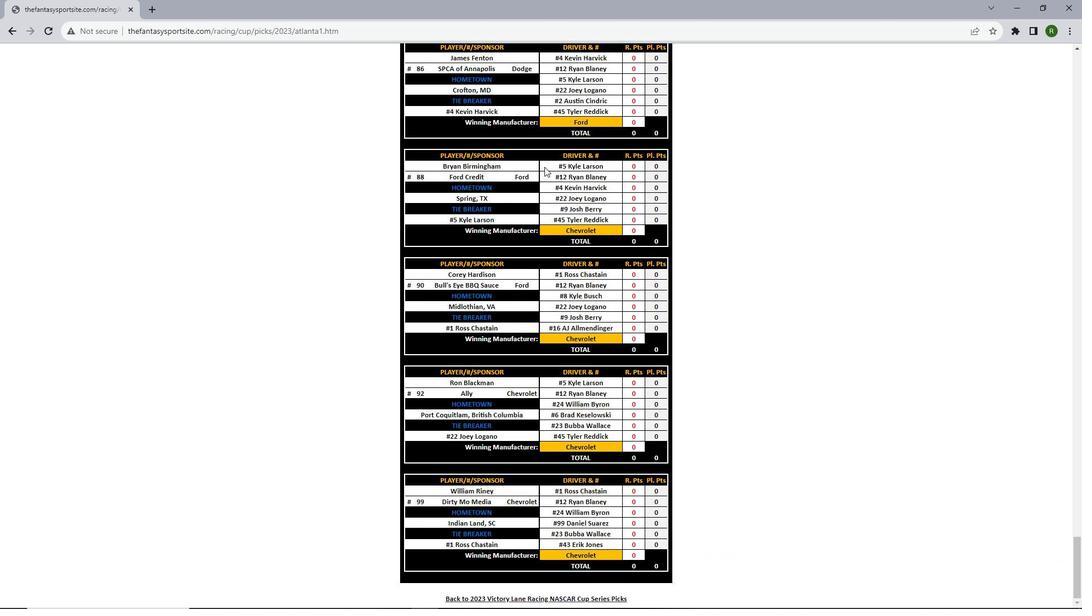 
Action: Mouse scrolled (544, 166) with delta (0, 0)
Screenshot: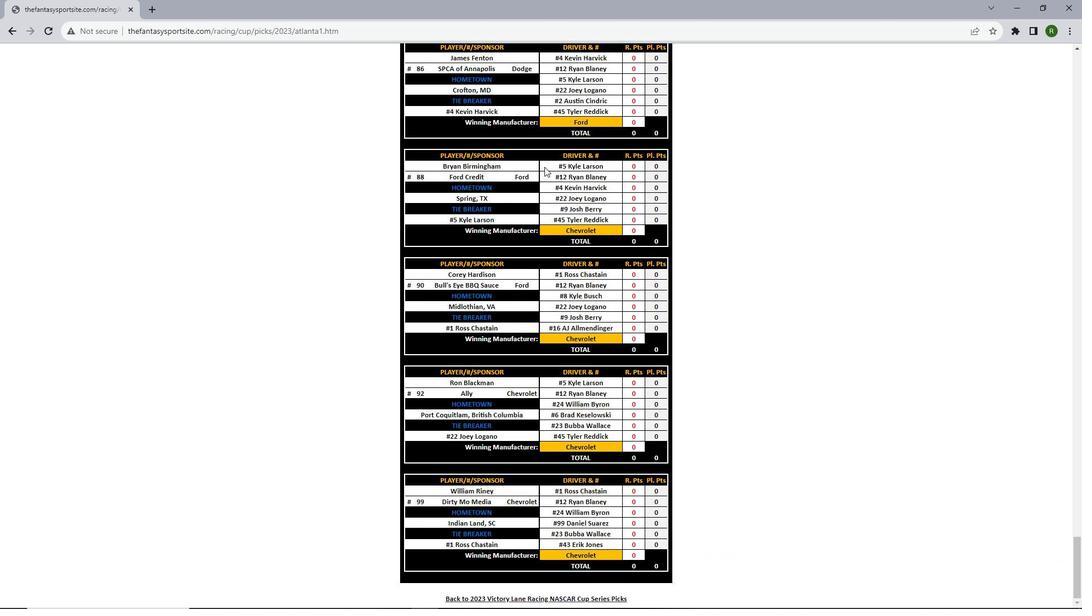 
Action: Mouse scrolled (544, 166) with delta (0, 0)
Screenshot: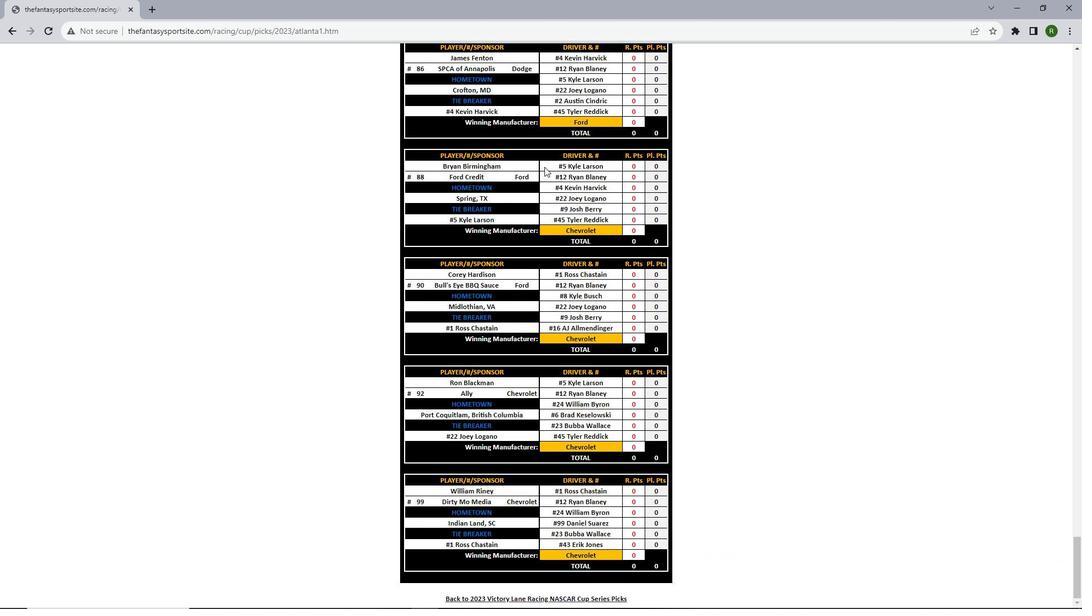 
Action: Mouse scrolled (544, 166) with delta (0, 0)
Screenshot: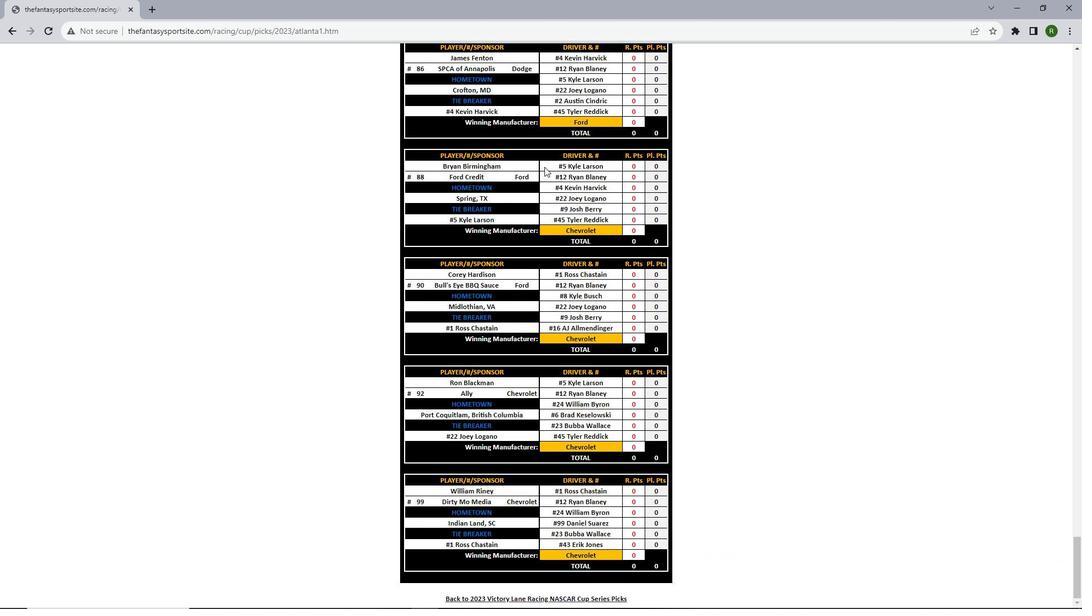 
Action: Mouse scrolled (544, 166) with delta (0, 0)
Screenshot: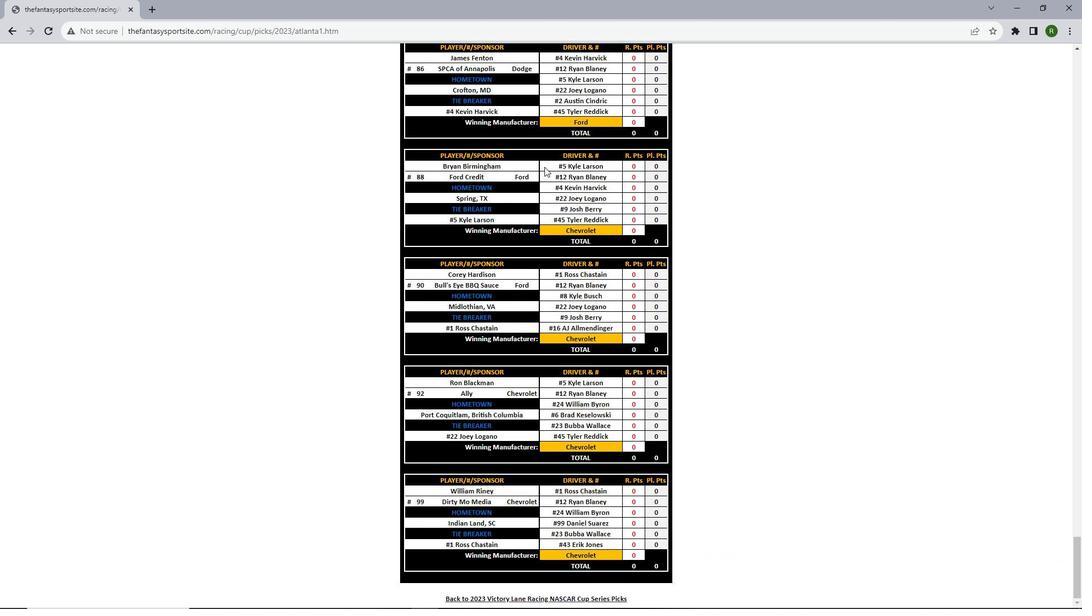 
Action: Mouse scrolled (544, 166) with delta (0, 0)
Screenshot: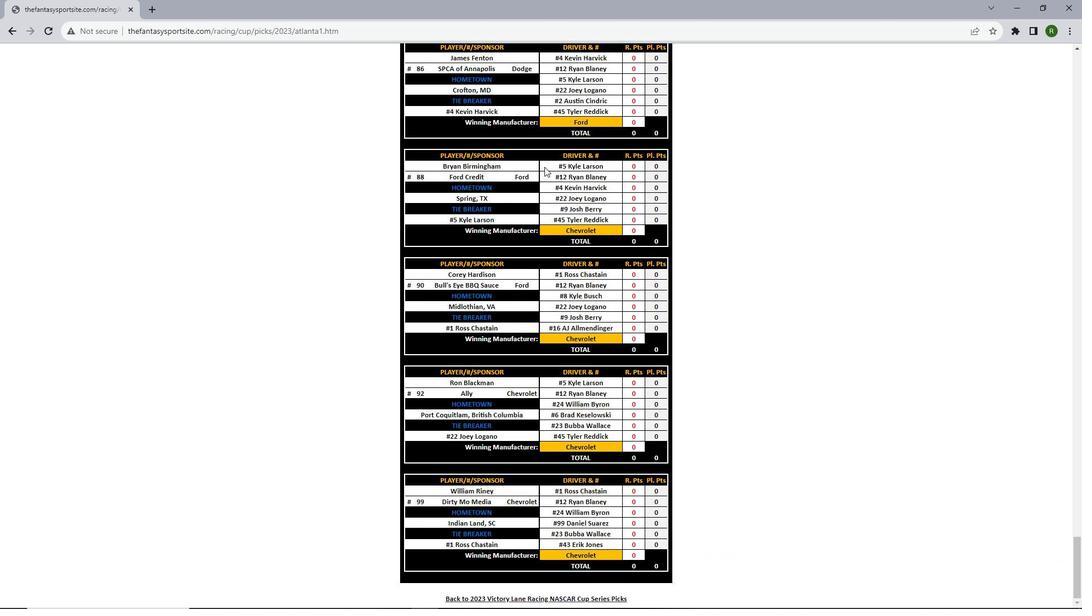 
